 Task: Look for space in Lissone, Italy from 2nd August, 2023 to 12th August, 2023 for 2 adults in price range Rs.5000 to Rs.10000. Place can be private room with 1  bedroom having 1 bed and 1 bathroom. Property type can be house, flat, guest house, hotel. Booking option can be shelf check-in. Required host language is English.
Action: Mouse moved to (567, 156)
Screenshot: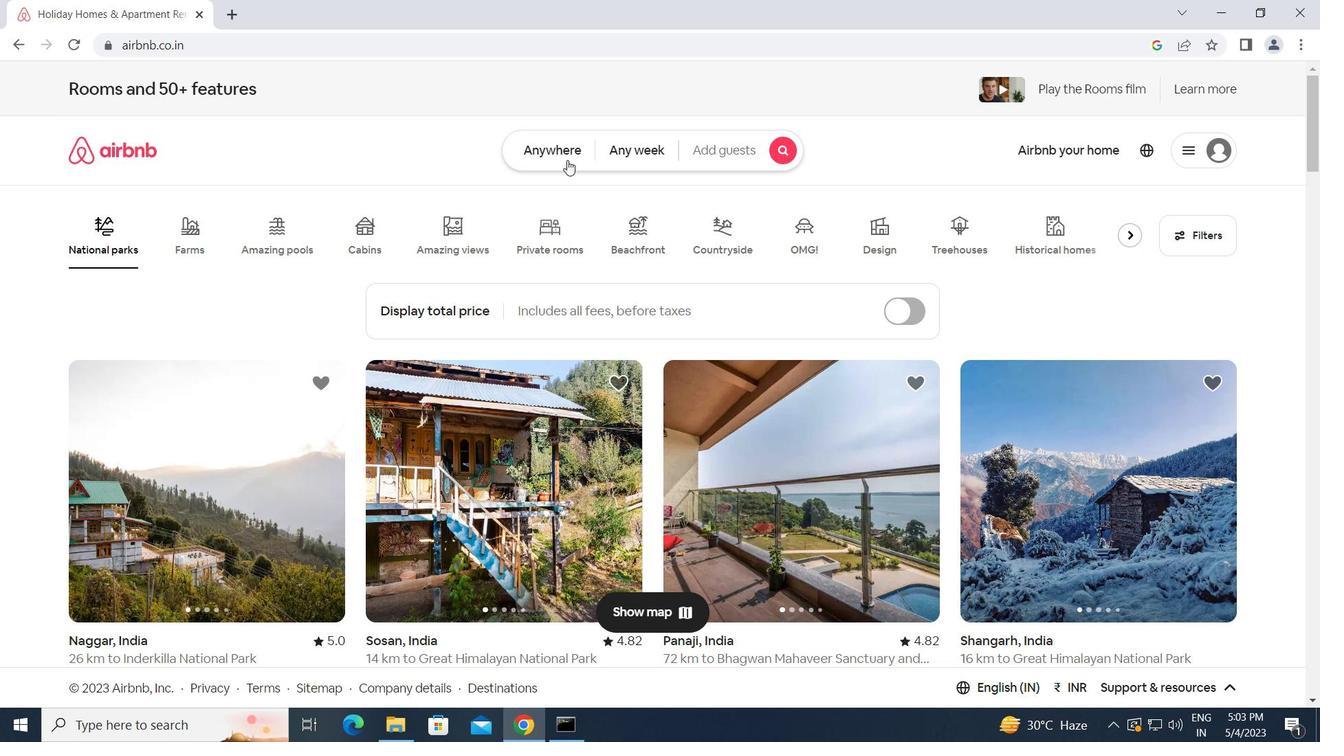 
Action: Mouse pressed left at (567, 156)
Screenshot: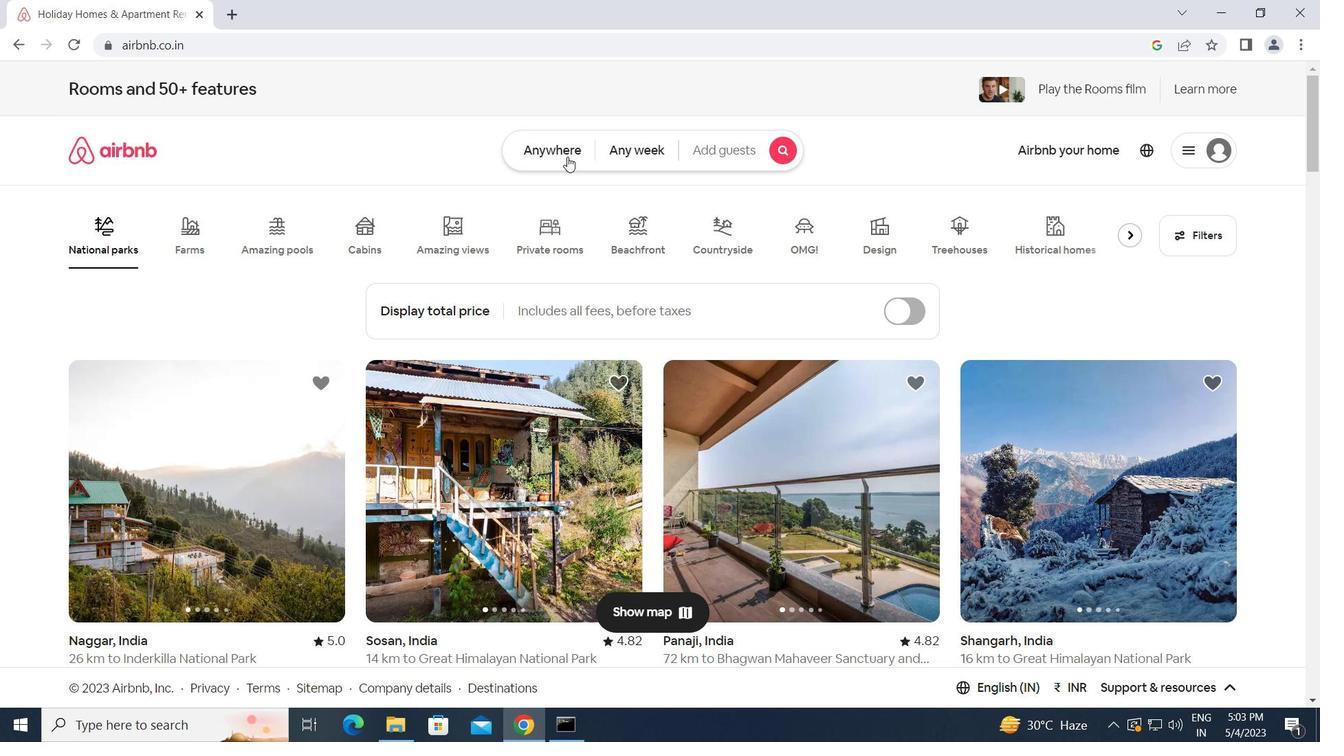 
Action: Mouse moved to (444, 207)
Screenshot: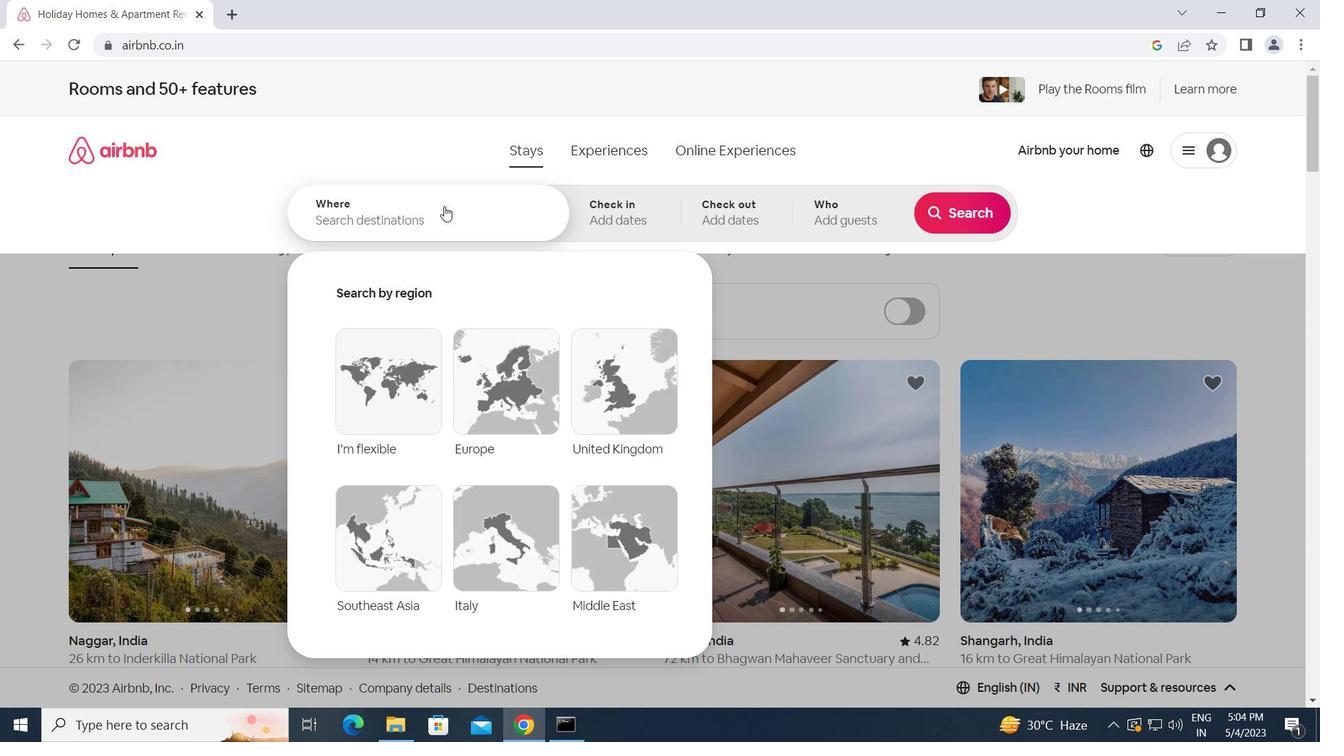 
Action: Mouse pressed left at (444, 207)
Screenshot: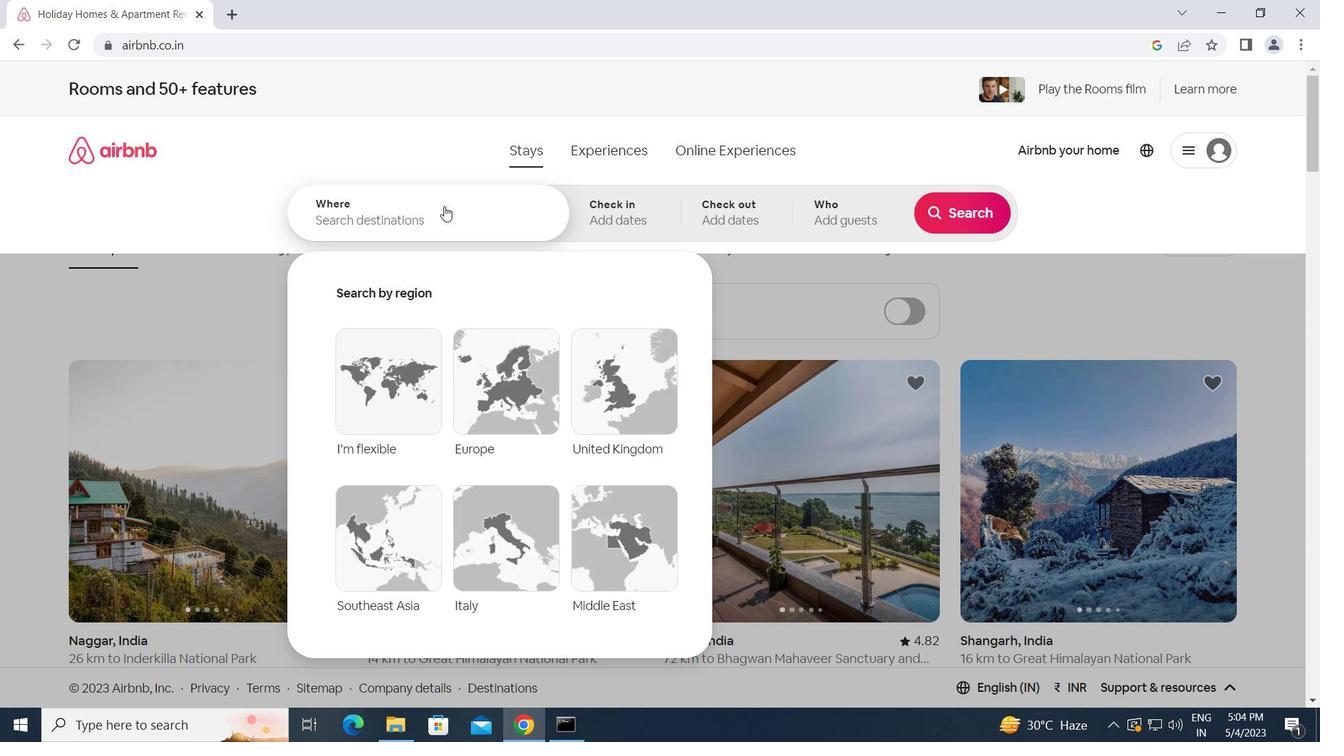 
Action: Key pressed l<Key.caps_lock>issone,<Key.space><Key.caps_lock>i<Key.caps_lock>taly<Key.enter>
Screenshot: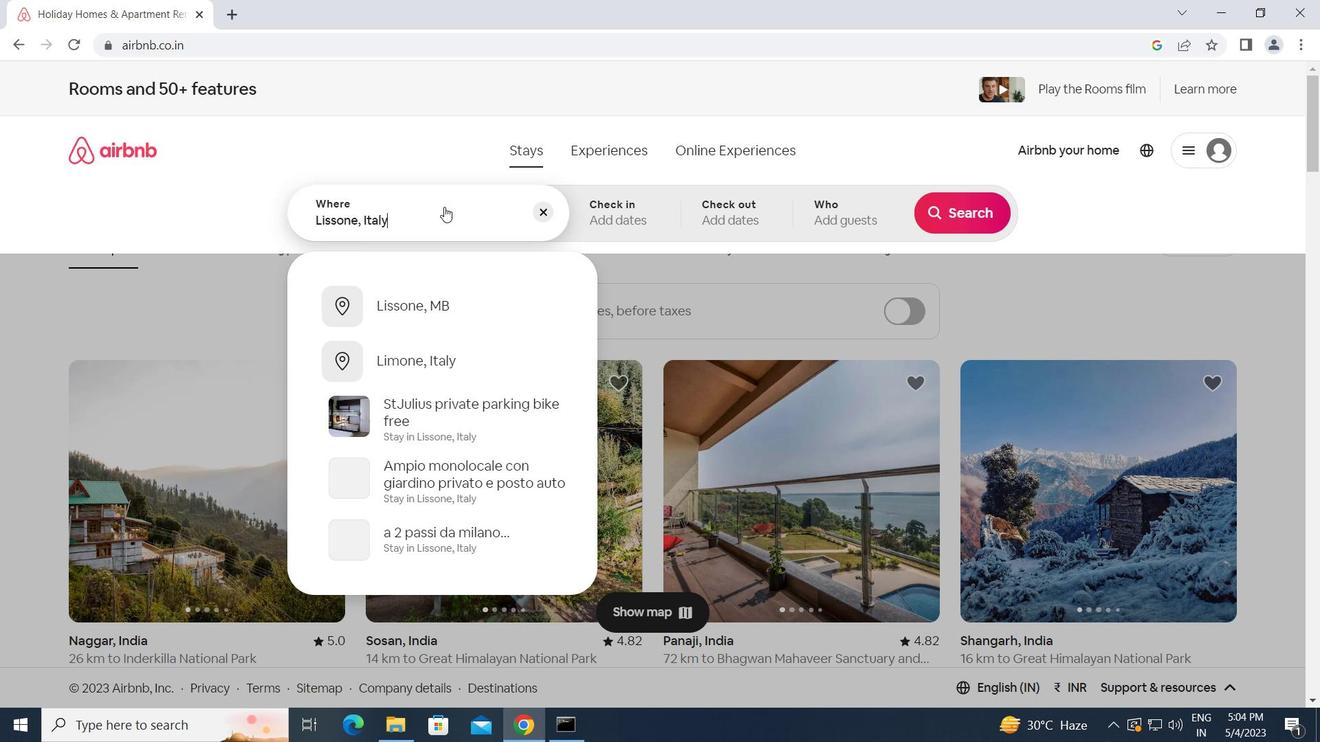 
Action: Mouse moved to (968, 350)
Screenshot: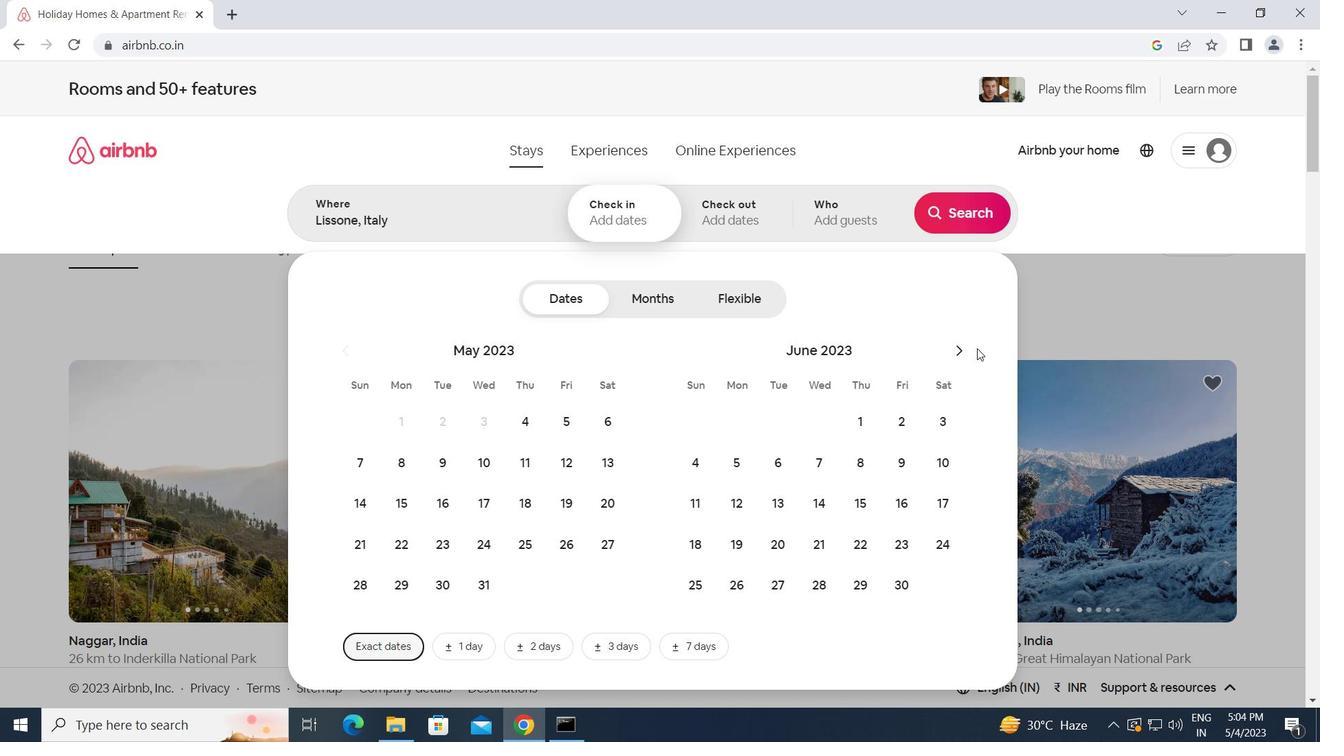 
Action: Mouse pressed left at (968, 350)
Screenshot: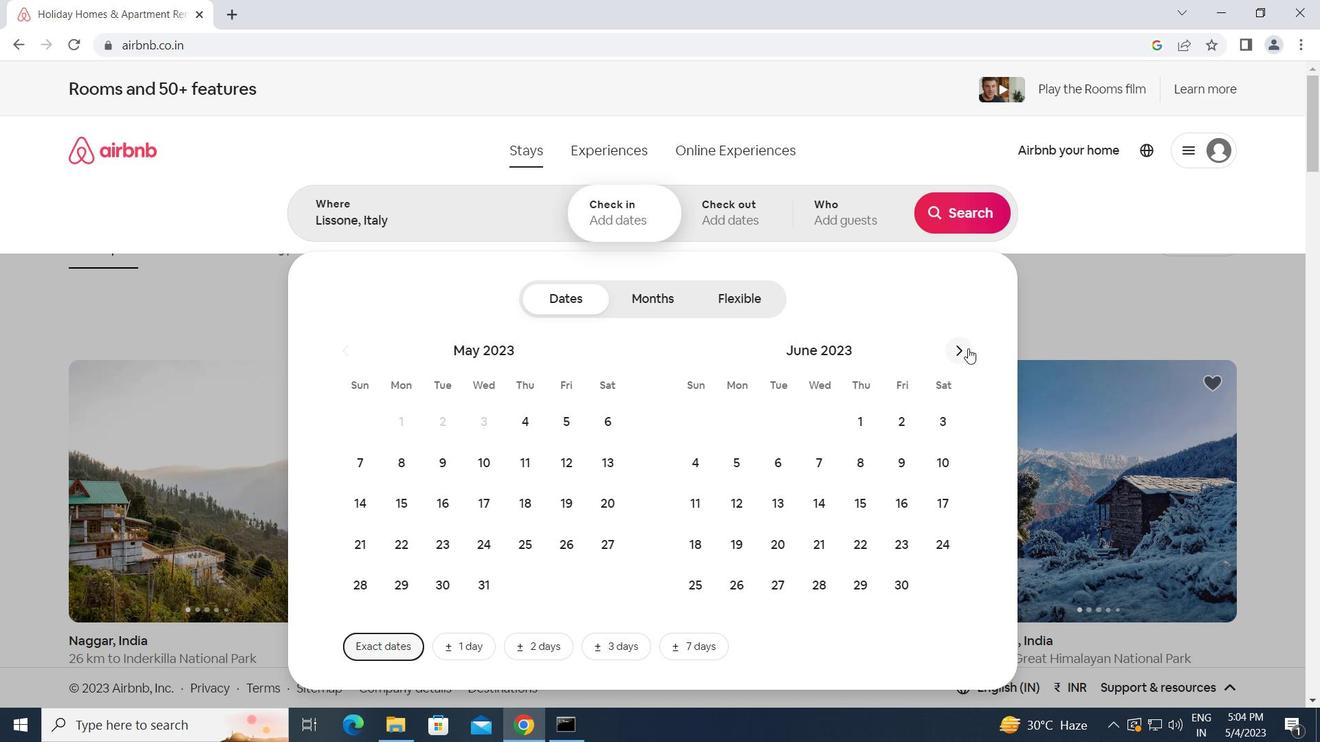 
Action: Mouse pressed left at (968, 350)
Screenshot: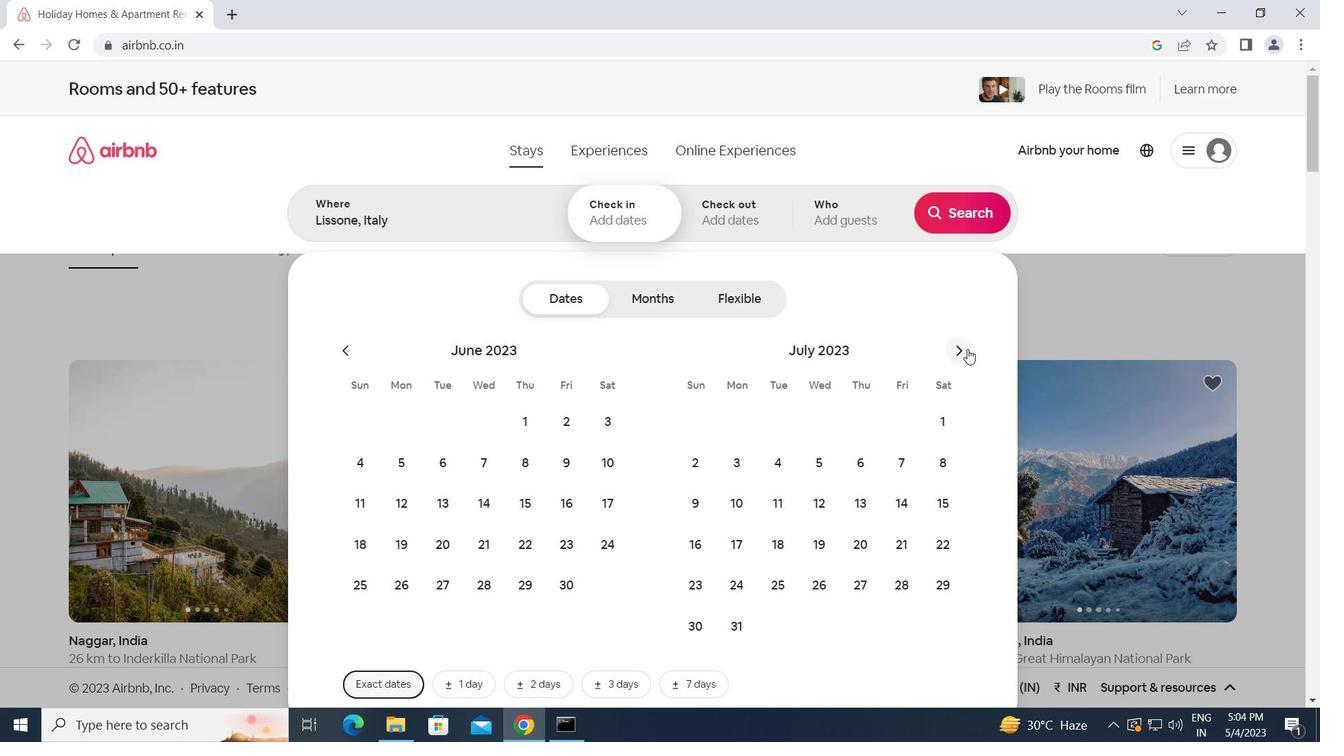 
Action: Mouse moved to (819, 420)
Screenshot: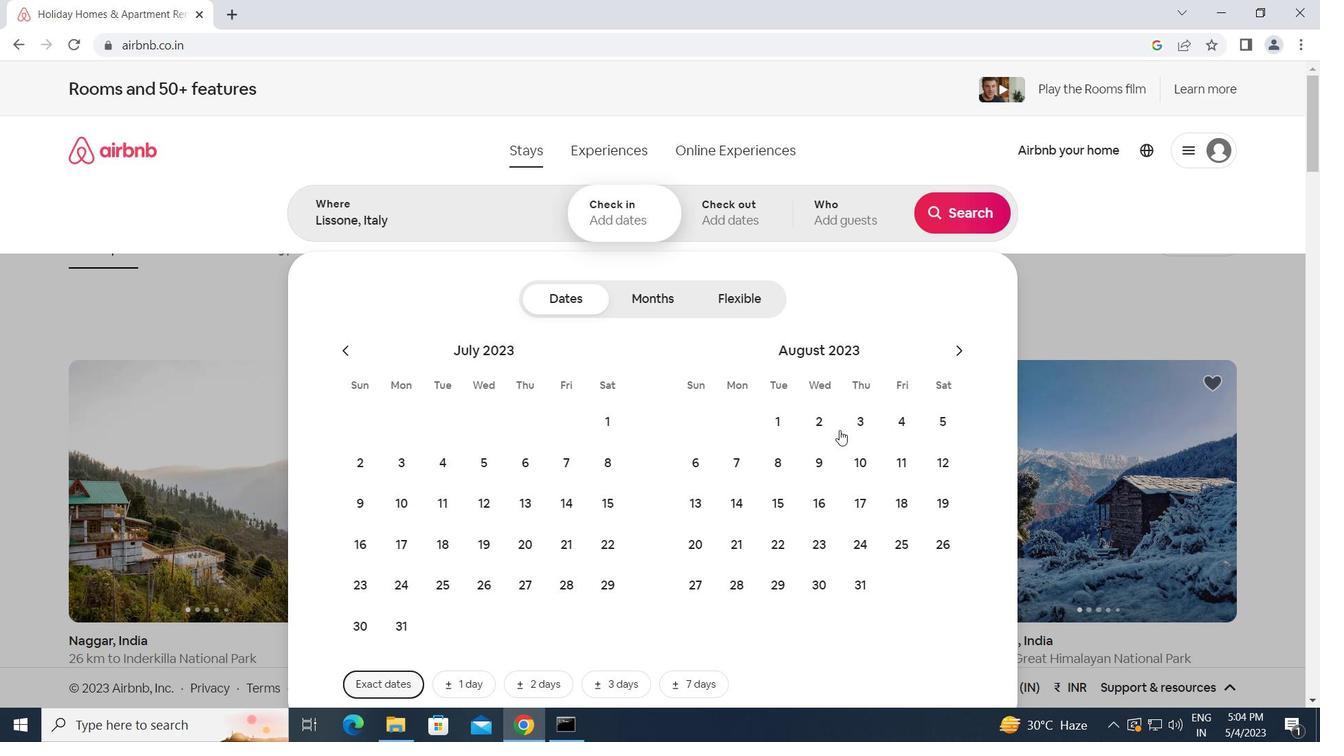 
Action: Mouse pressed left at (819, 420)
Screenshot: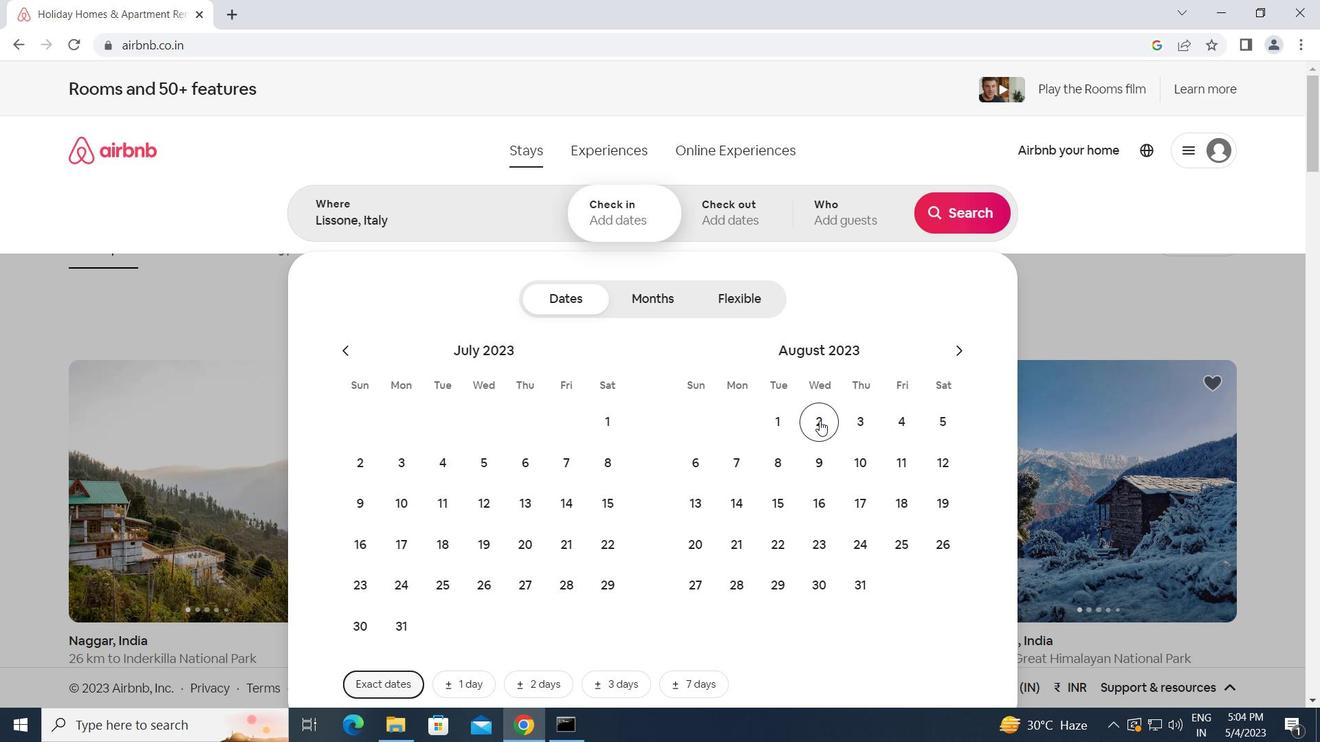 
Action: Mouse moved to (950, 464)
Screenshot: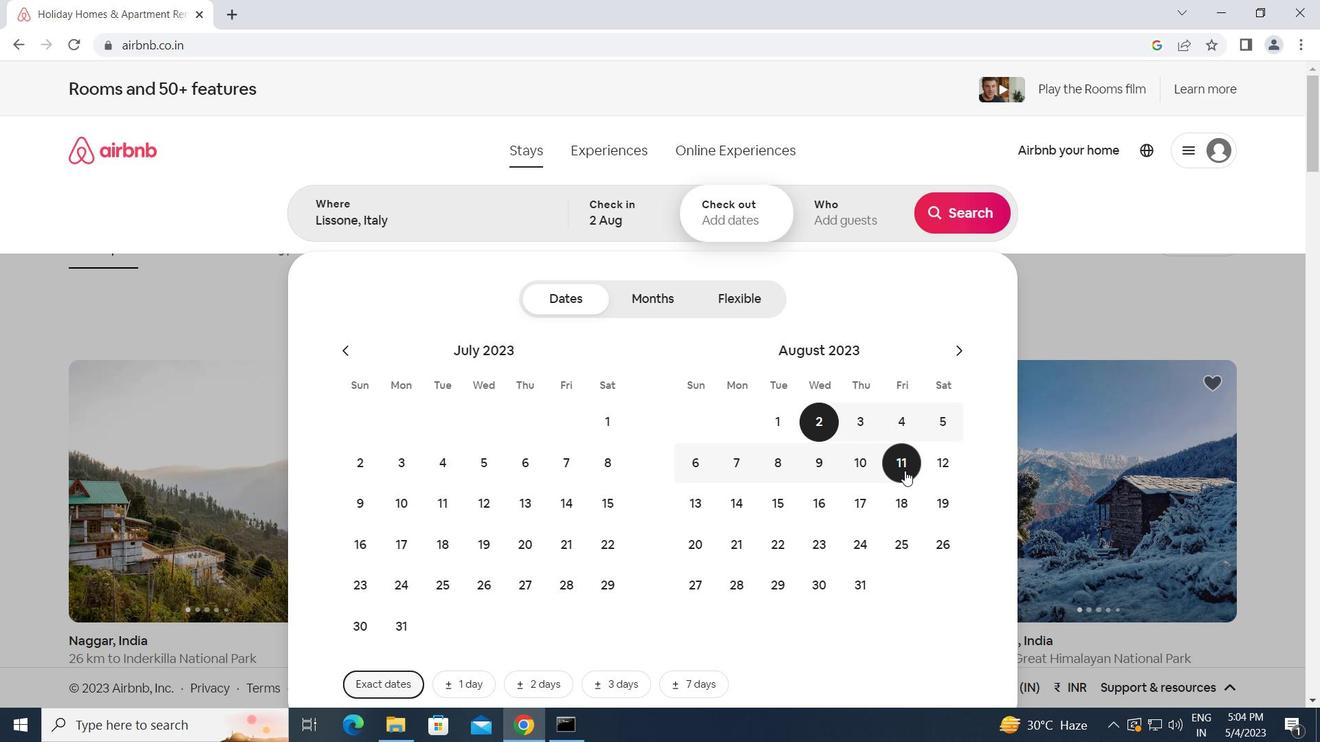 
Action: Mouse pressed left at (950, 464)
Screenshot: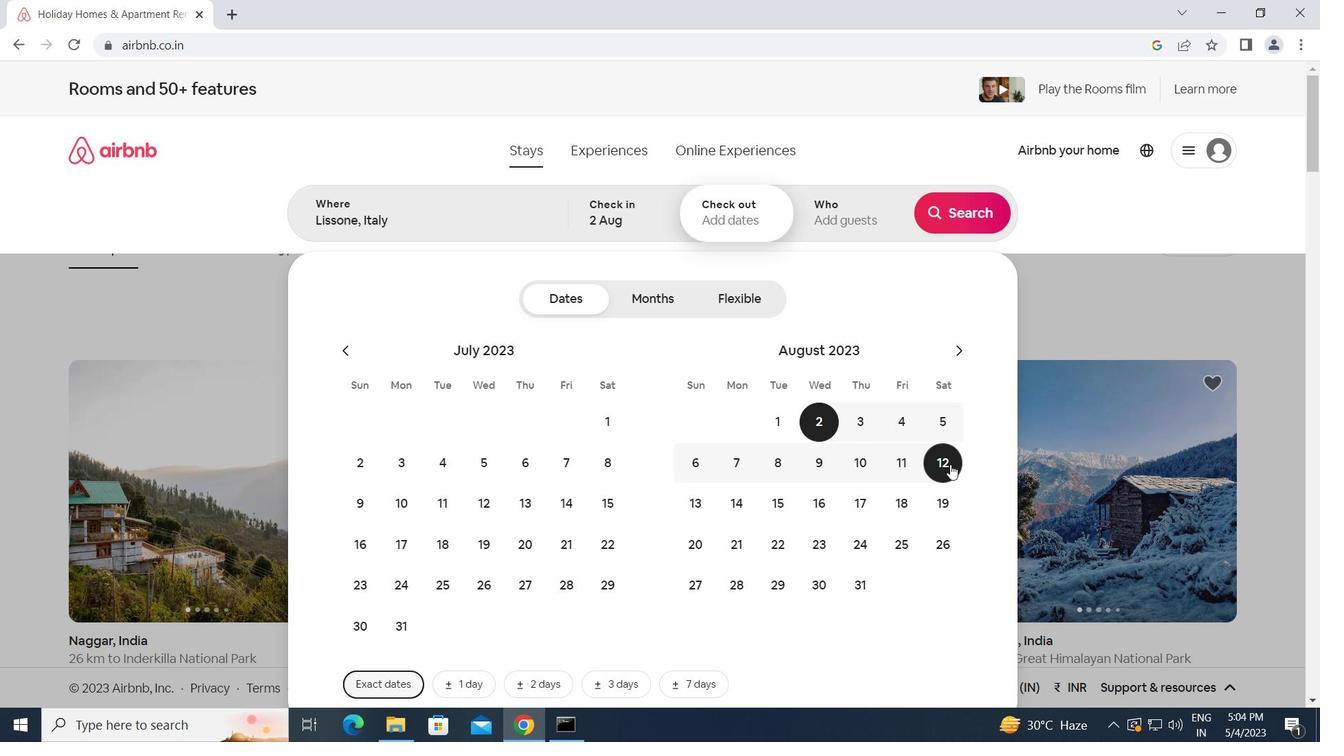 
Action: Mouse moved to (859, 215)
Screenshot: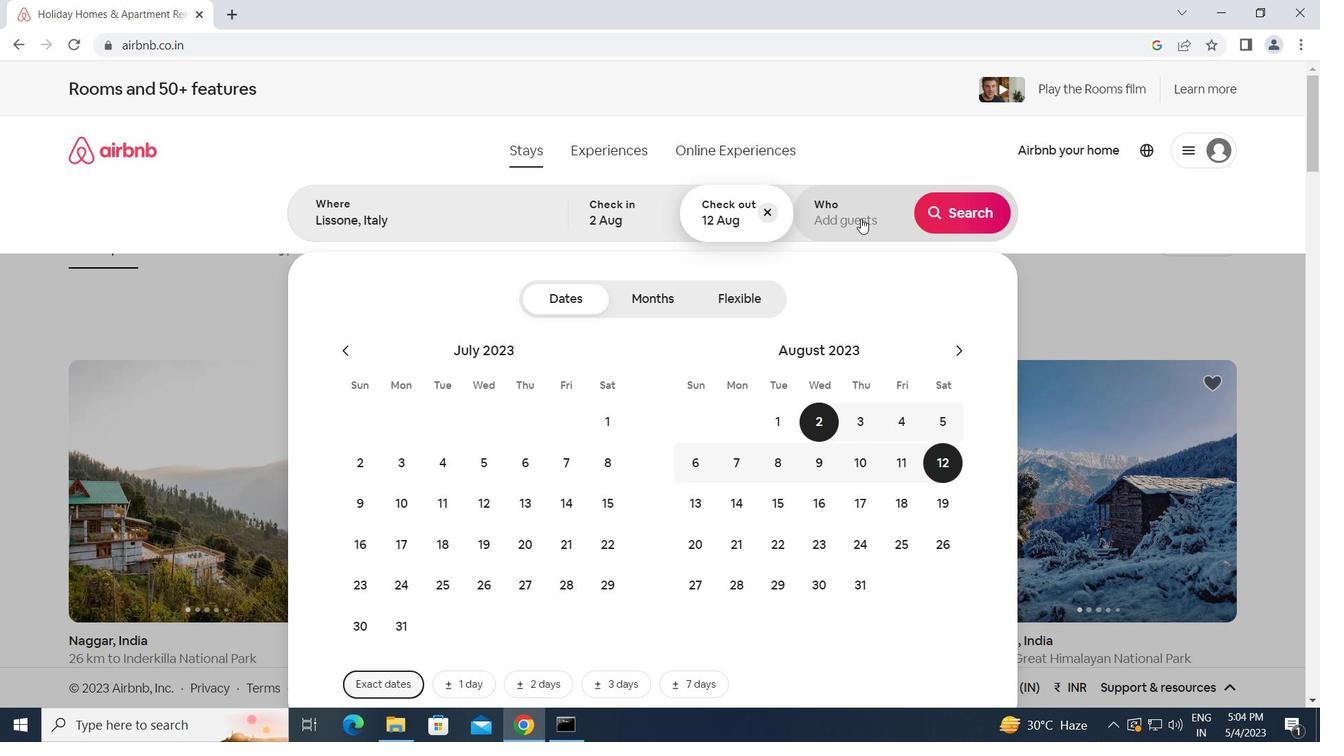 
Action: Mouse pressed left at (859, 215)
Screenshot: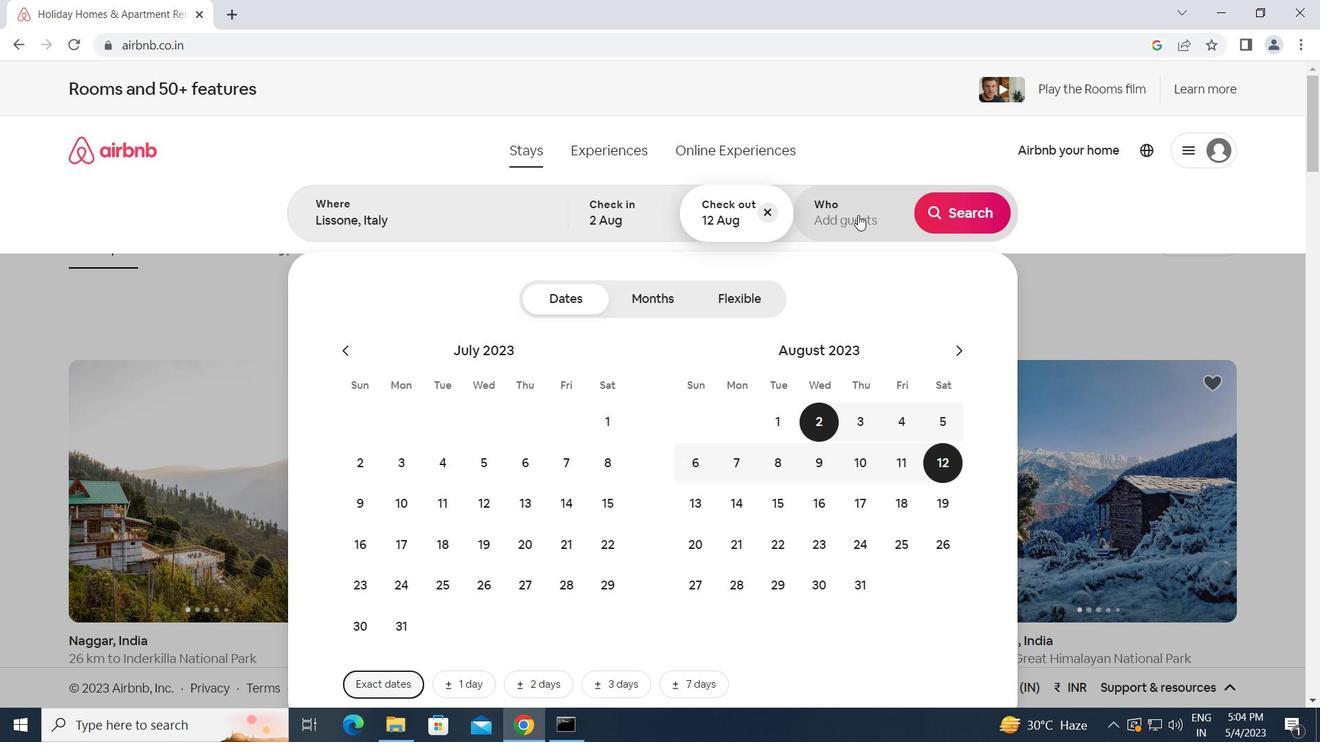 
Action: Mouse moved to (959, 312)
Screenshot: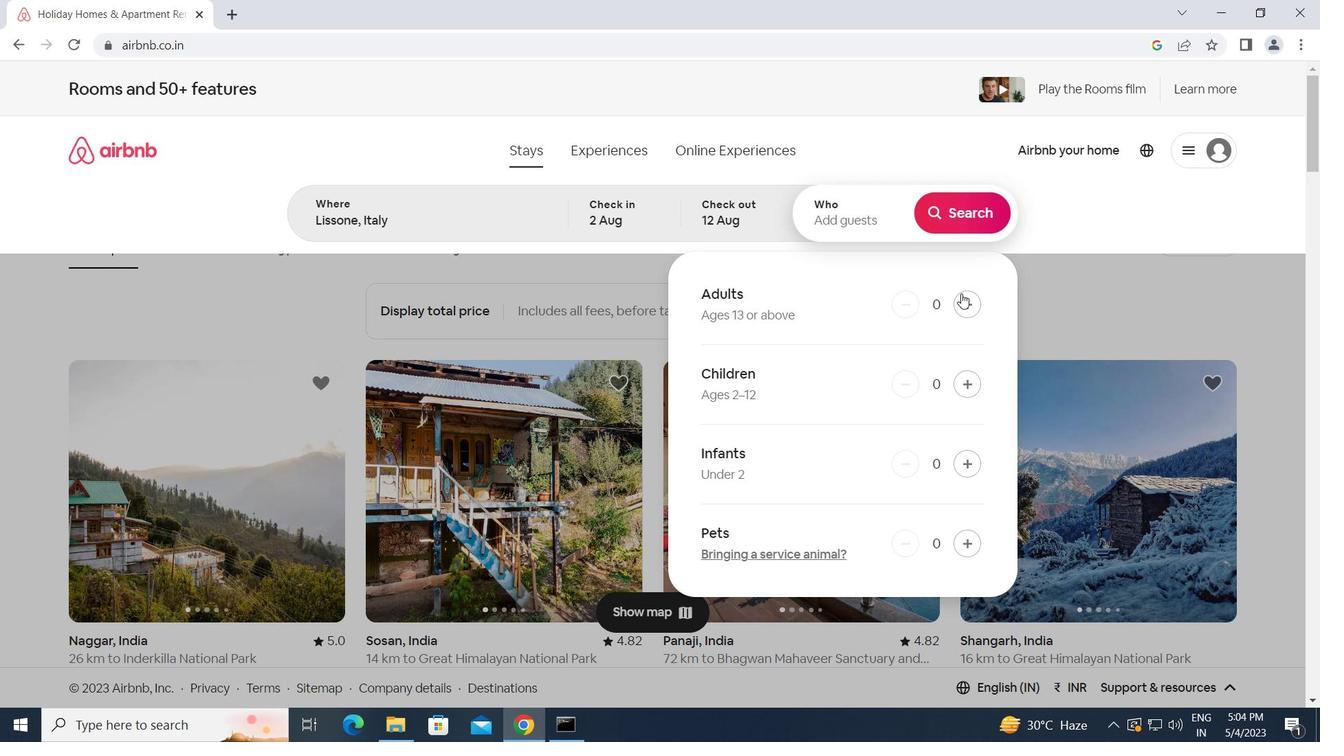 
Action: Mouse pressed left at (959, 312)
Screenshot: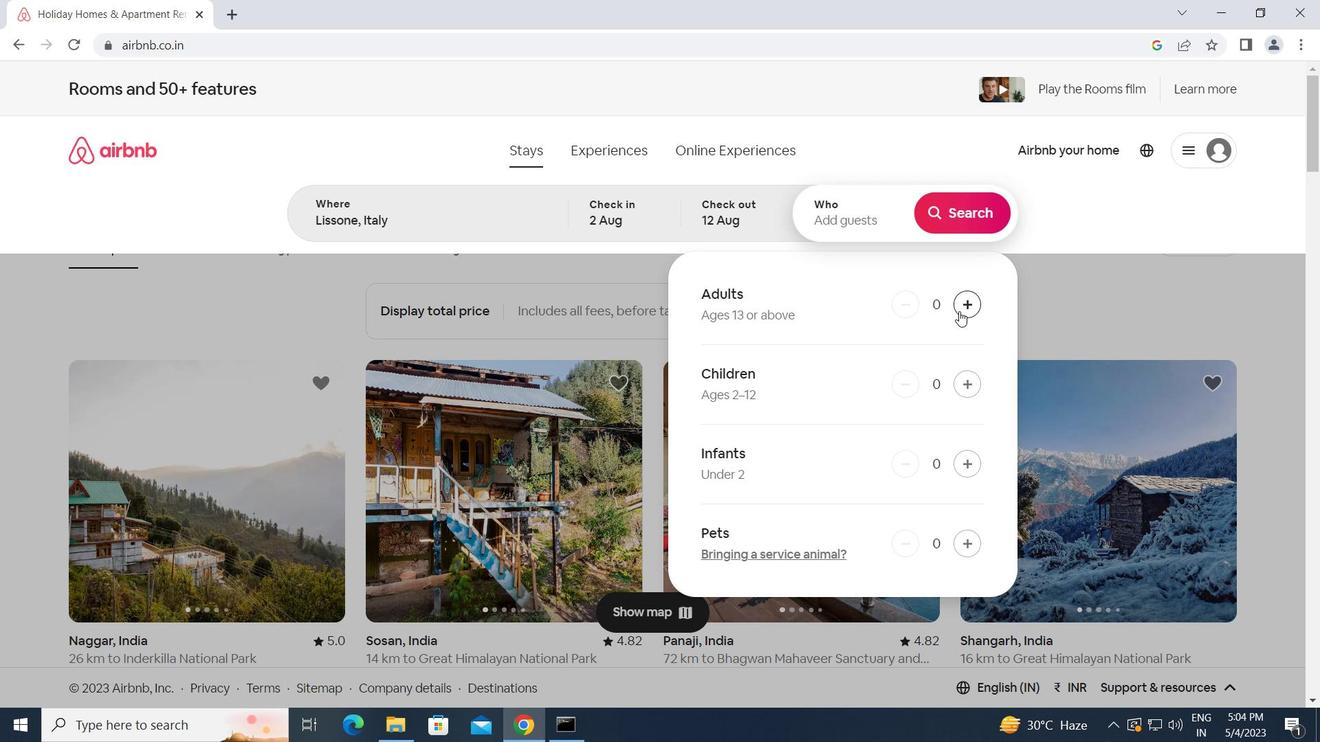
Action: Mouse pressed left at (959, 312)
Screenshot: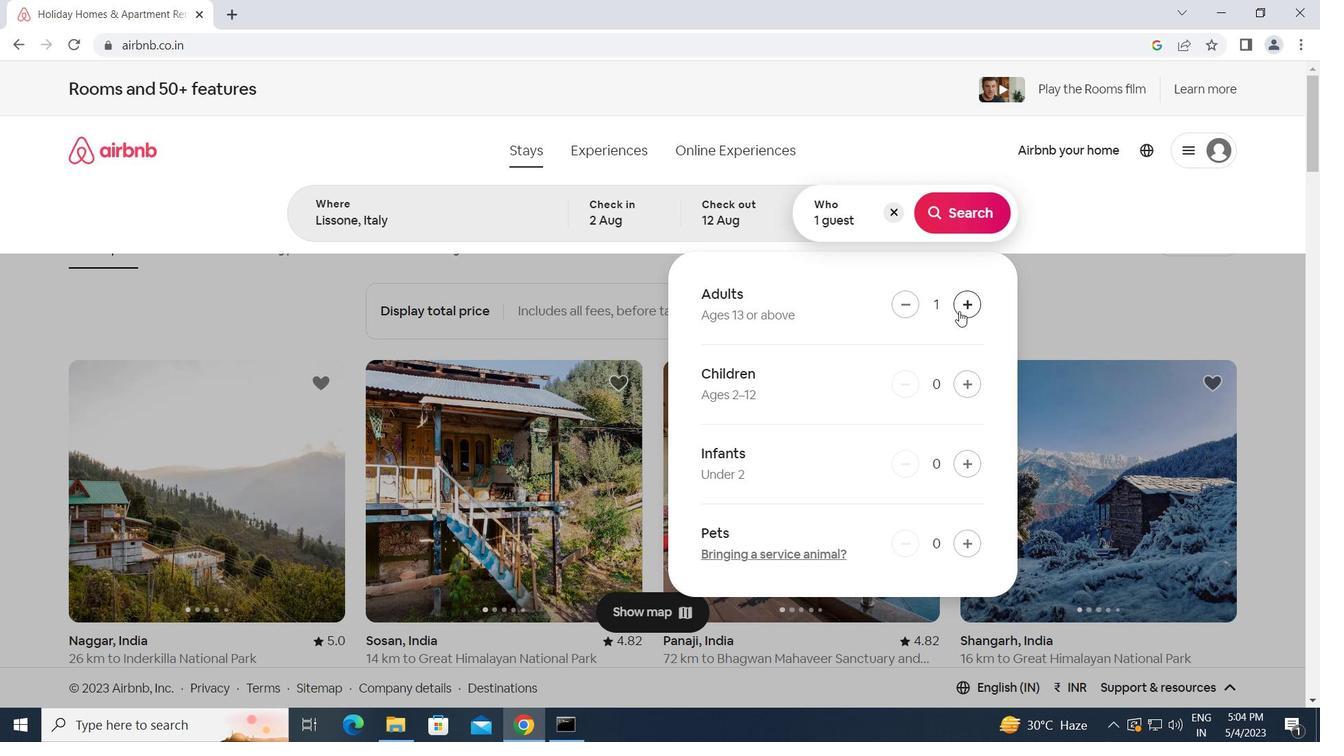 
Action: Mouse moved to (964, 211)
Screenshot: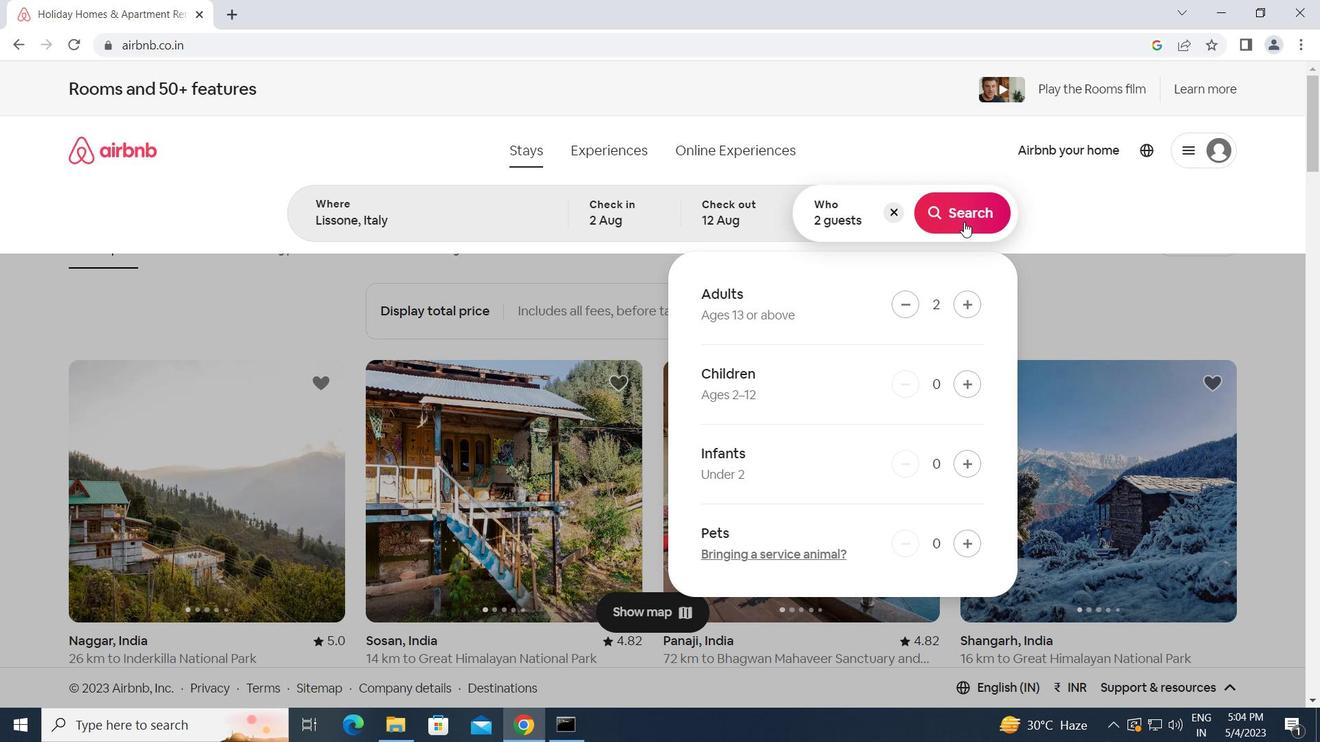 
Action: Mouse pressed left at (964, 211)
Screenshot: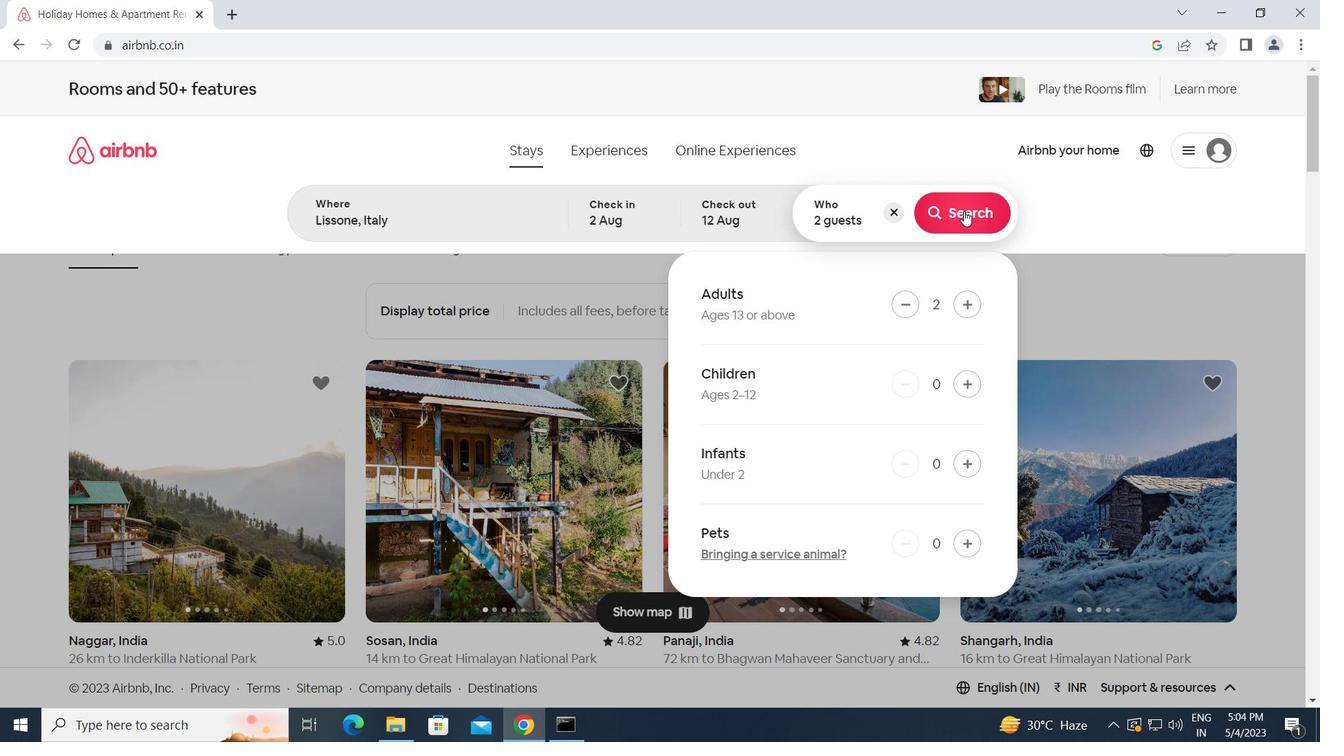 
Action: Mouse moved to (1236, 166)
Screenshot: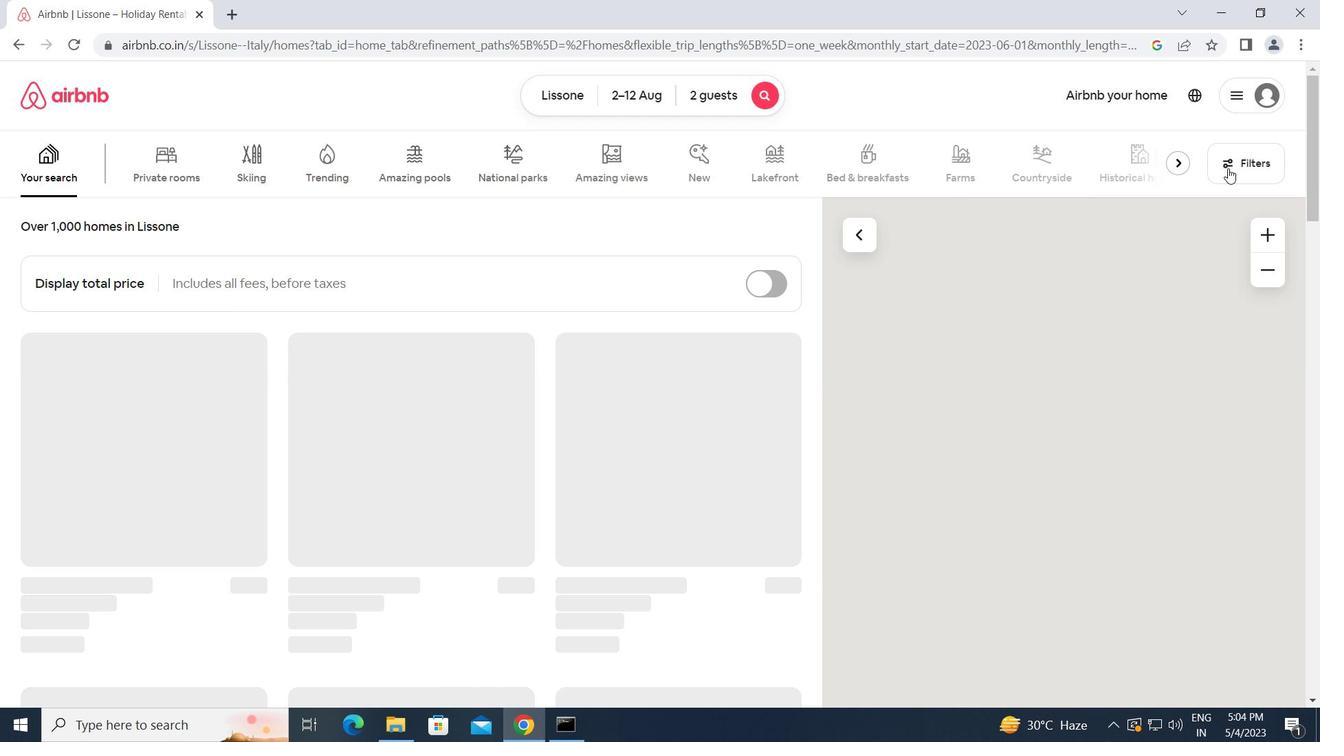 
Action: Mouse pressed left at (1236, 166)
Screenshot: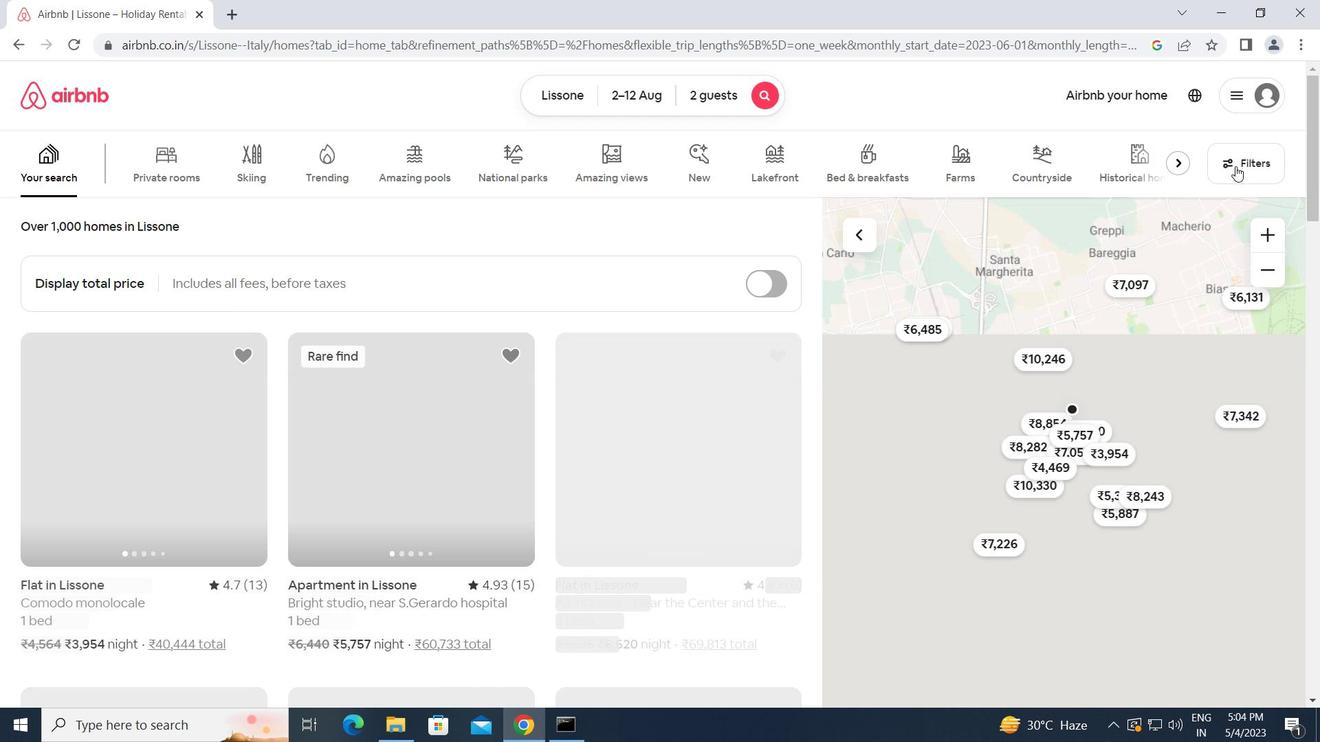 
Action: Mouse moved to (431, 382)
Screenshot: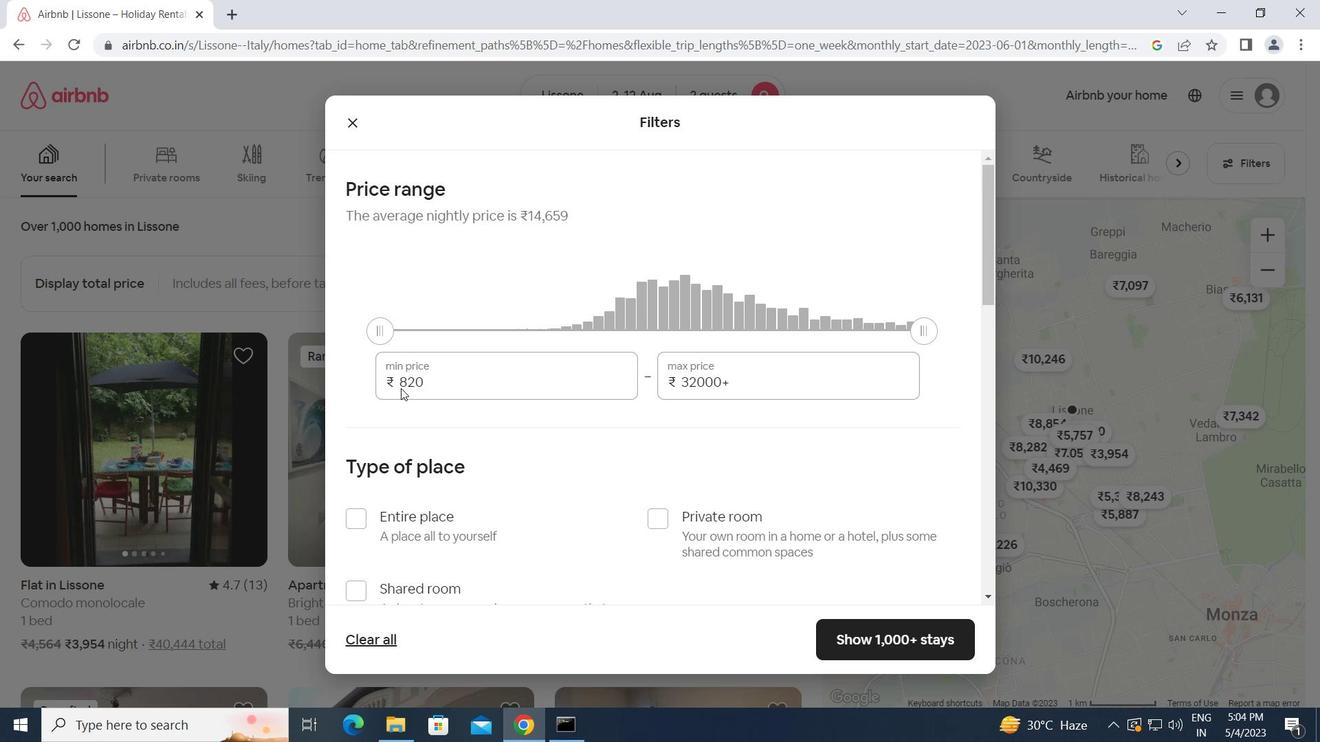 
Action: Mouse pressed left at (431, 382)
Screenshot: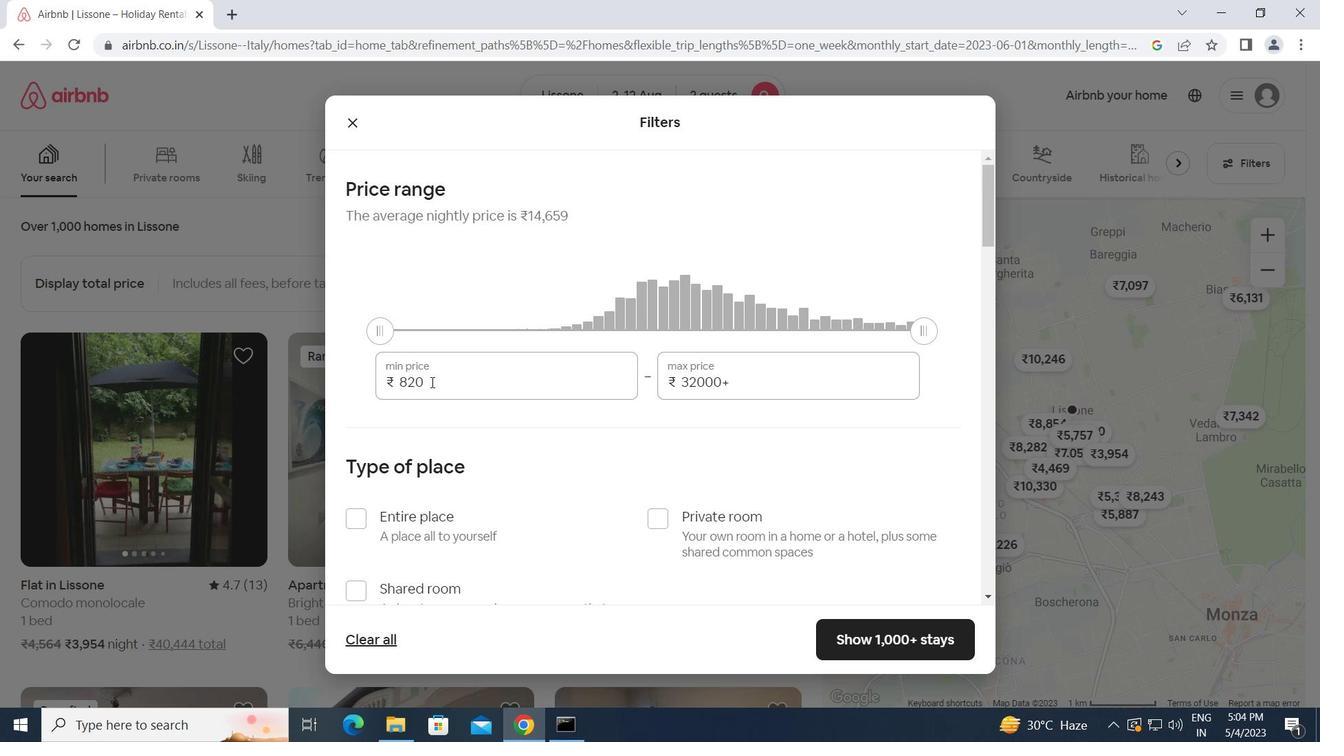 
Action: Mouse moved to (389, 378)
Screenshot: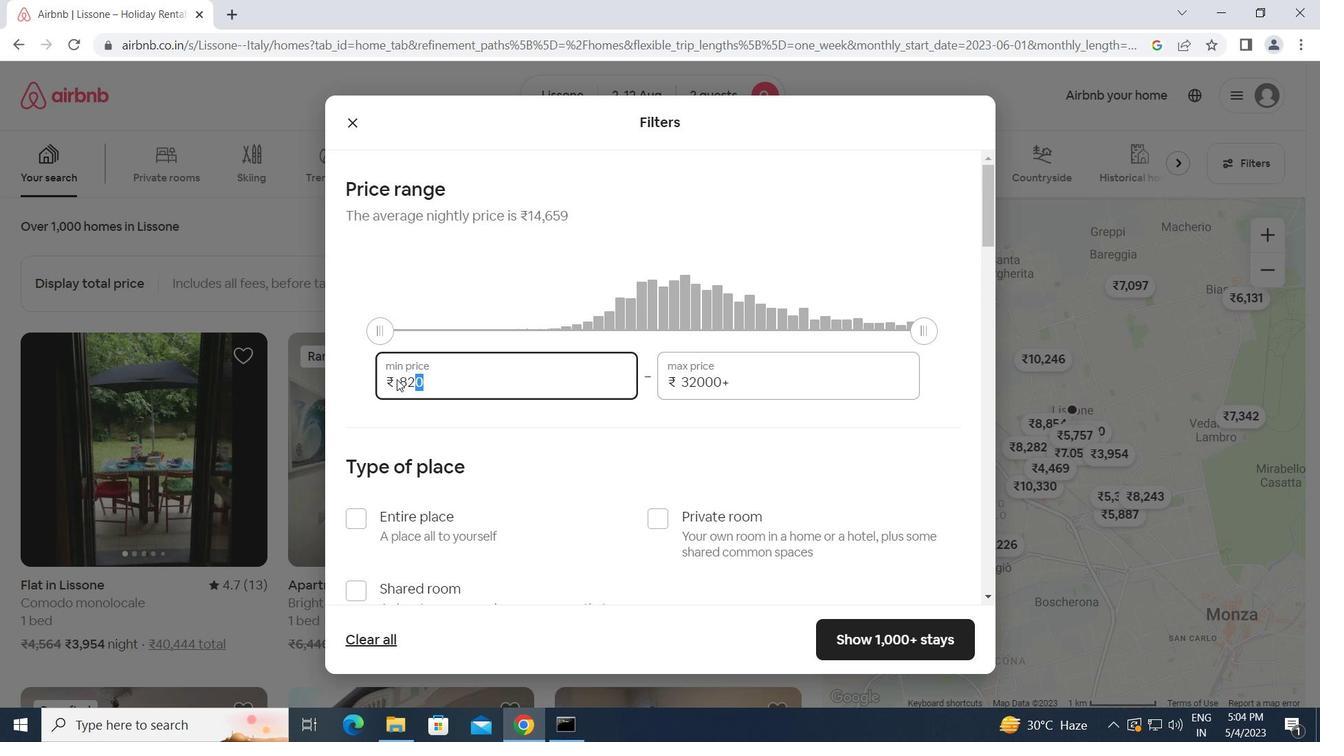 
Action: Key pressed 5000<Key.tab>1<Key.backspace><Key.backspace><Key.backspace><Key.backspace><Key.backspace><Key.backspace><Key.backspace><Key.backspace><Key.backspace><Key.backspace><Key.backspace><Key.backspace><Key.backspace><Key.backspace><Key.backspace><Key.backspace>10000
Screenshot: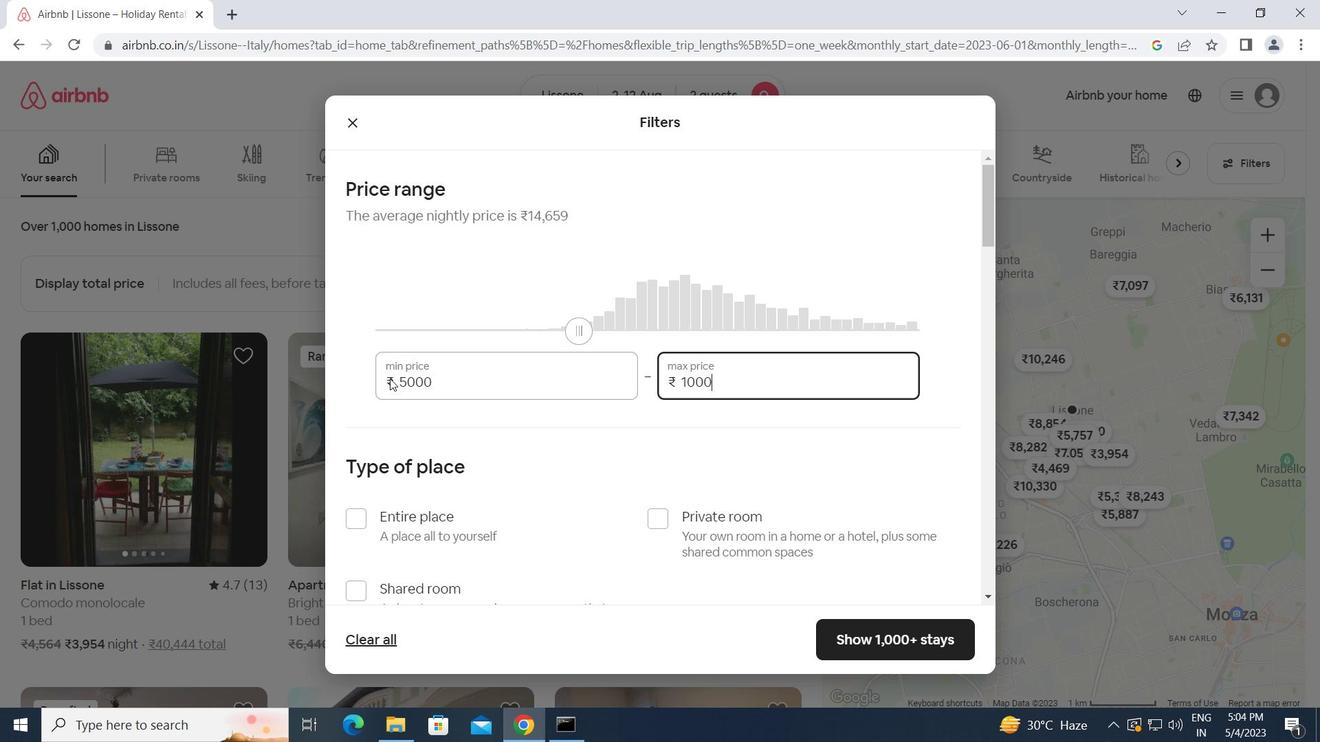 
Action: Mouse moved to (553, 530)
Screenshot: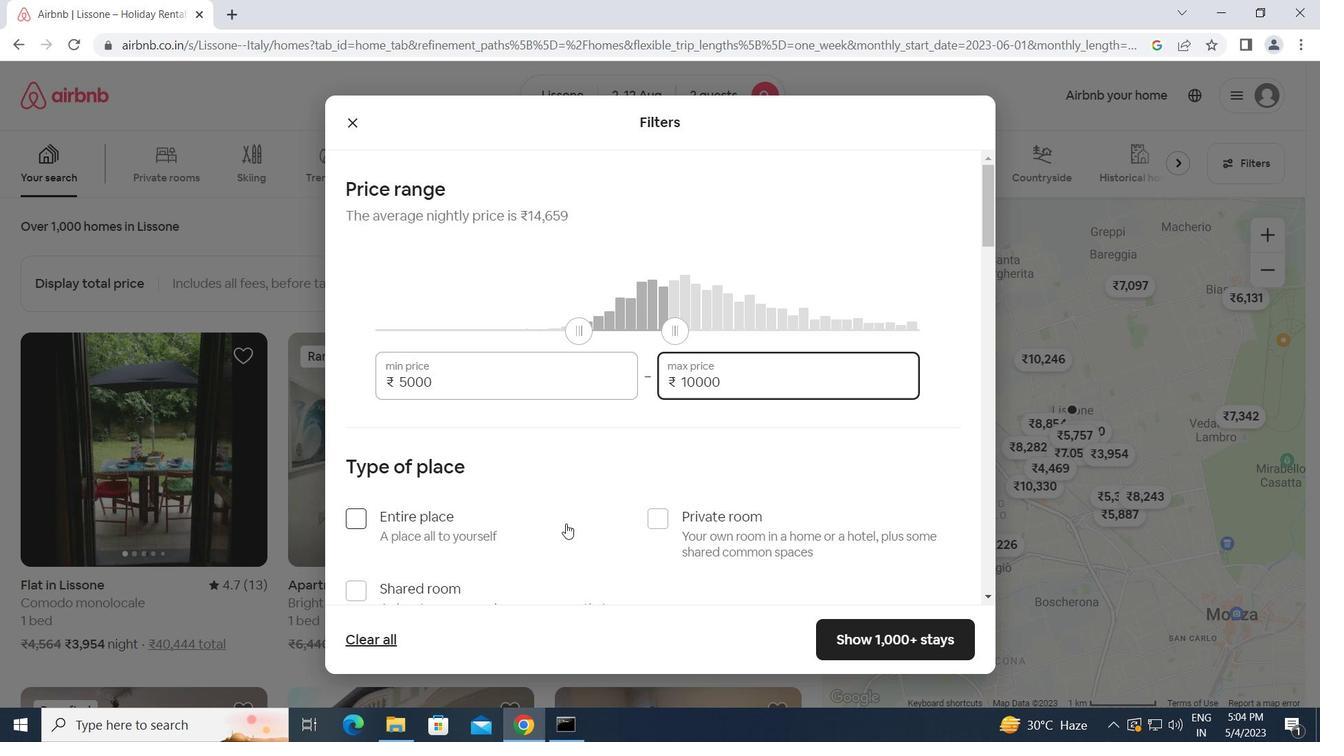 
Action: Mouse scrolled (553, 529) with delta (0, 0)
Screenshot: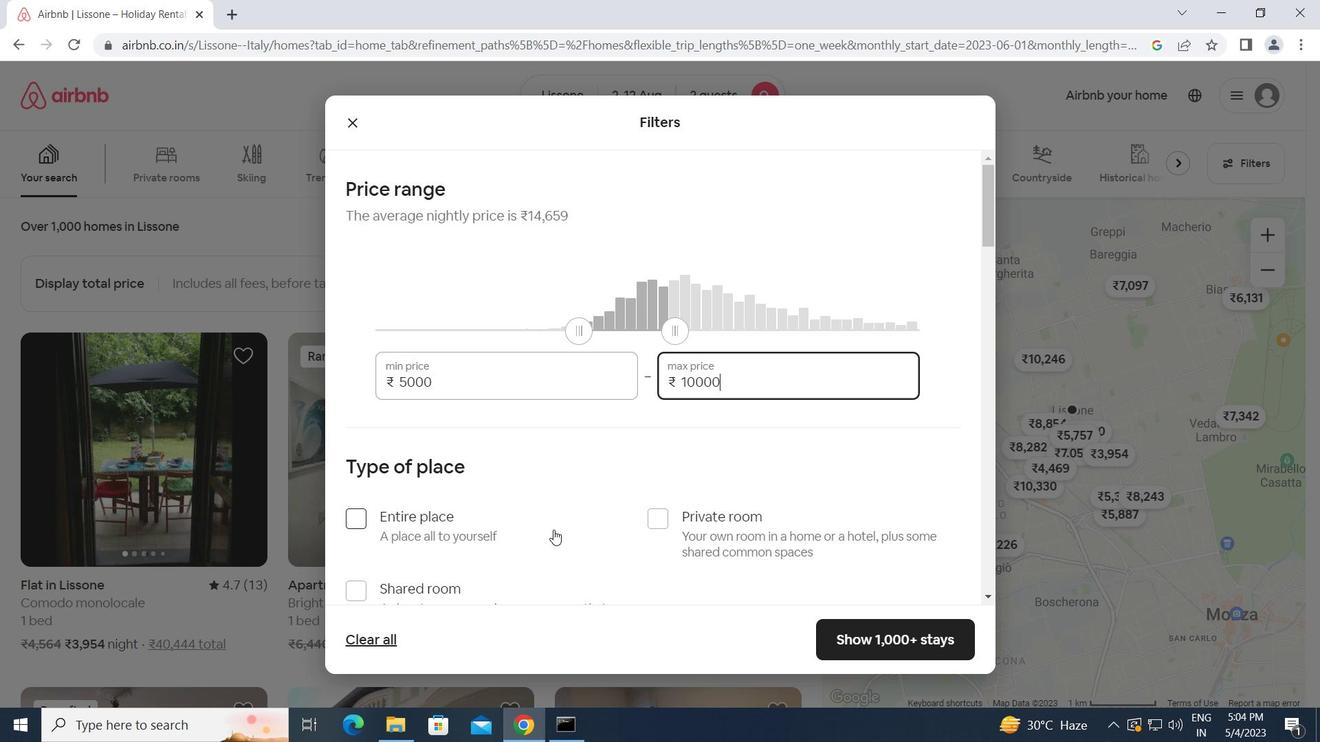 
Action: Mouse moved to (656, 429)
Screenshot: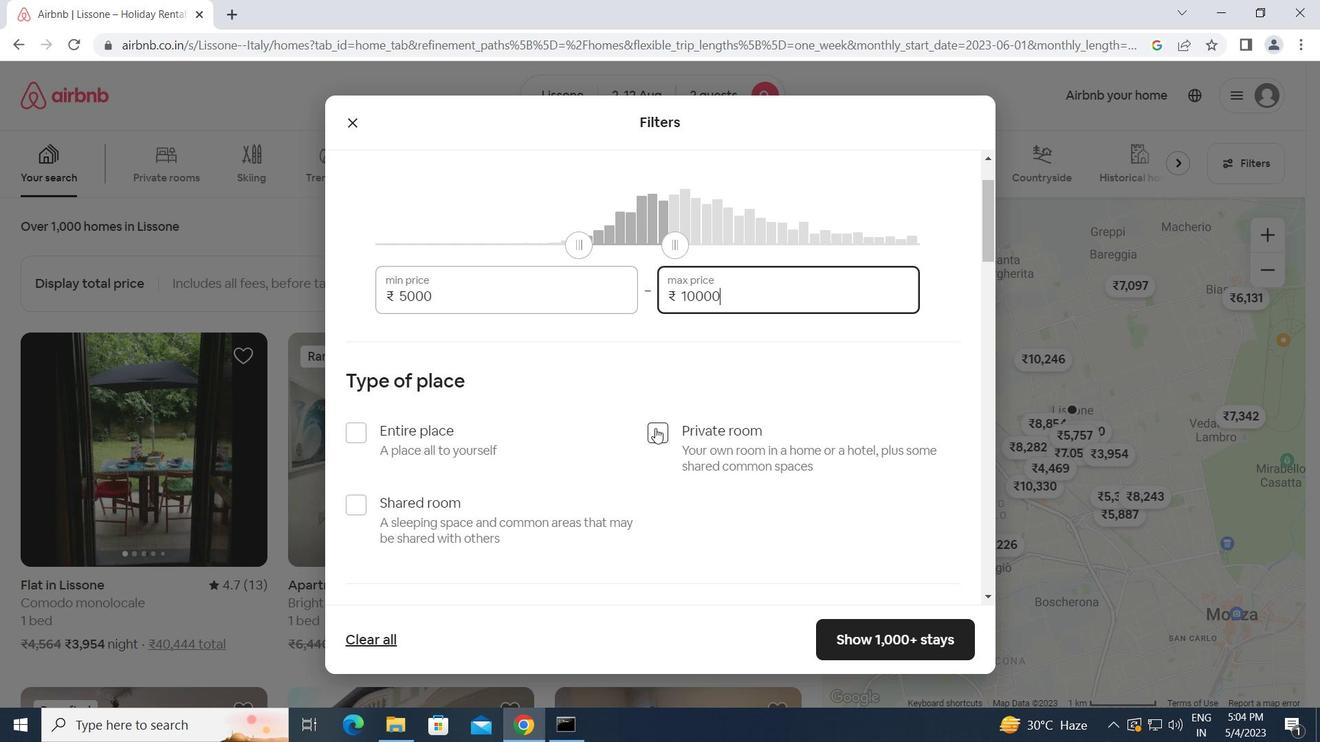 
Action: Mouse pressed left at (656, 429)
Screenshot: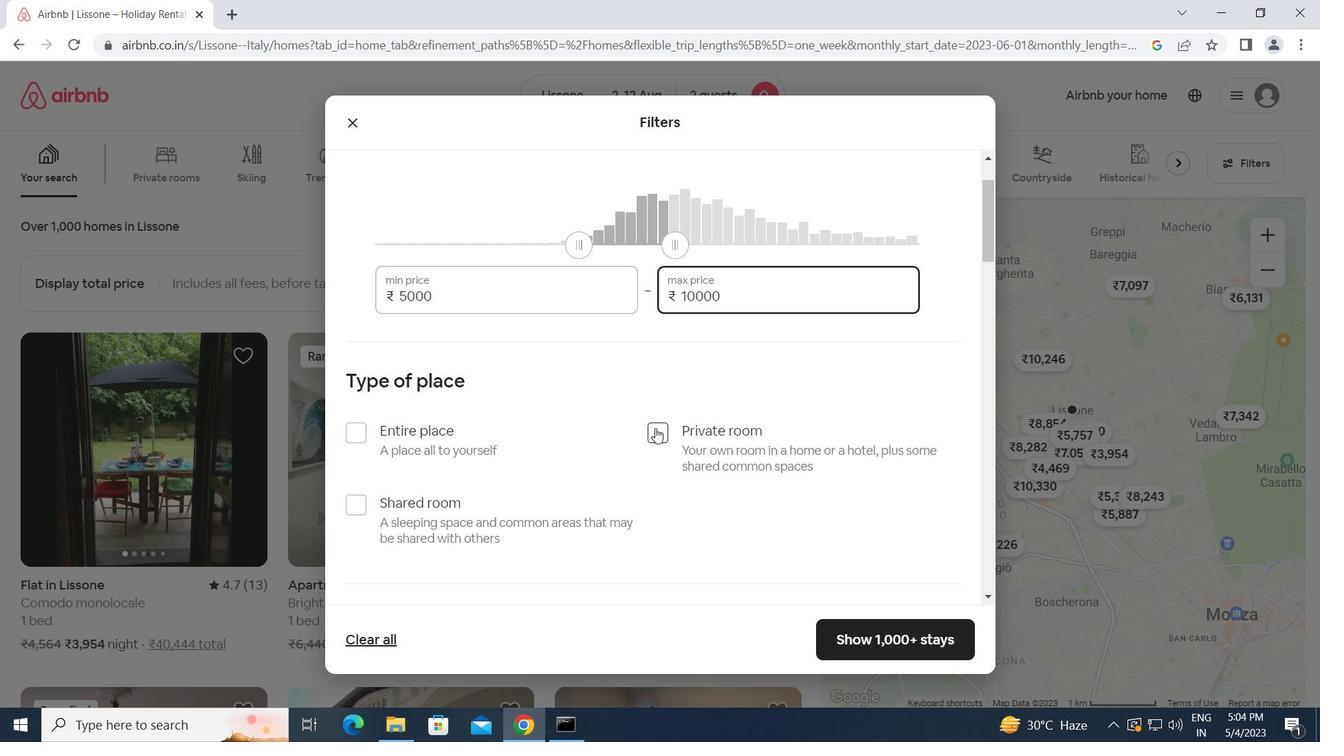 
Action: Mouse moved to (609, 470)
Screenshot: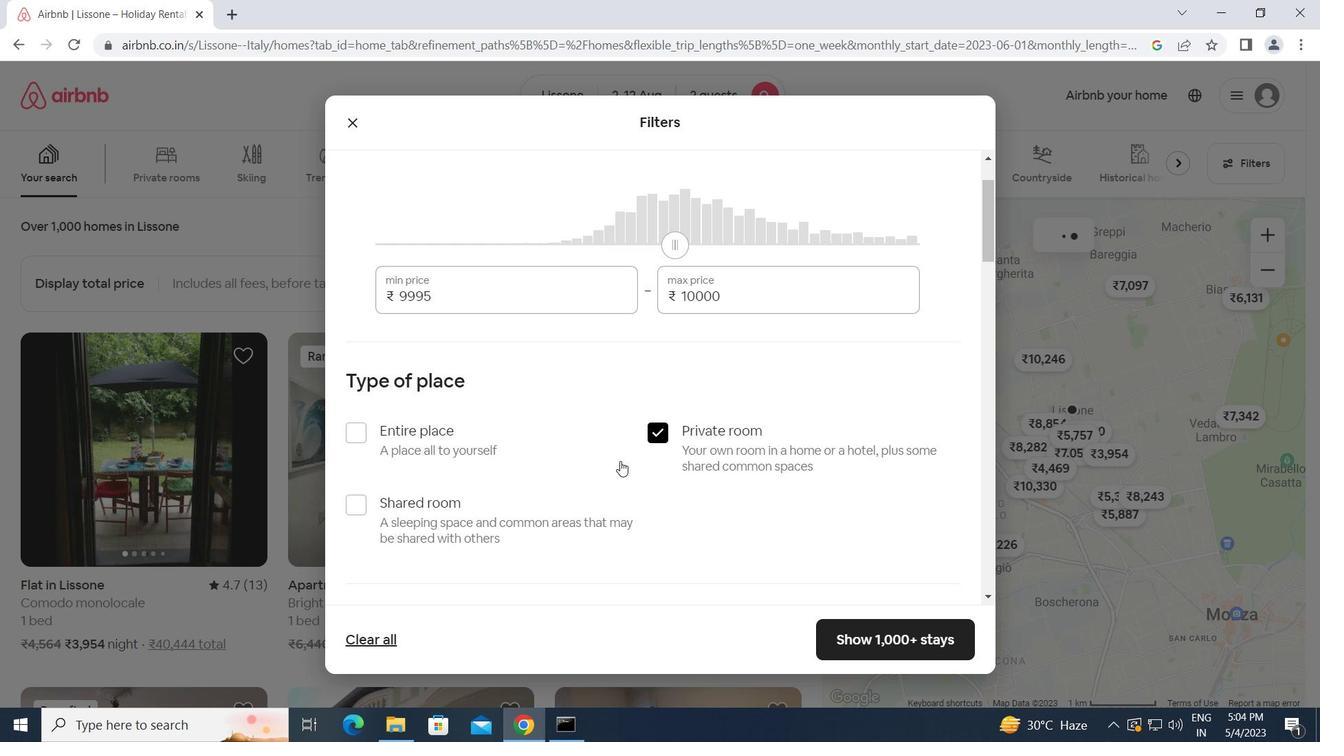
Action: Mouse scrolled (609, 469) with delta (0, 0)
Screenshot: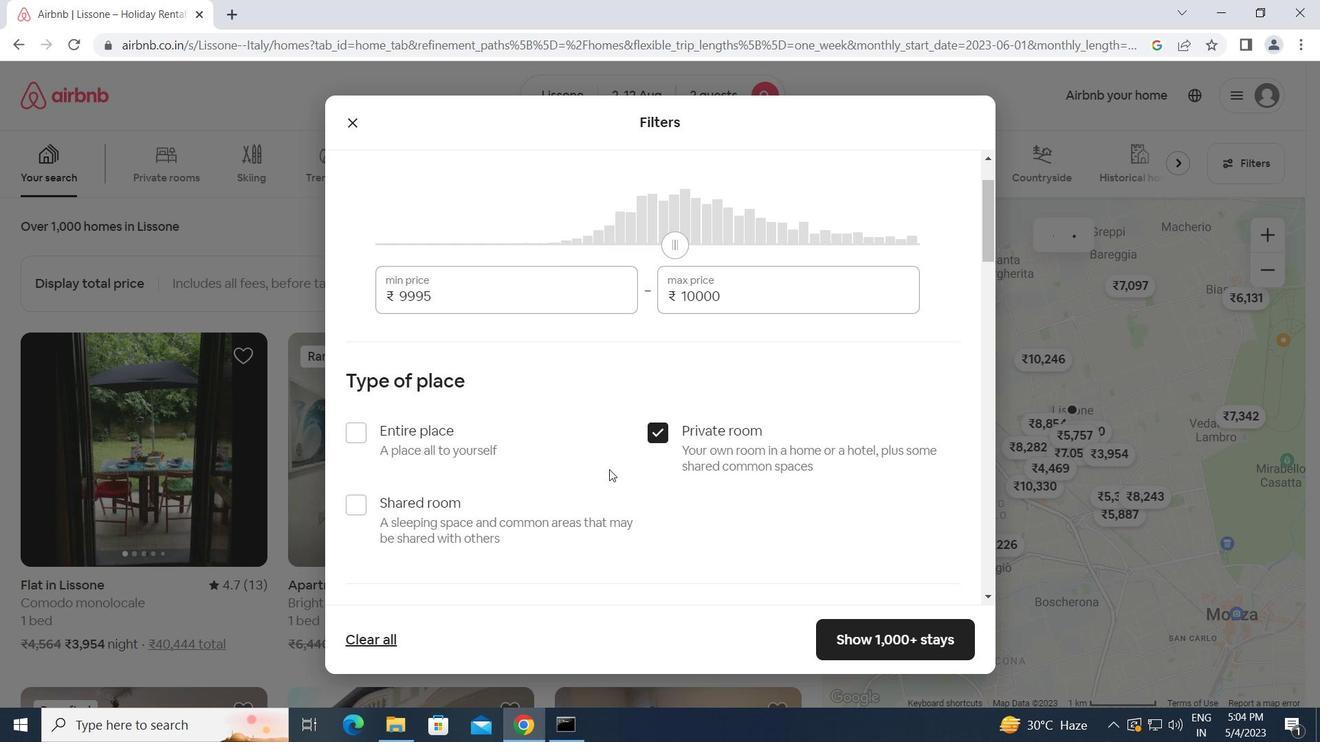 
Action: Mouse scrolled (609, 469) with delta (0, 0)
Screenshot: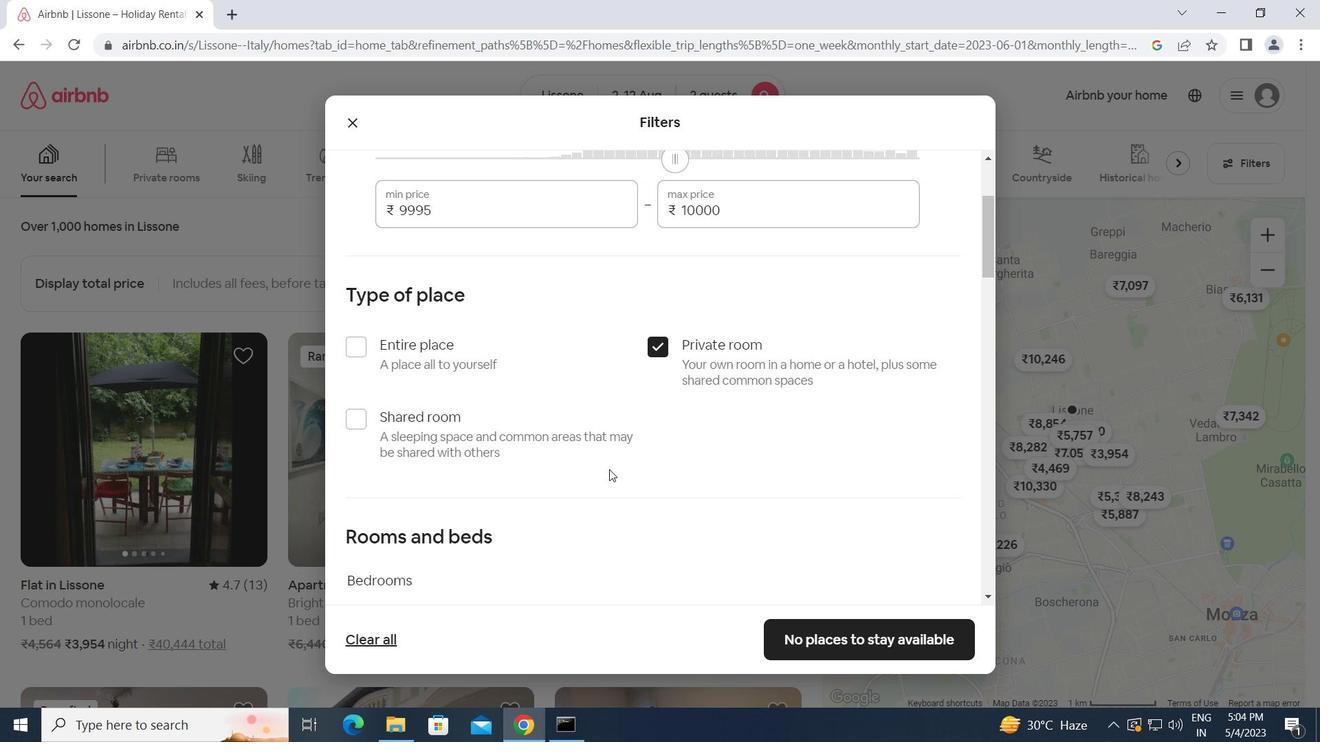 
Action: Mouse scrolled (609, 469) with delta (0, 0)
Screenshot: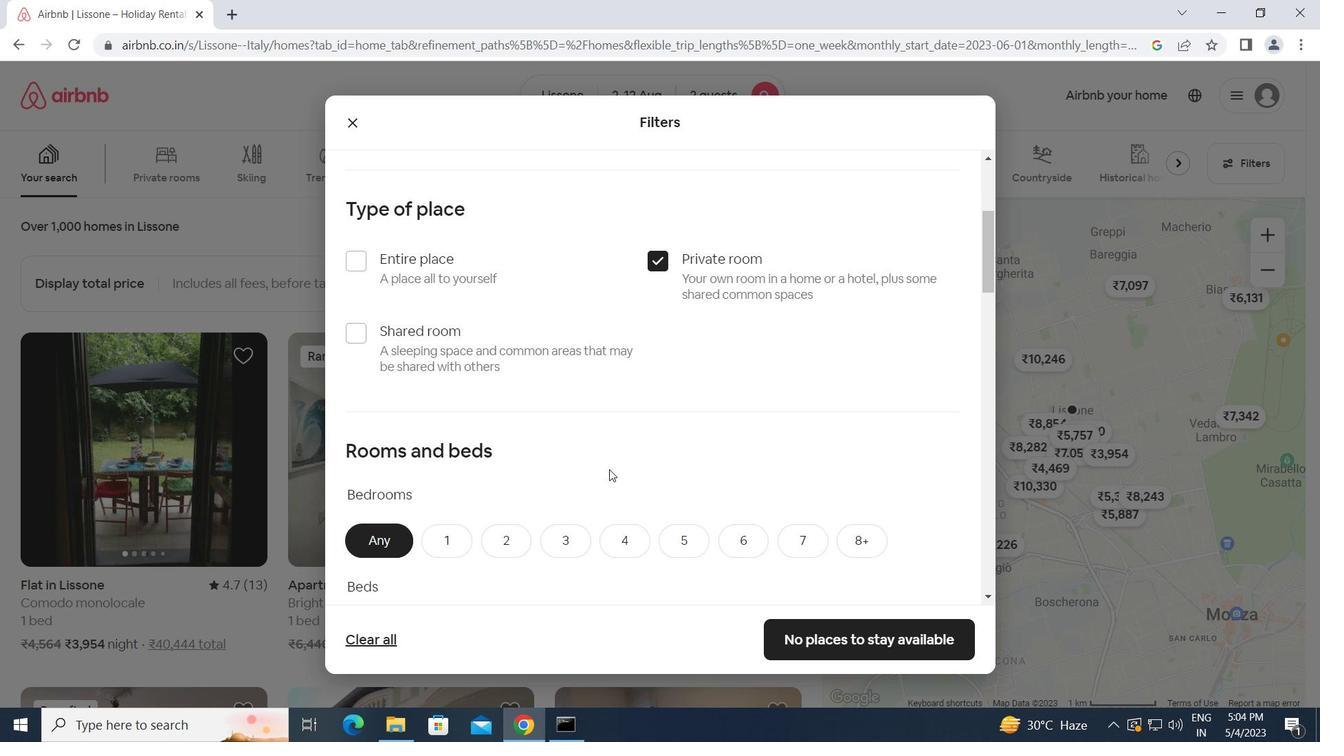 
Action: Mouse moved to (442, 457)
Screenshot: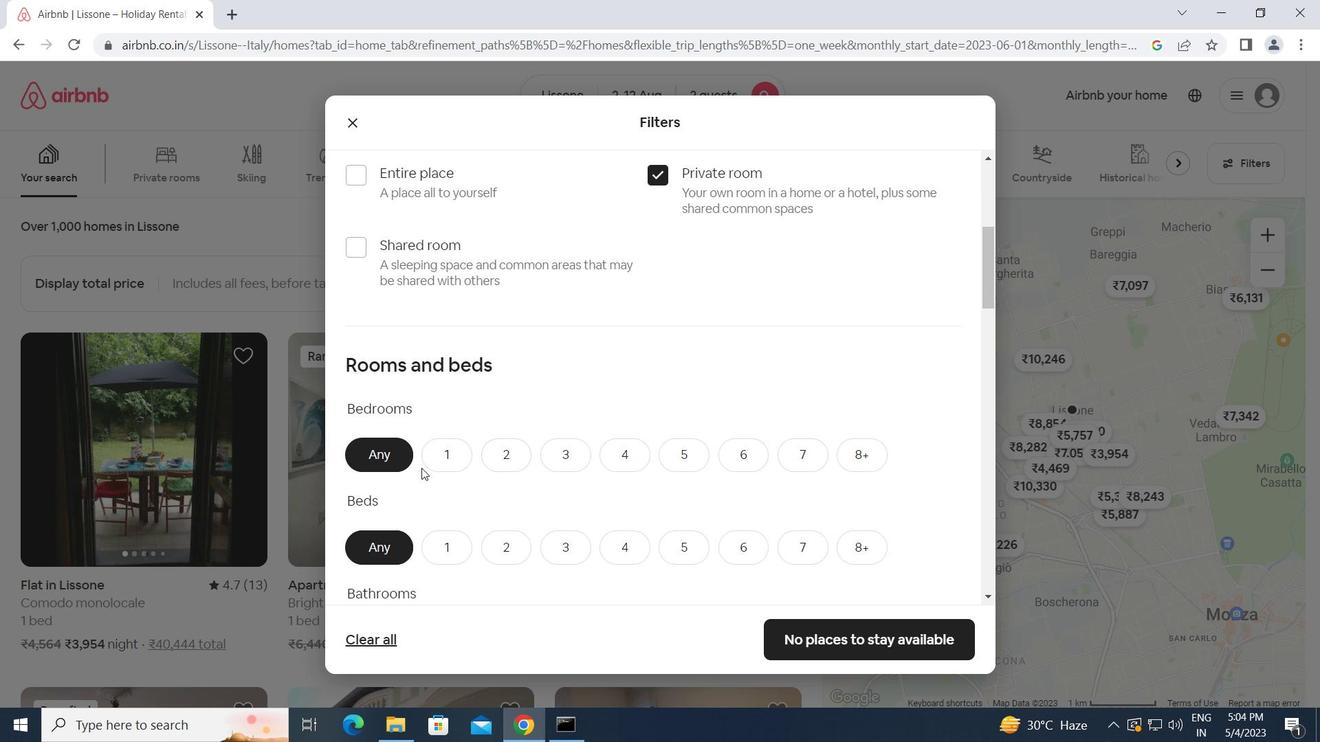
Action: Mouse pressed left at (442, 457)
Screenshot: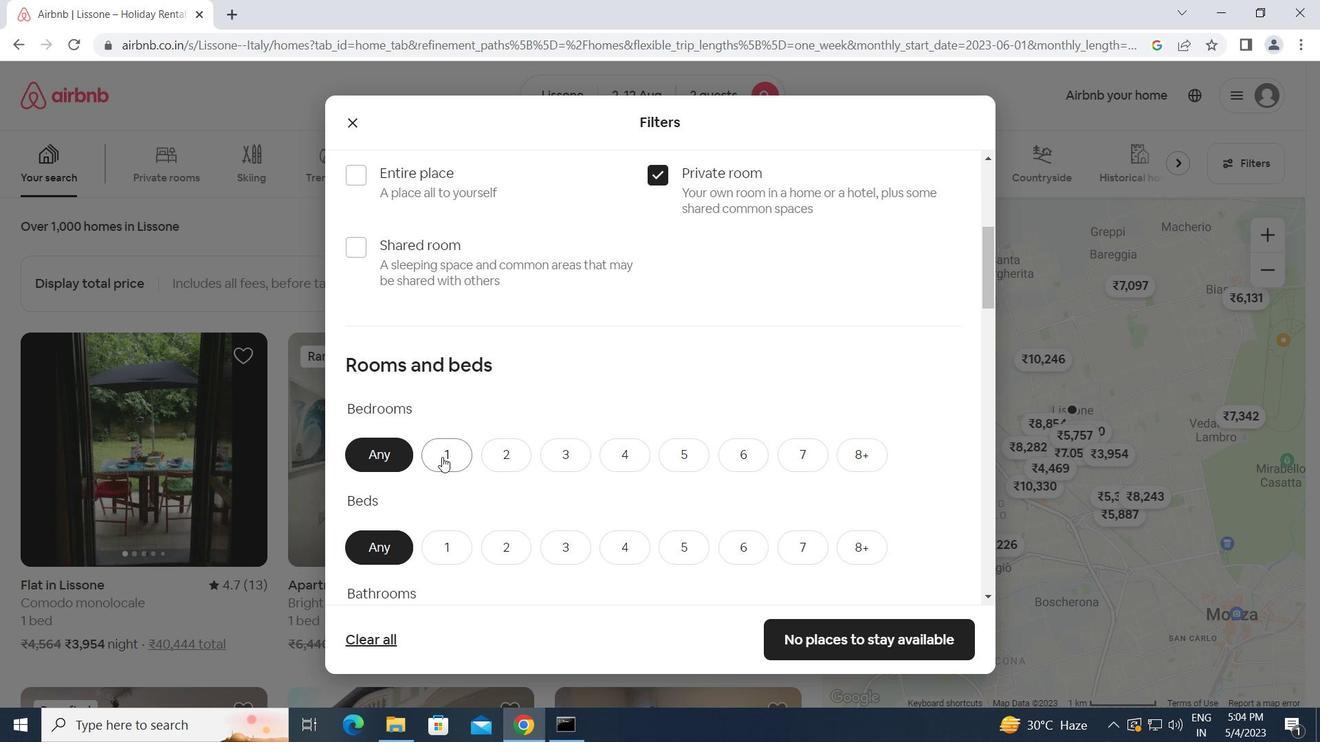 
Action: Mouse moved to (448, 546)
Screenshot: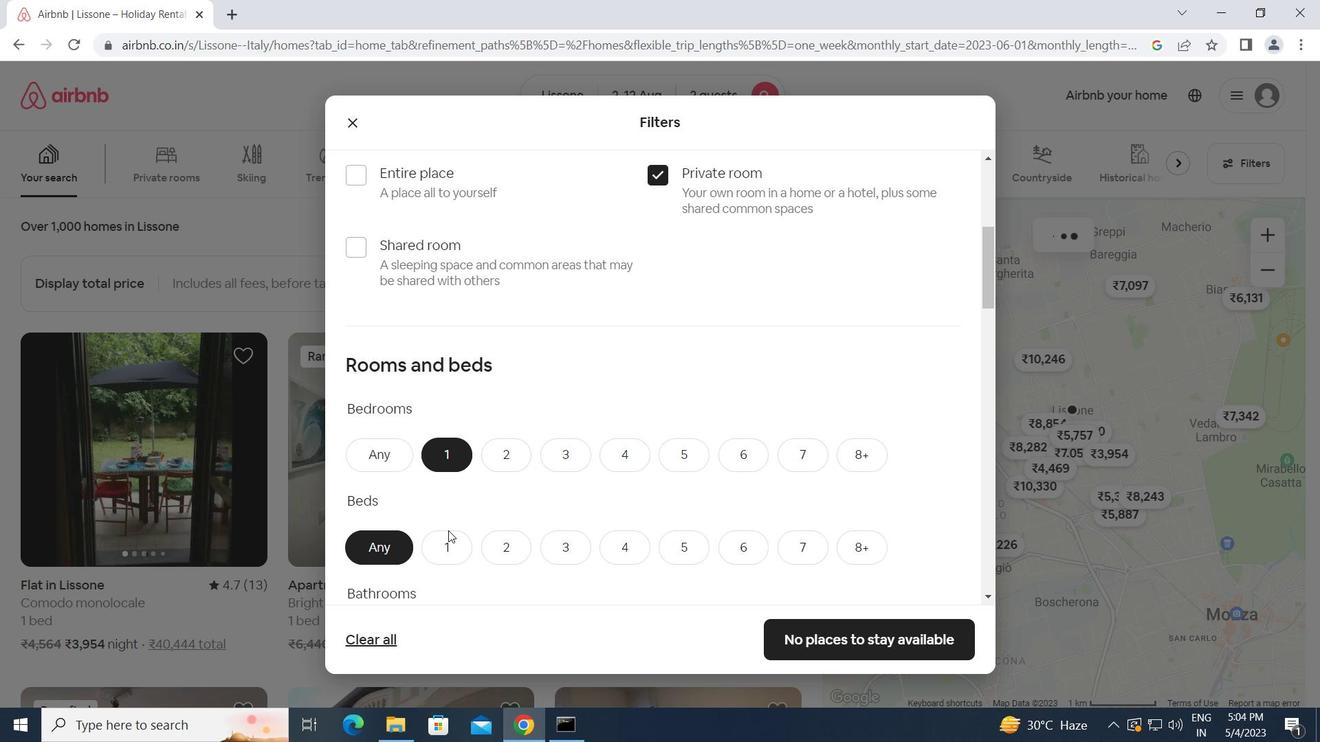 
Action: Mouse pressed left at (448, 546)
Screenshot: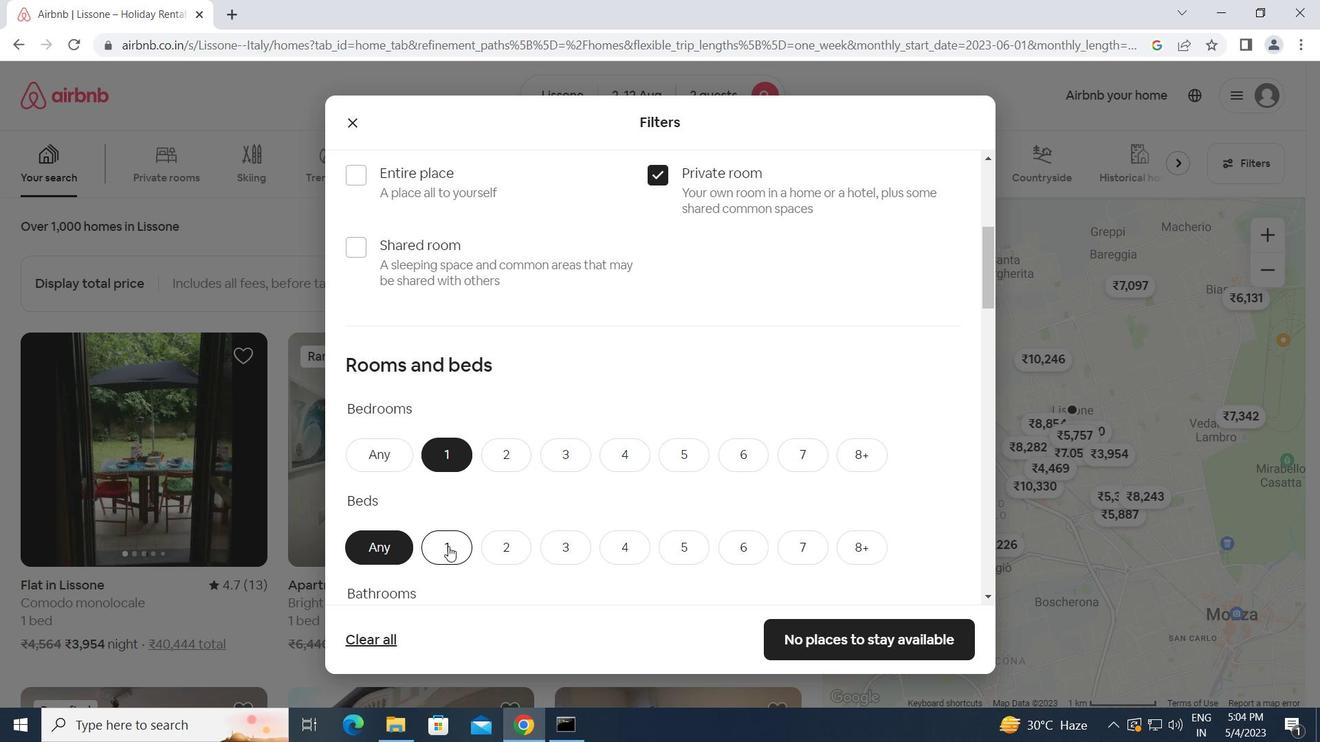 
Action: Mouse scrolled (448, 546) with delta (0, 0)
Screenshot: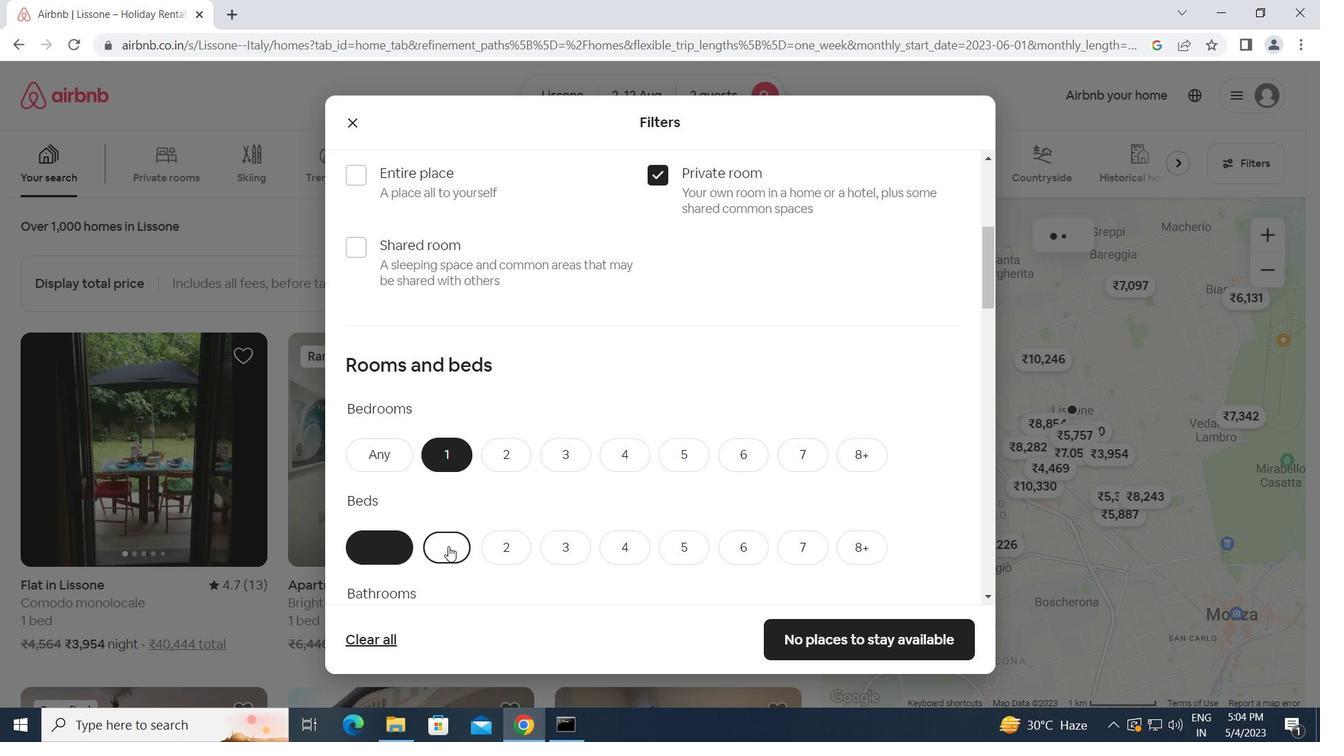 
Action: Mouse scrolled (448, 546) with delta (0, 0)
Screenshot: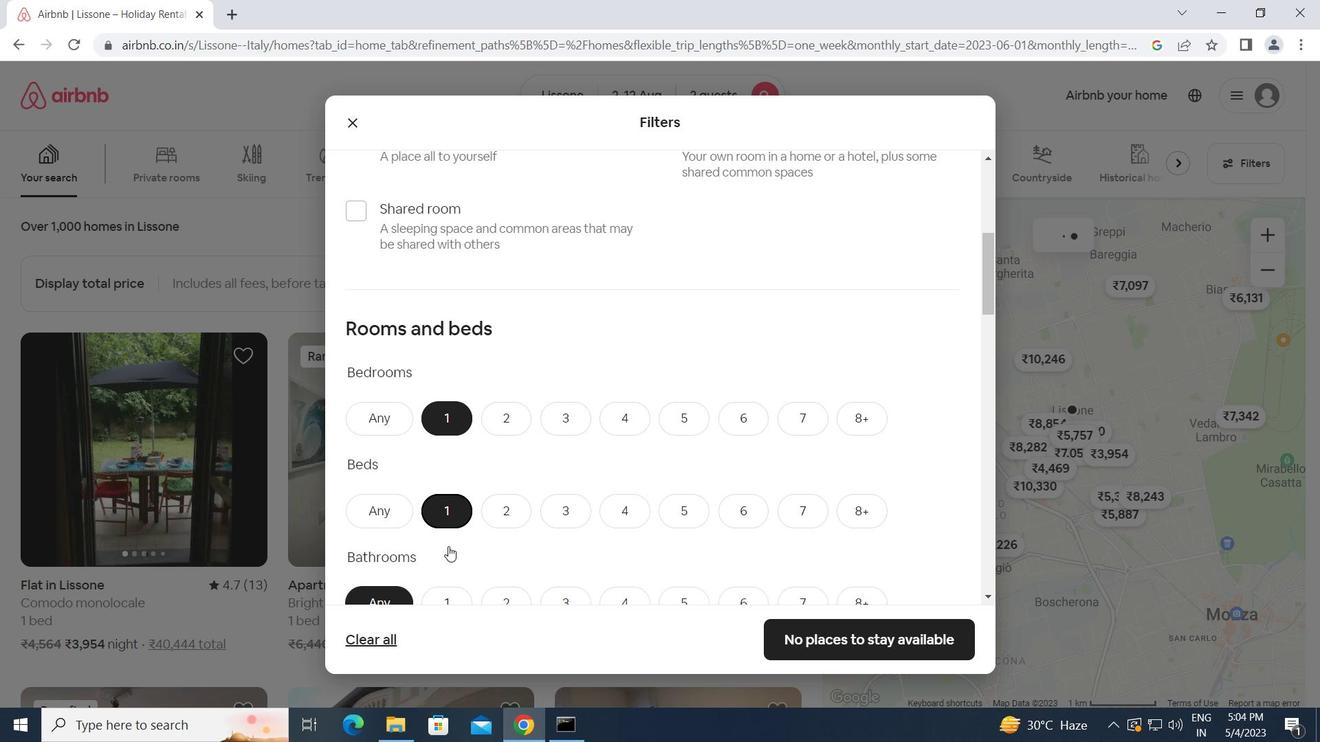 
Action: Mouse moved to (440, 474)
Screenshot: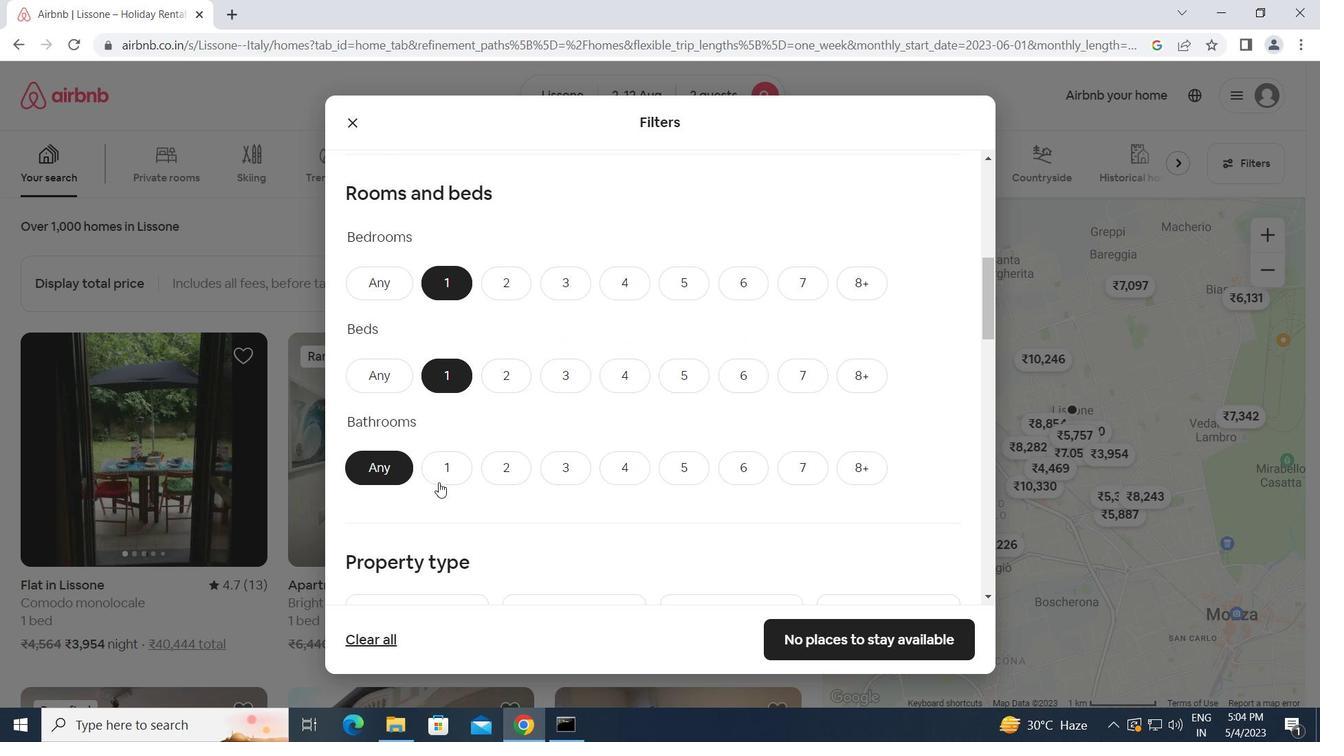 
Action: Mouse pressed left at (440, 474)
Screenshot: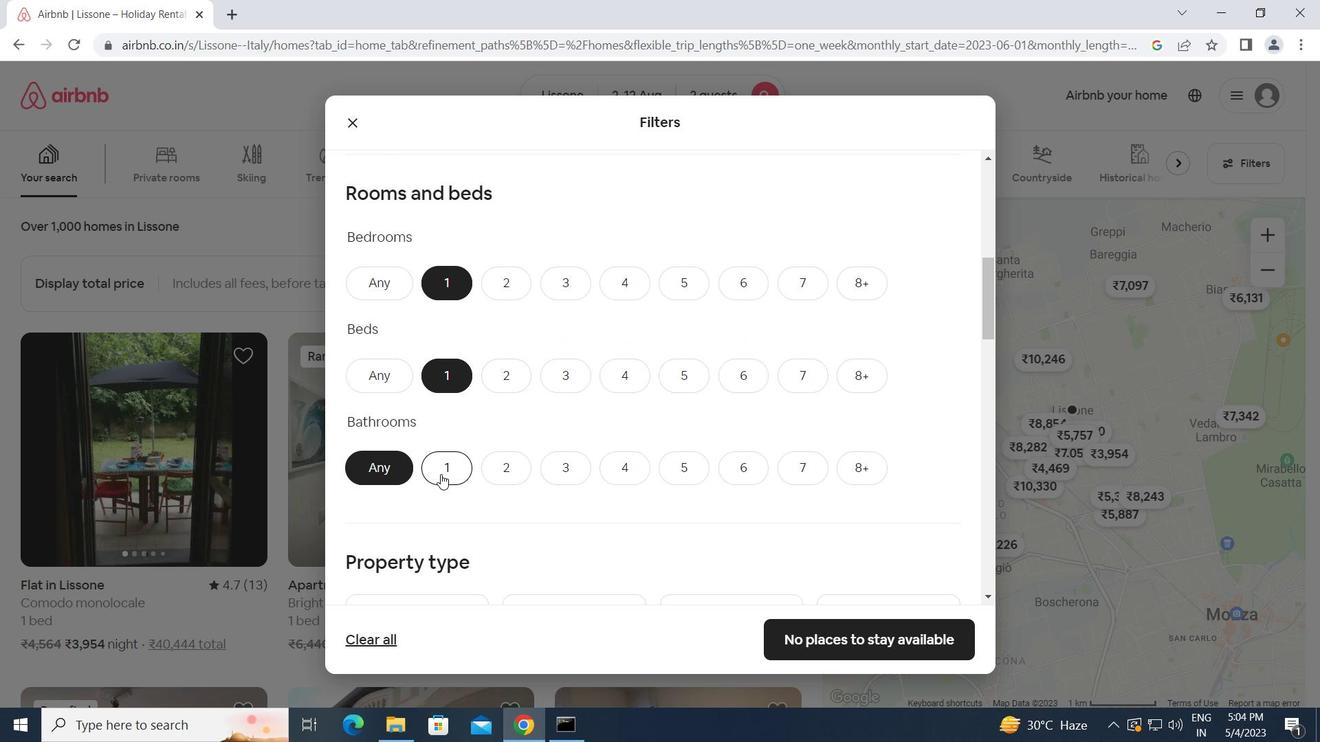 
Action: Mouse moved to (499, 498)
Screenshot: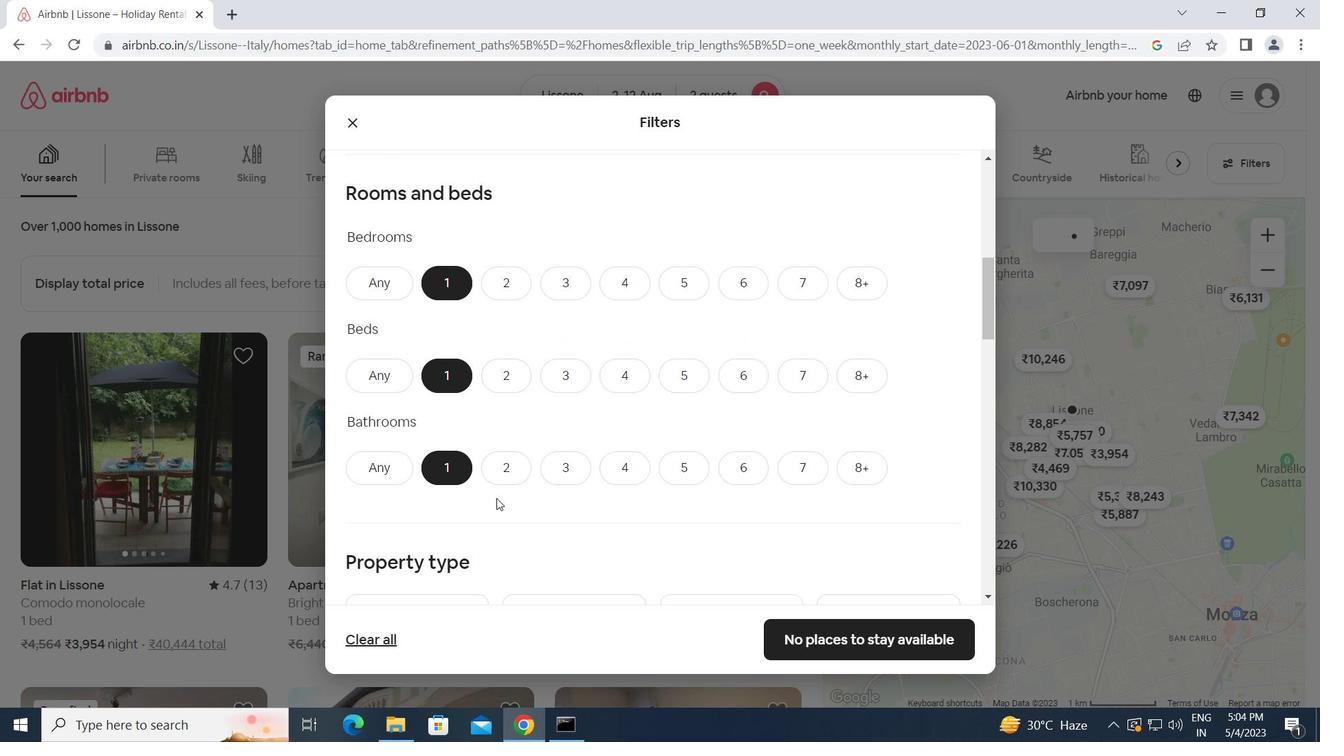 
Action: Mouse scrolled (499, 497) with delta (0, 0)
Screenshot: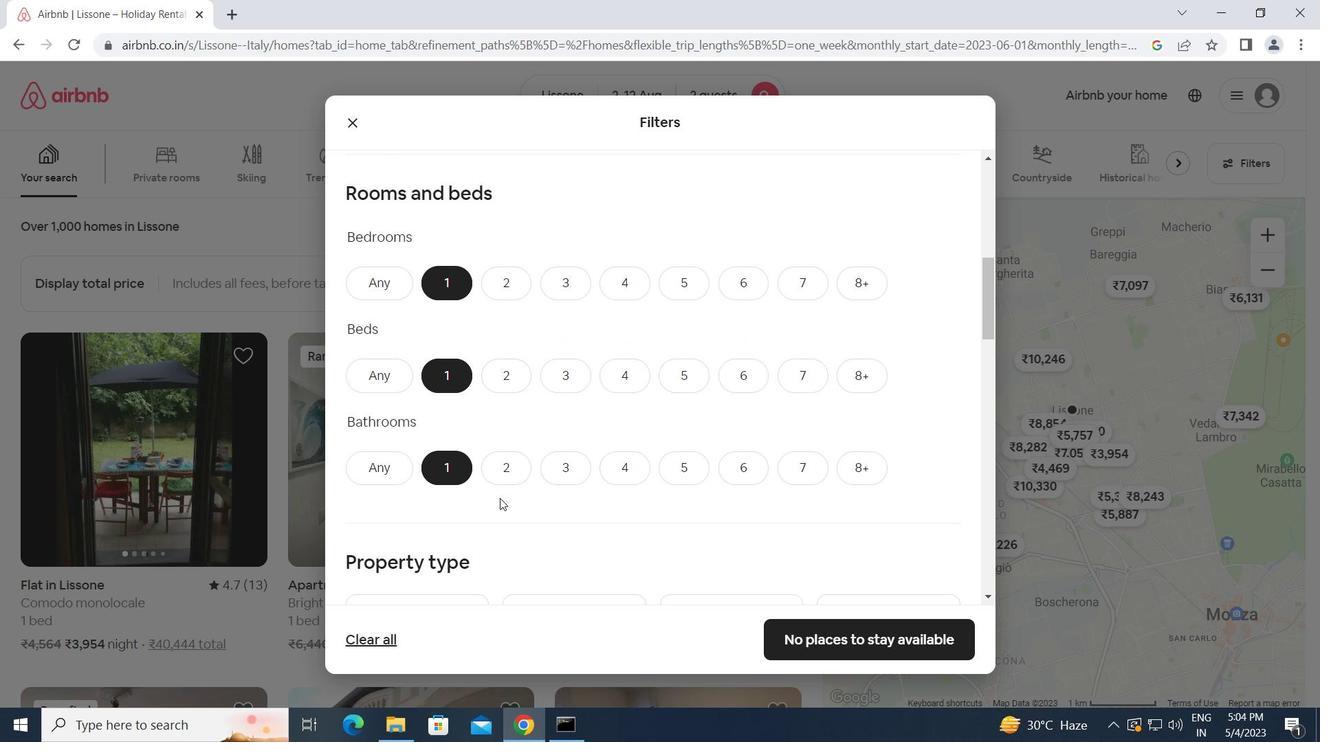 
Action: Mouse scrolled (499, 497) with delta (0, 0)
Screenshot: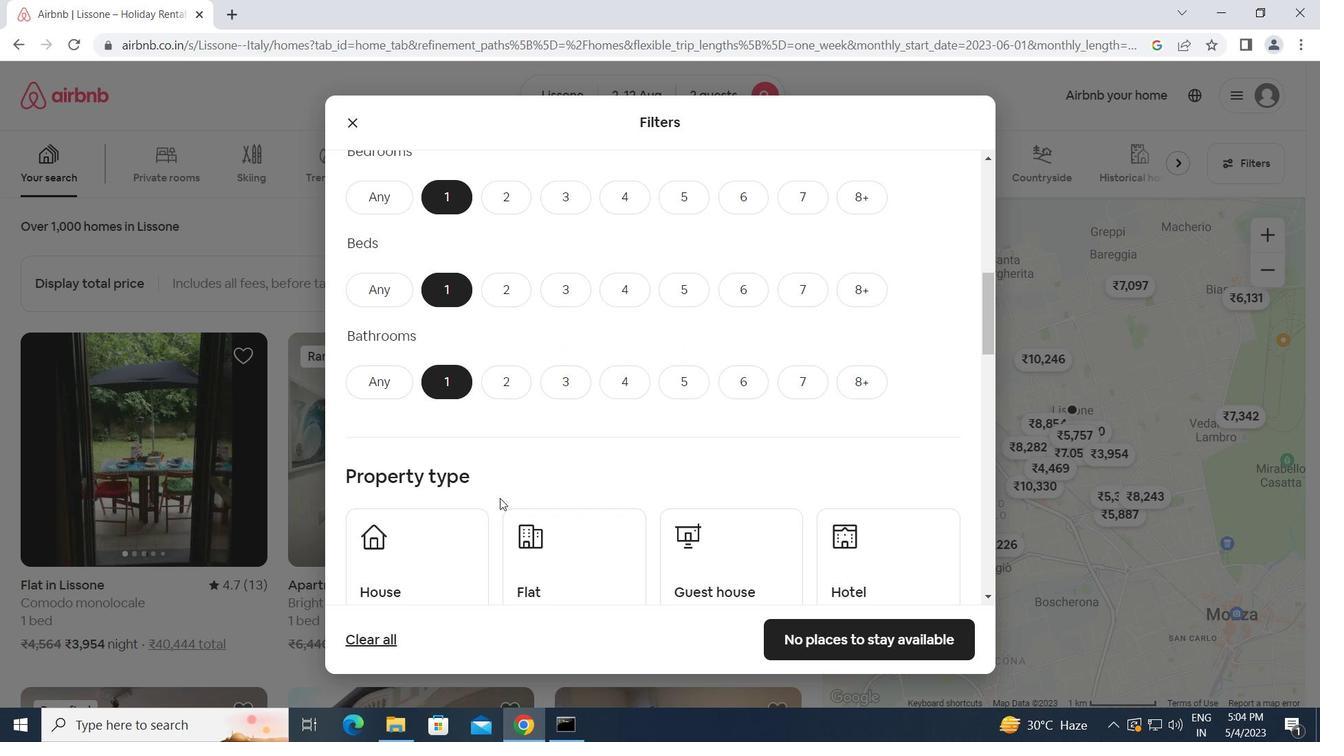 
Action: Mouse moved to (389, 493)
Screenshot: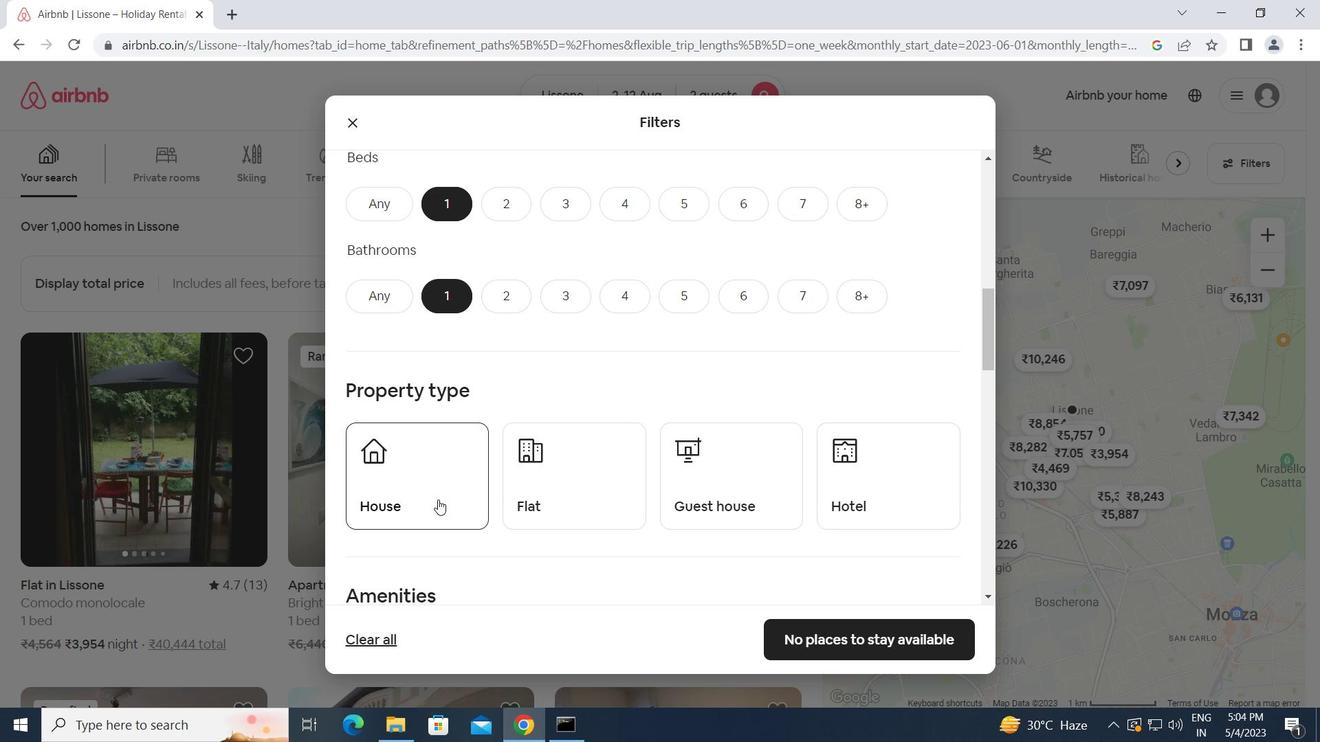 
Action: Mouse pressed left at (389, 493)
Screenshot: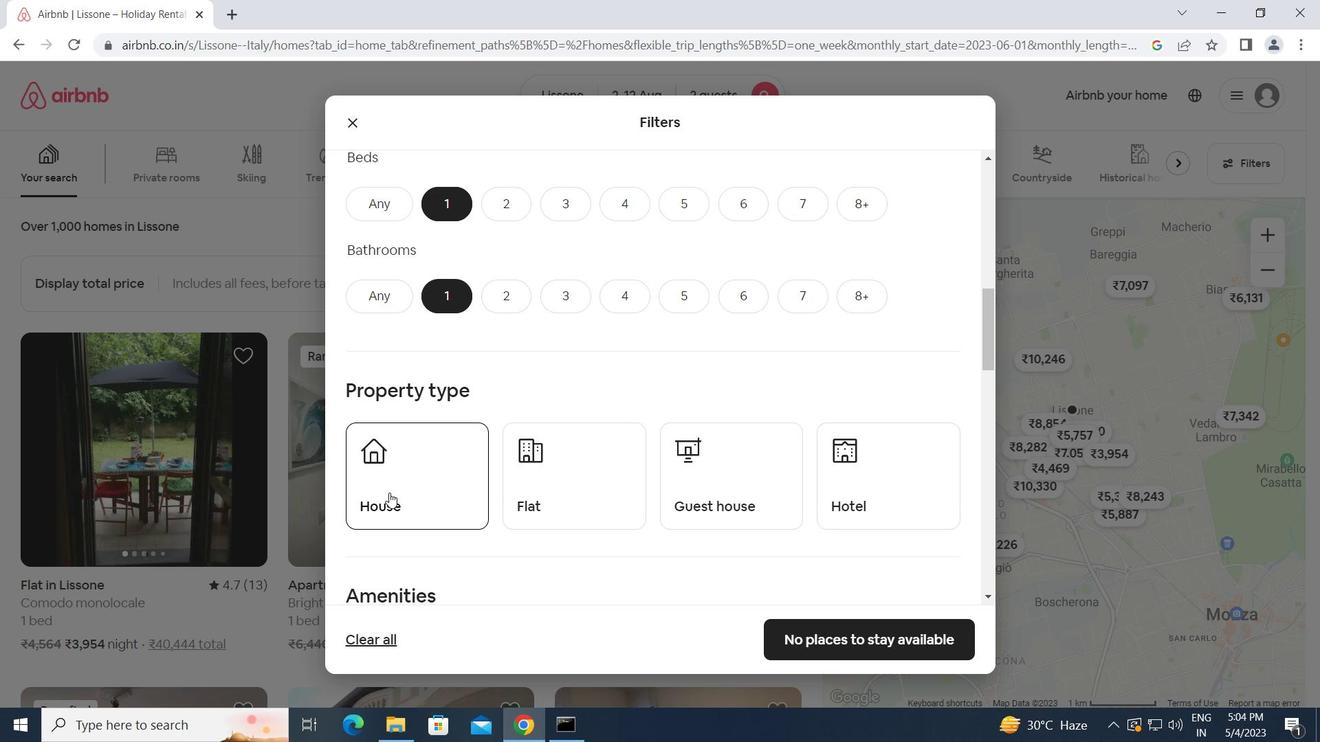 
Action: Mouse moved to (541, 491)
Screenshot: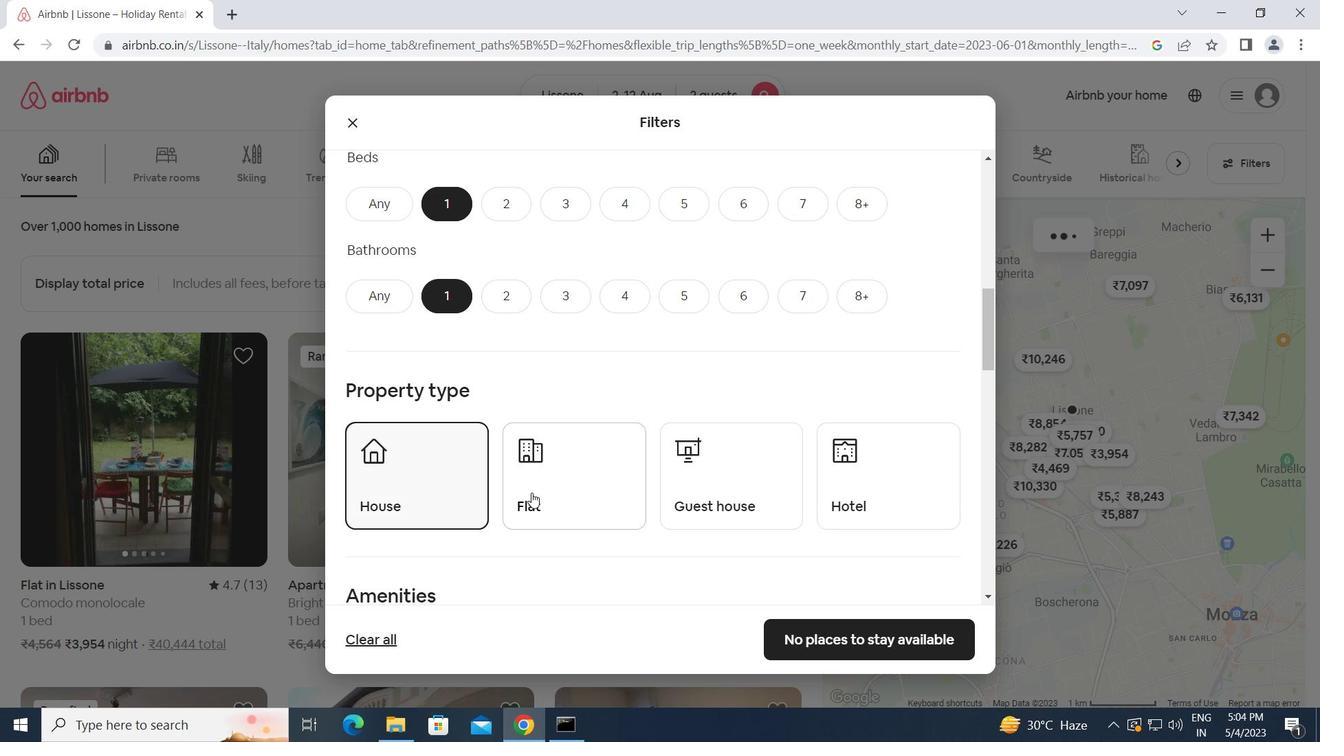 
Action: Mouse pressed left at (541, 491)
Screenshot: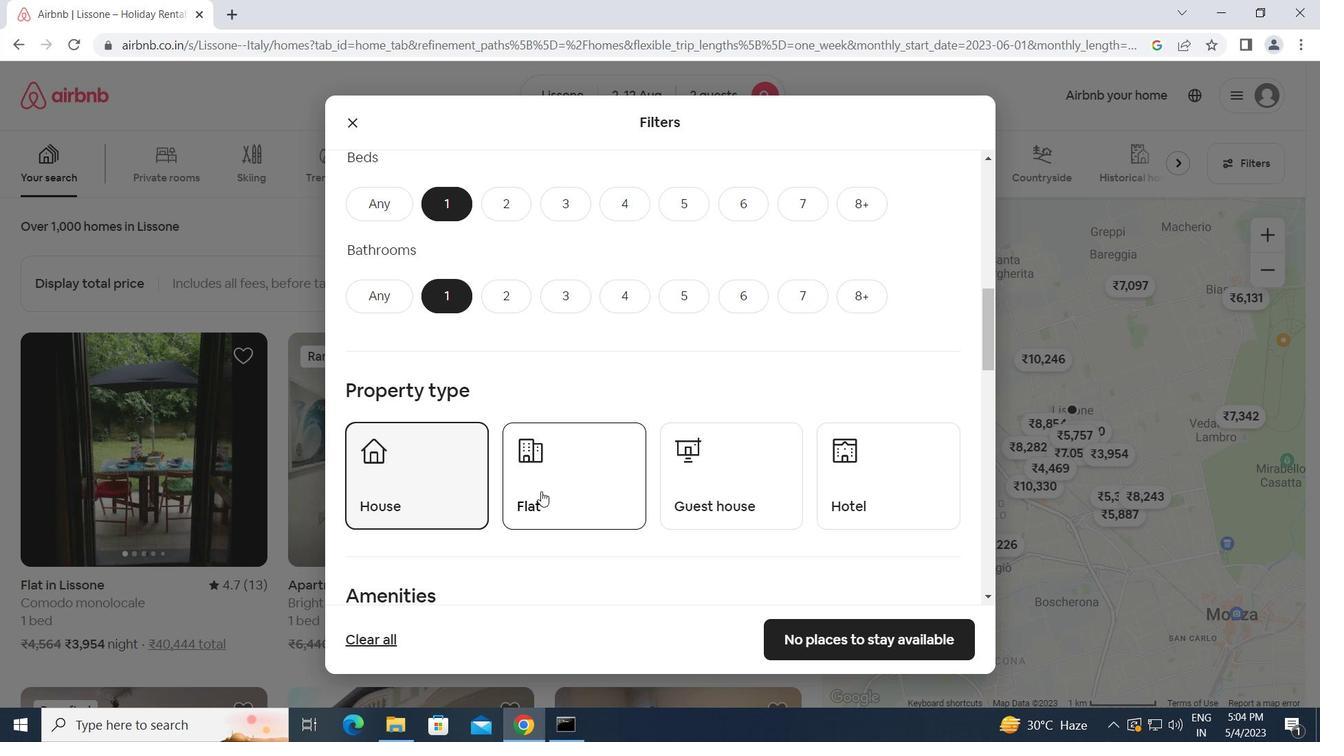 
Action: Mouse moved to (692, 491)
Screenshot: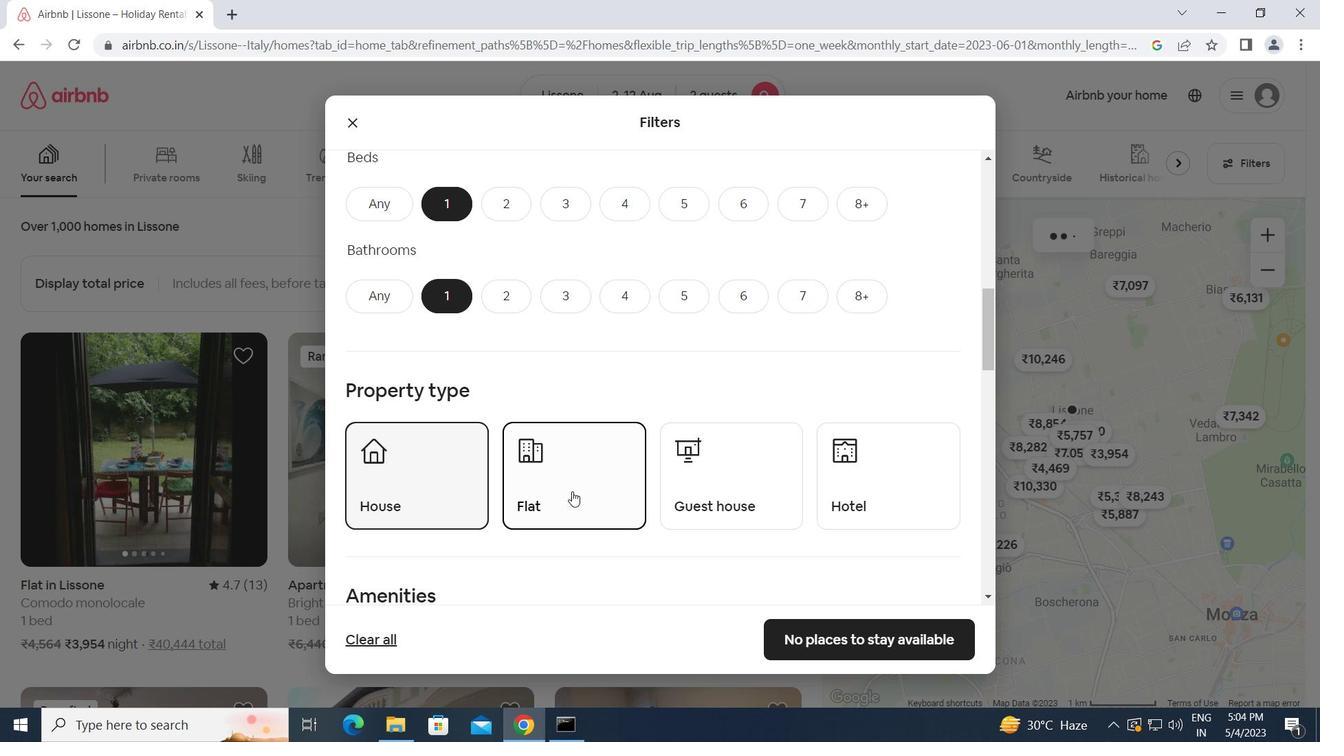 
Action: Mouse pressed left at (692, 491)
Screenshot: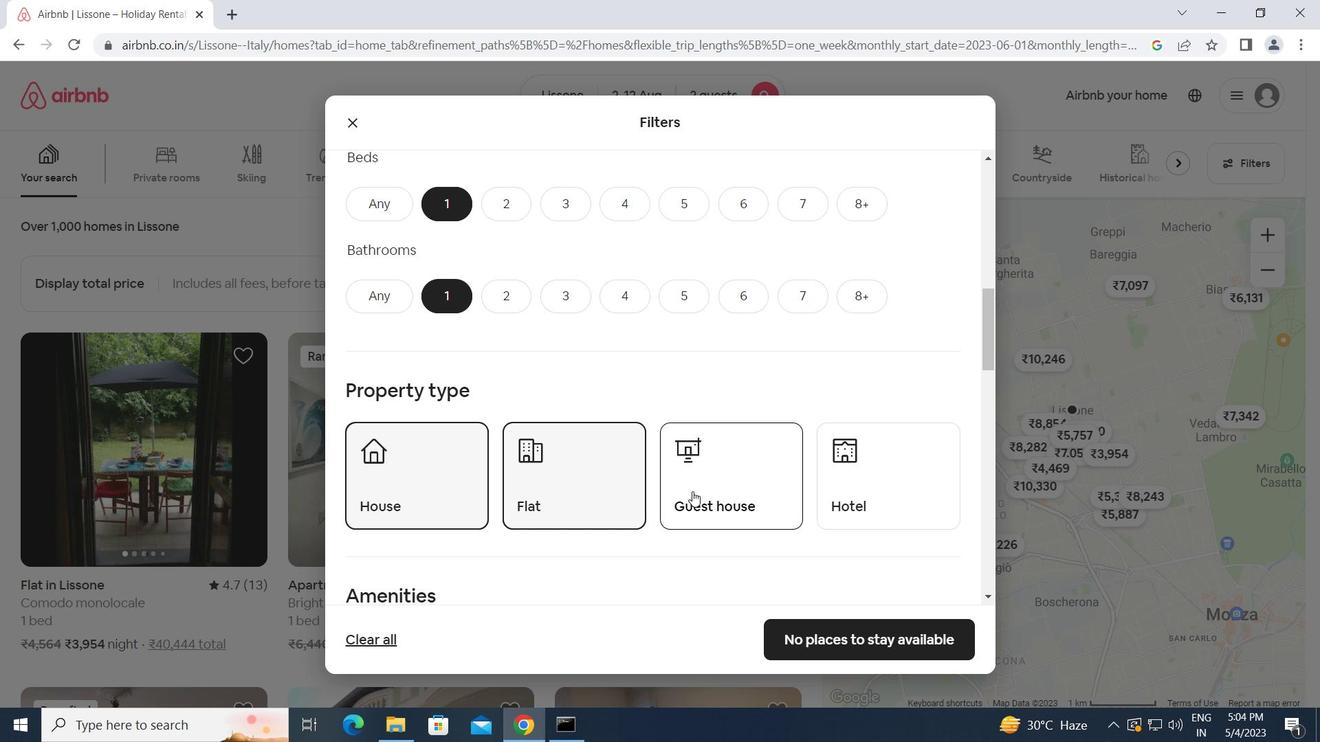 
Action: Mouse moved to (861, 492)
Screenshot: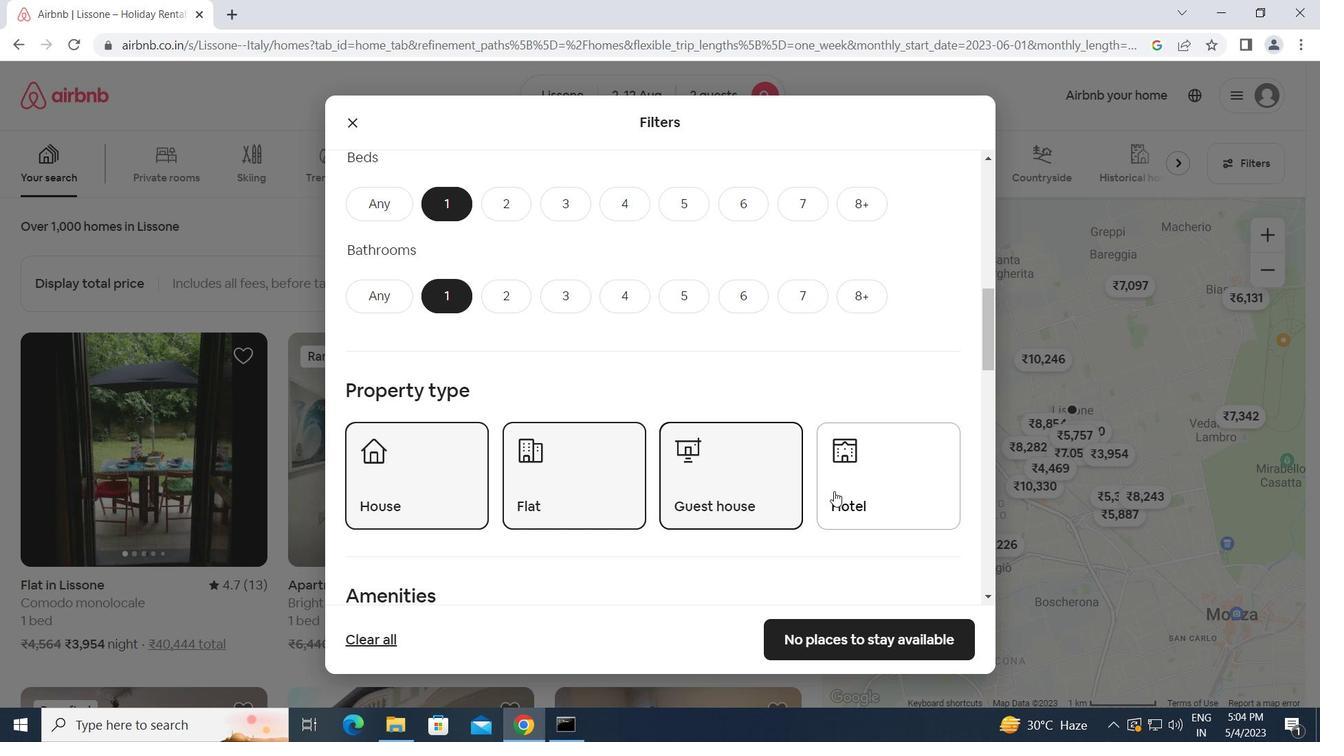 
Action: Mouse pressed left at (861, 492)
Screenshot: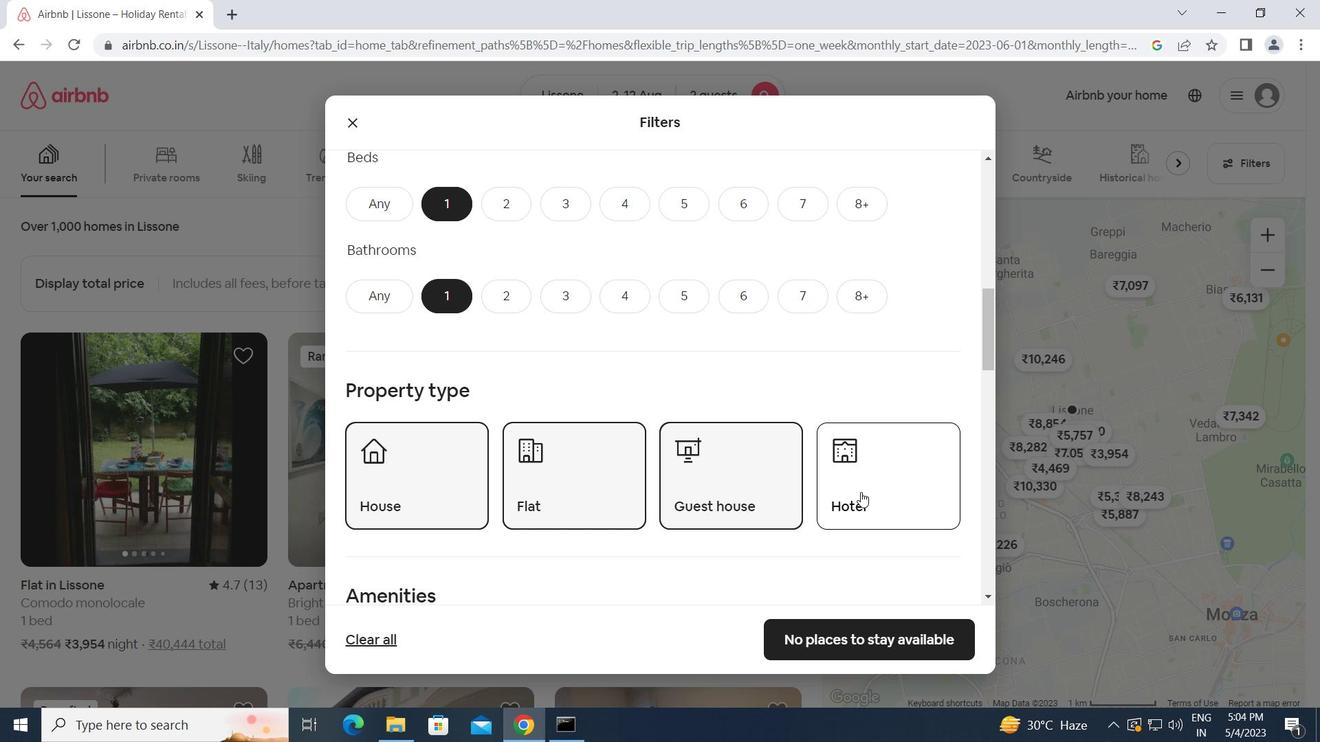 
Action: Mouse scrolled (861, 491) with delta (0, 0)
Screenshot: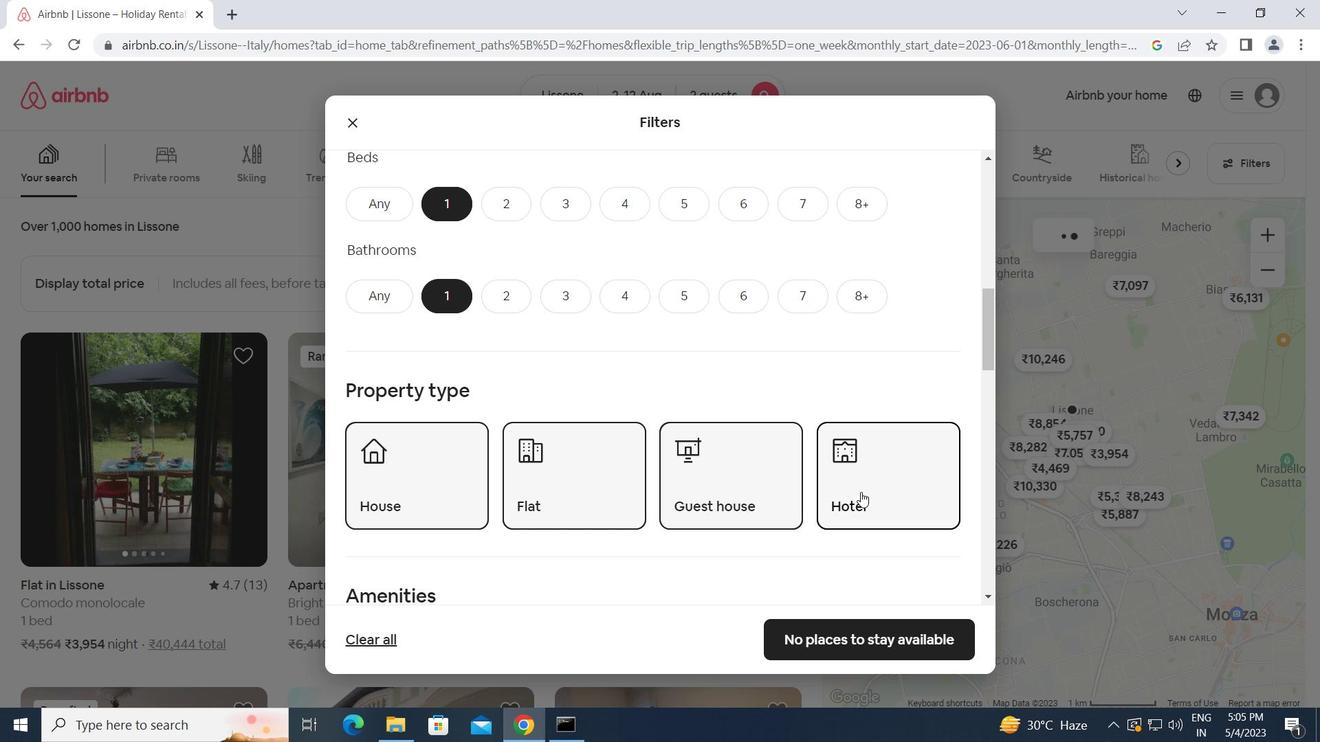 
Action: Mouse moved to (861, 492)
Screenshot: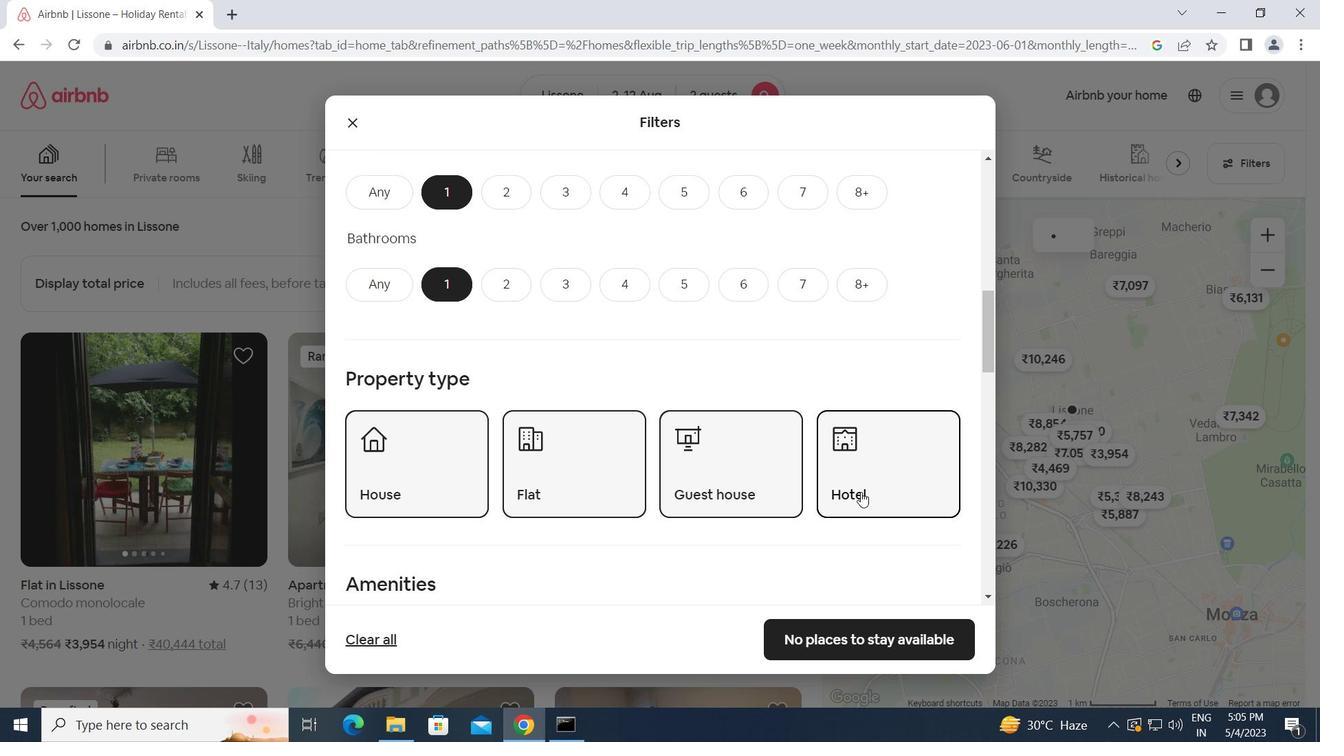 
Action: Mouse scrolled (861, 491) with delta (0, 0)
Screenshot: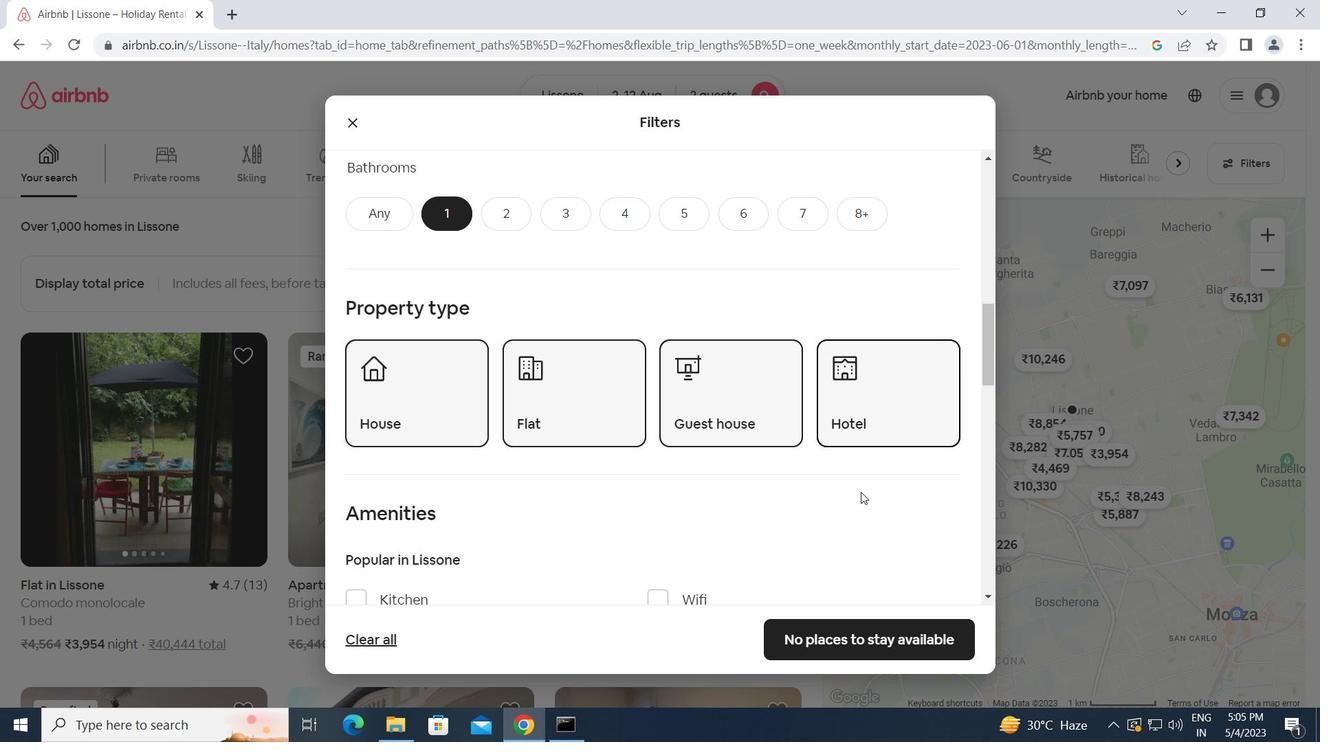 
Action: Mouse scrolled (861, 491) with delta (0, 0)
Screenshot: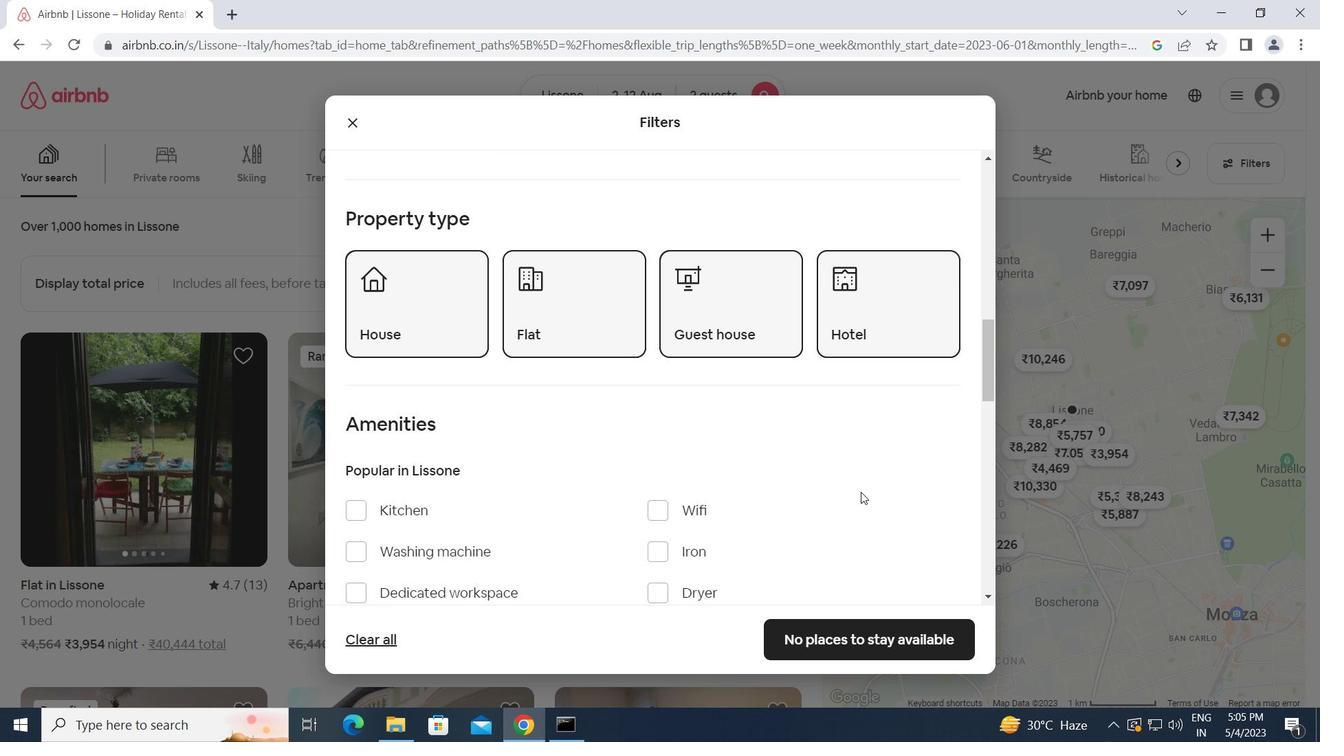 
Action: Mouse moved to (860, 491)
Screenshot: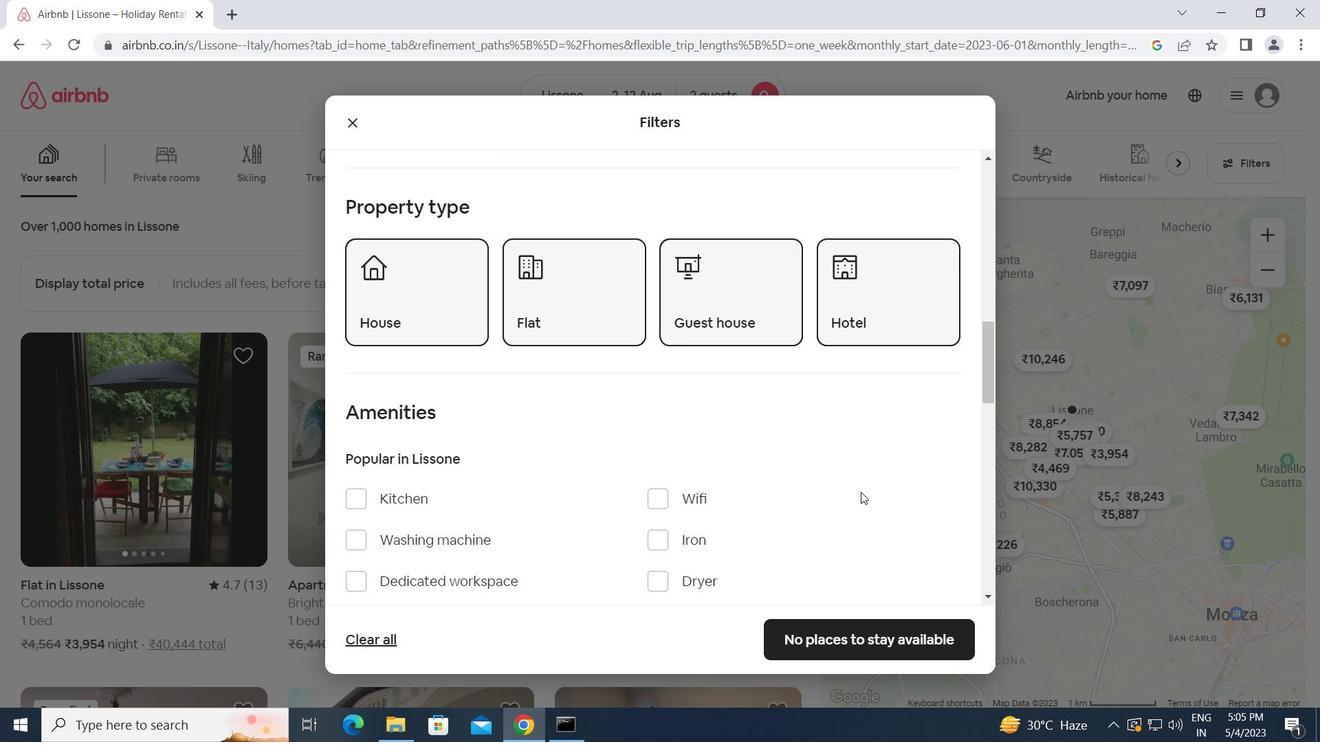 
Action: Mouse scrolled (860, 491) with delta (0, 0)
Screenshot: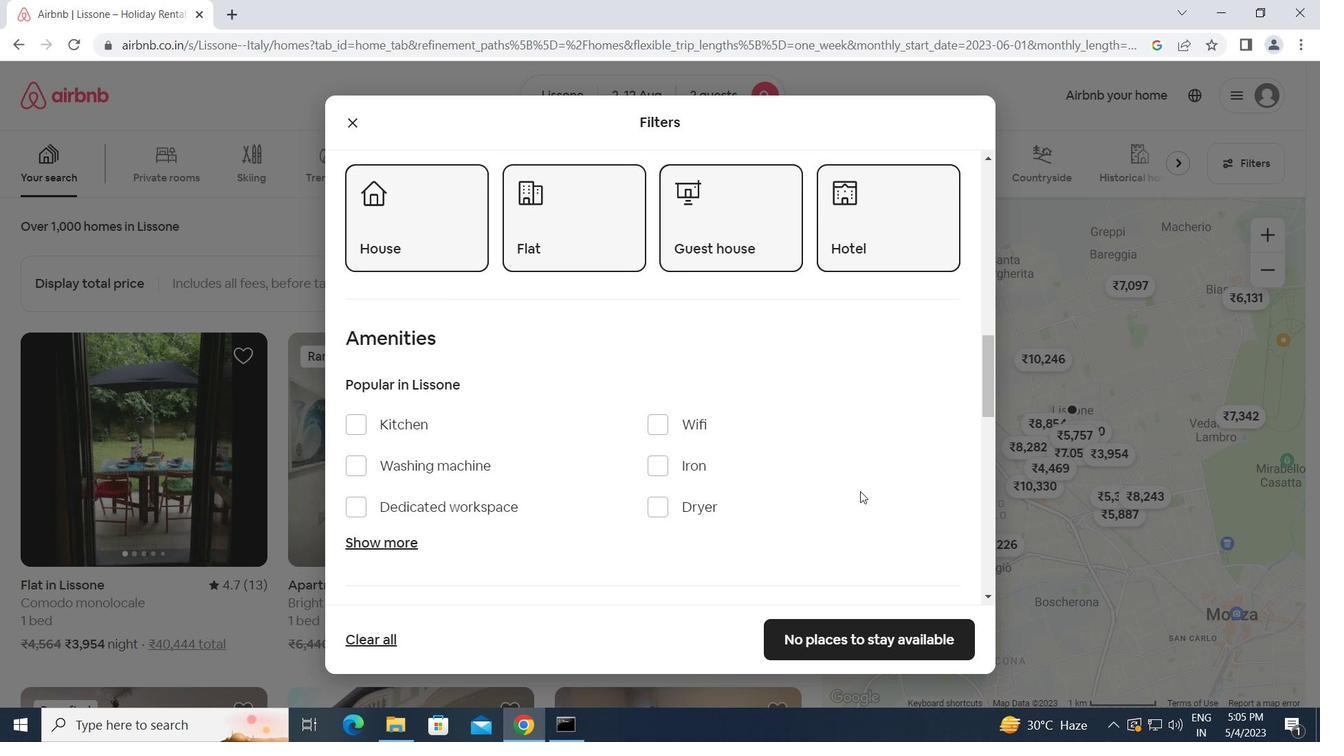 
Action: Mouse scrolled (860, 491) with delta (0, 0)
Screenshot: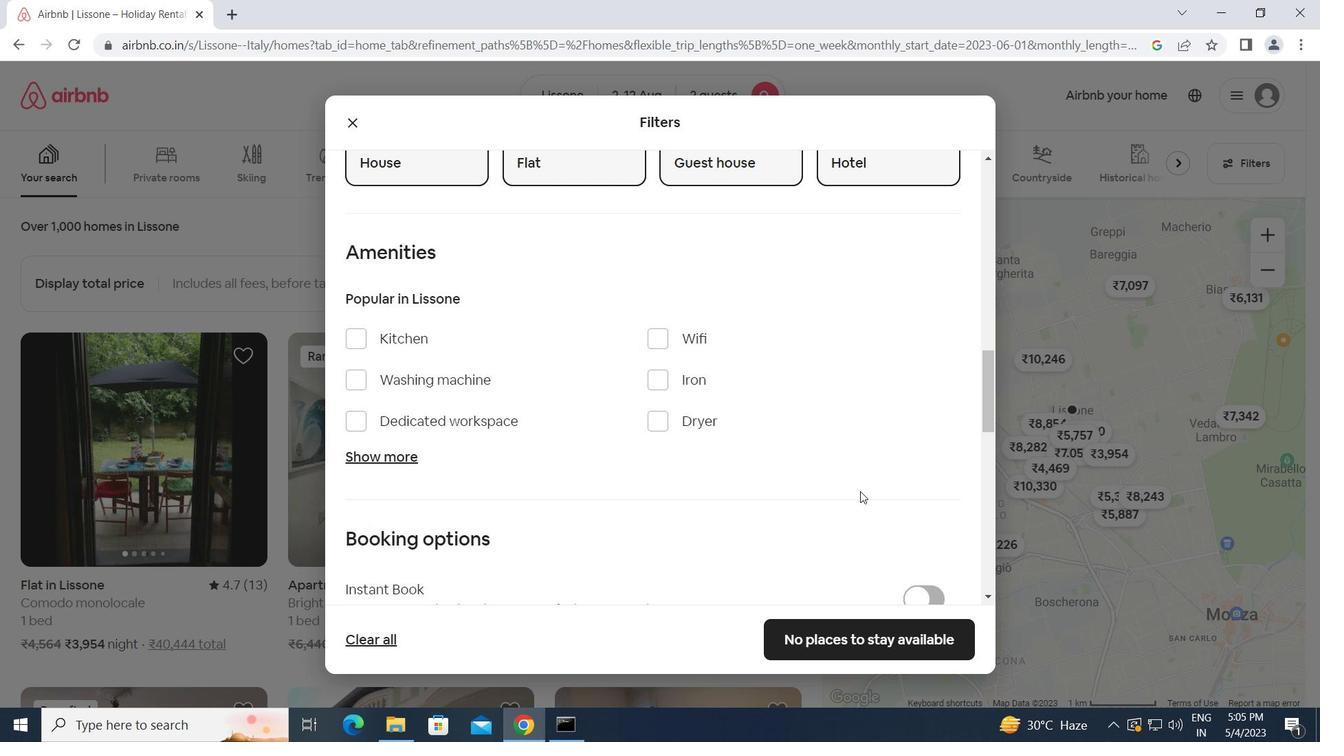 
Action: Mouse scrolled (860, 491) with delta (0, 0)
Screenshot: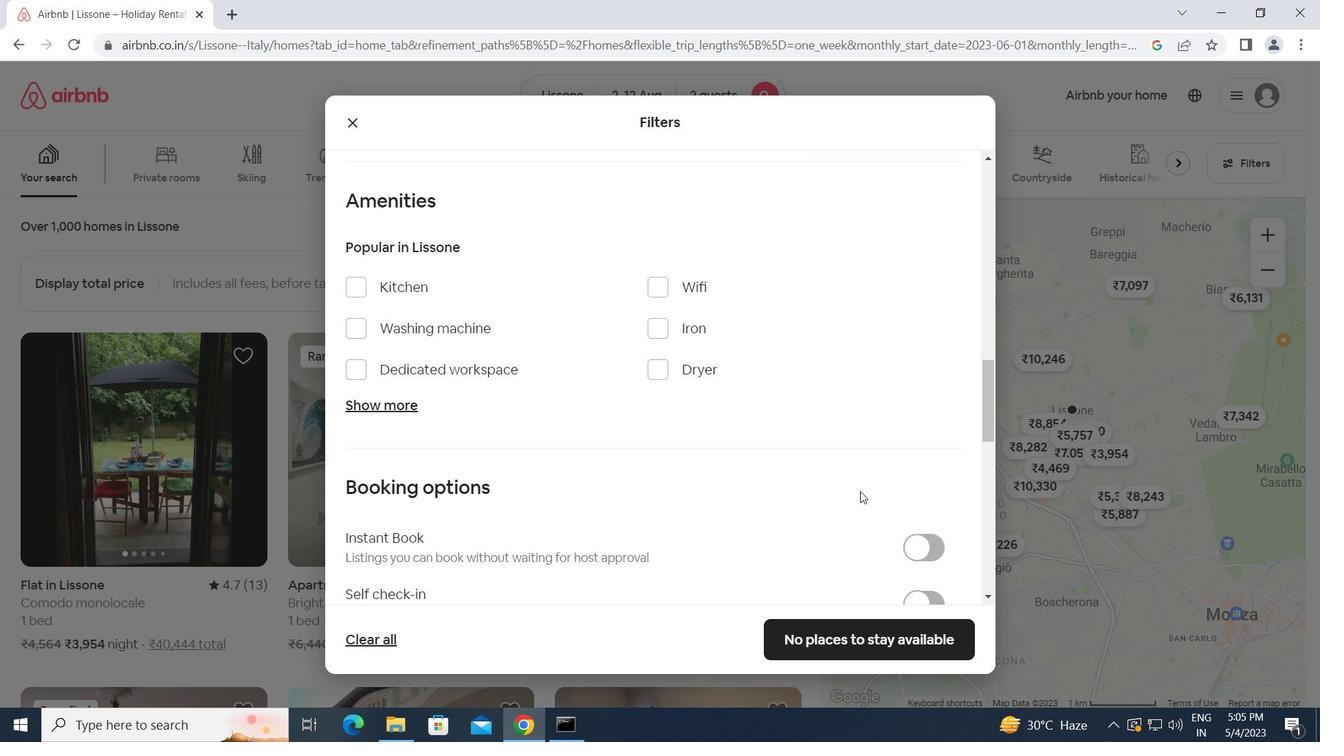 
Action: Mouse moved to (916, 487)
Screenshot: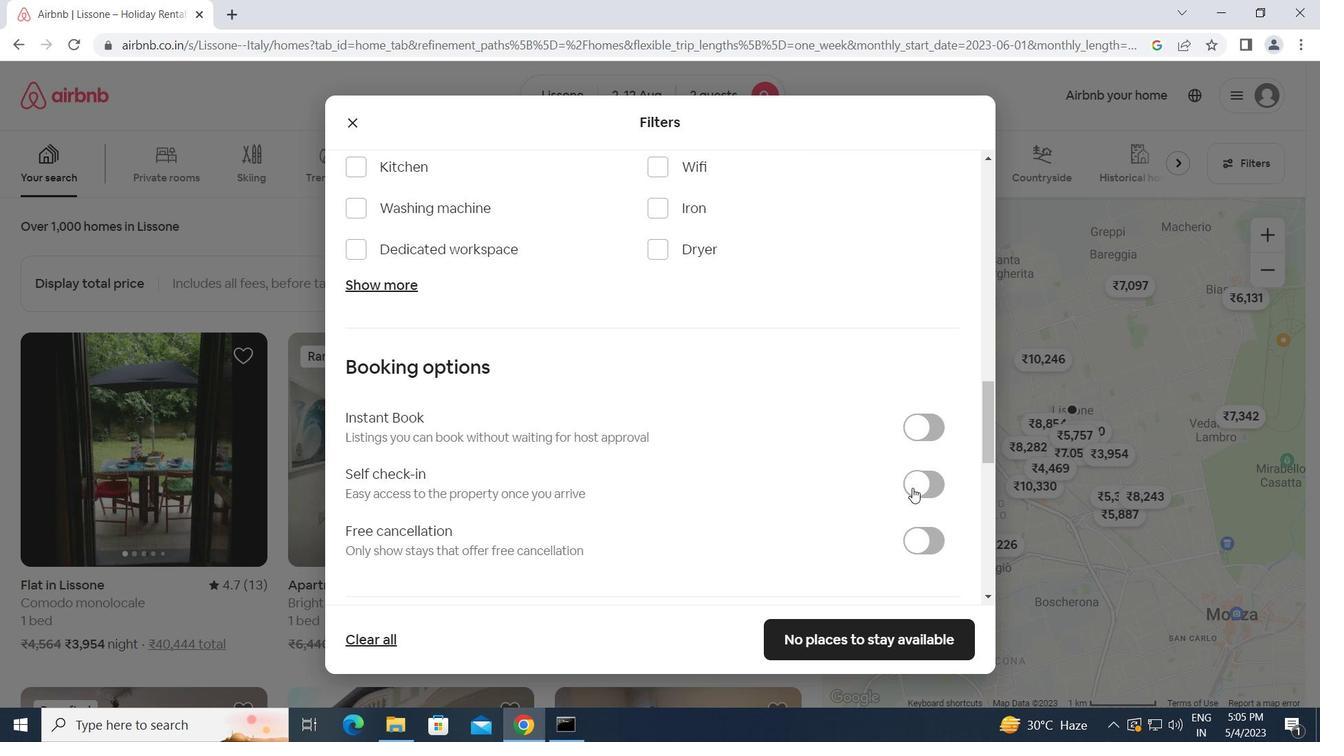 
Action: Mouse pressed left at (916, 487)
Screenshot: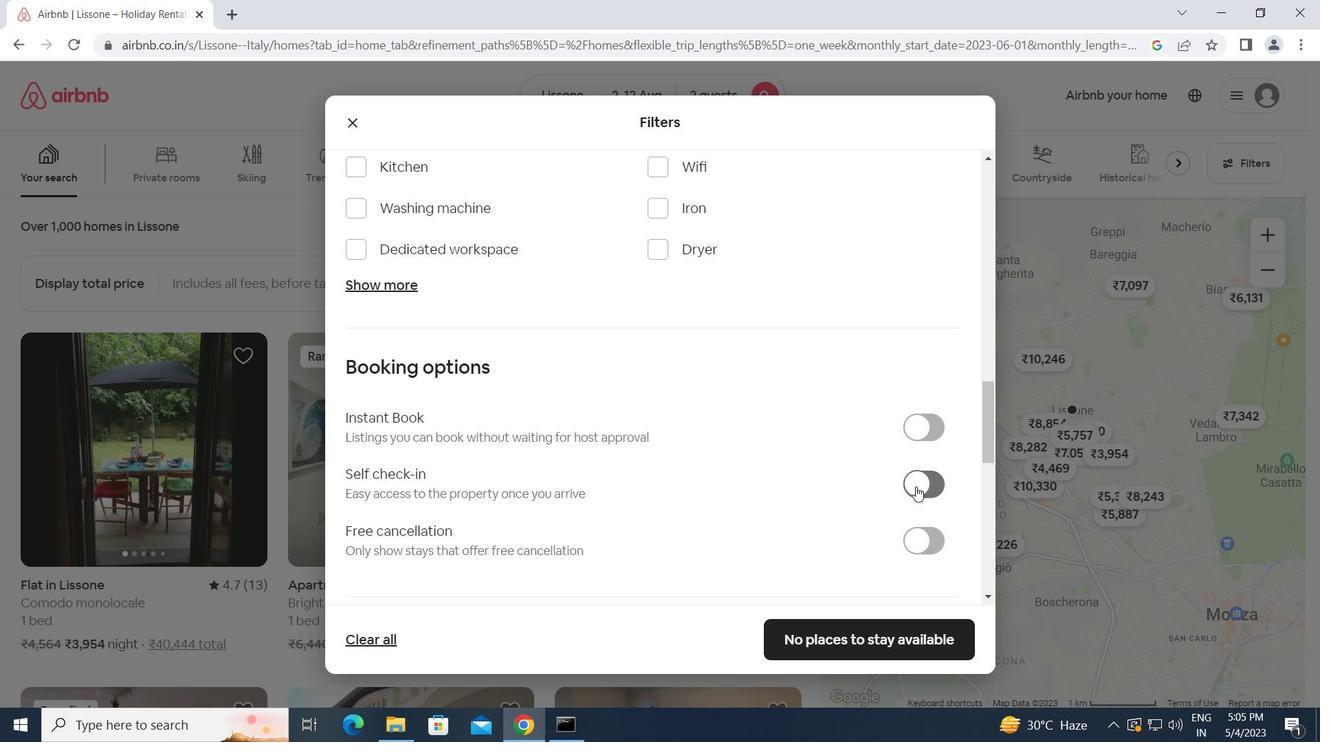 
Action: Mouse moved to (799, 513)
Screenshot: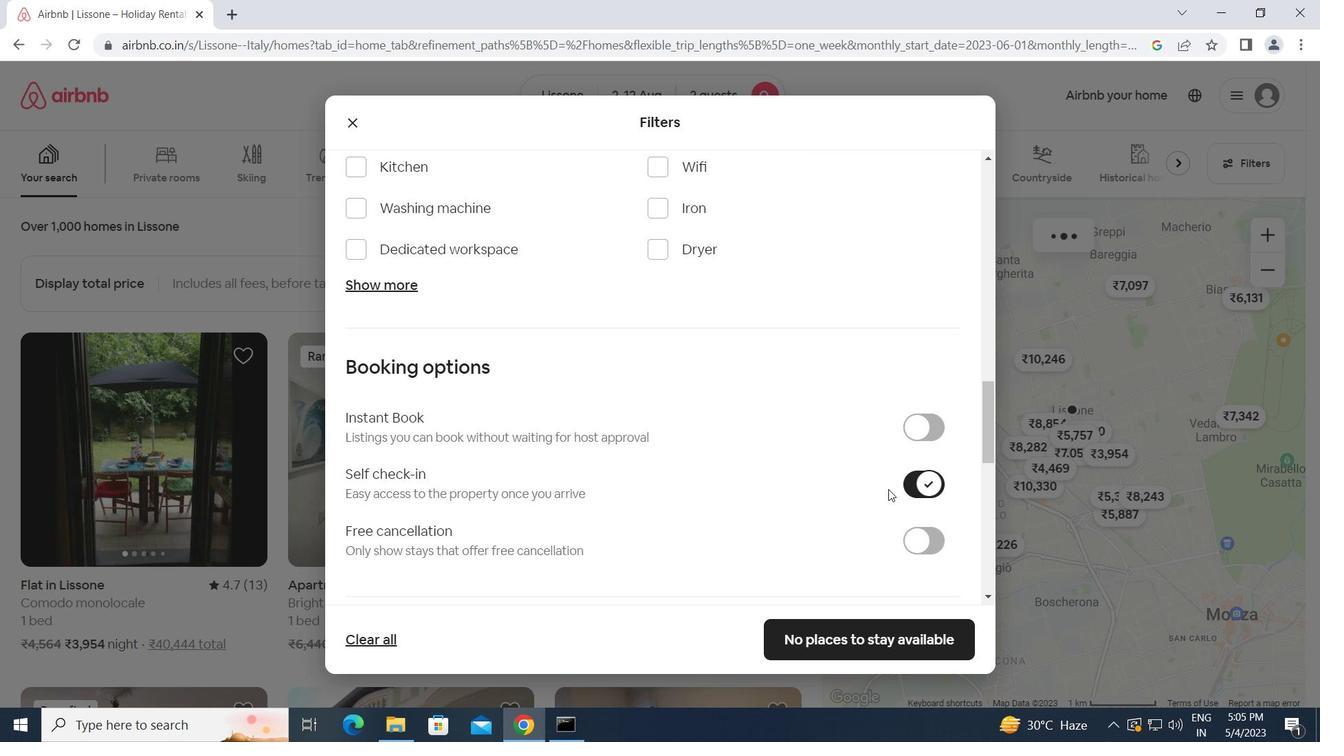 
Action: Mouse scrolled (799, 512) with delta (0, 0)
Screenshot: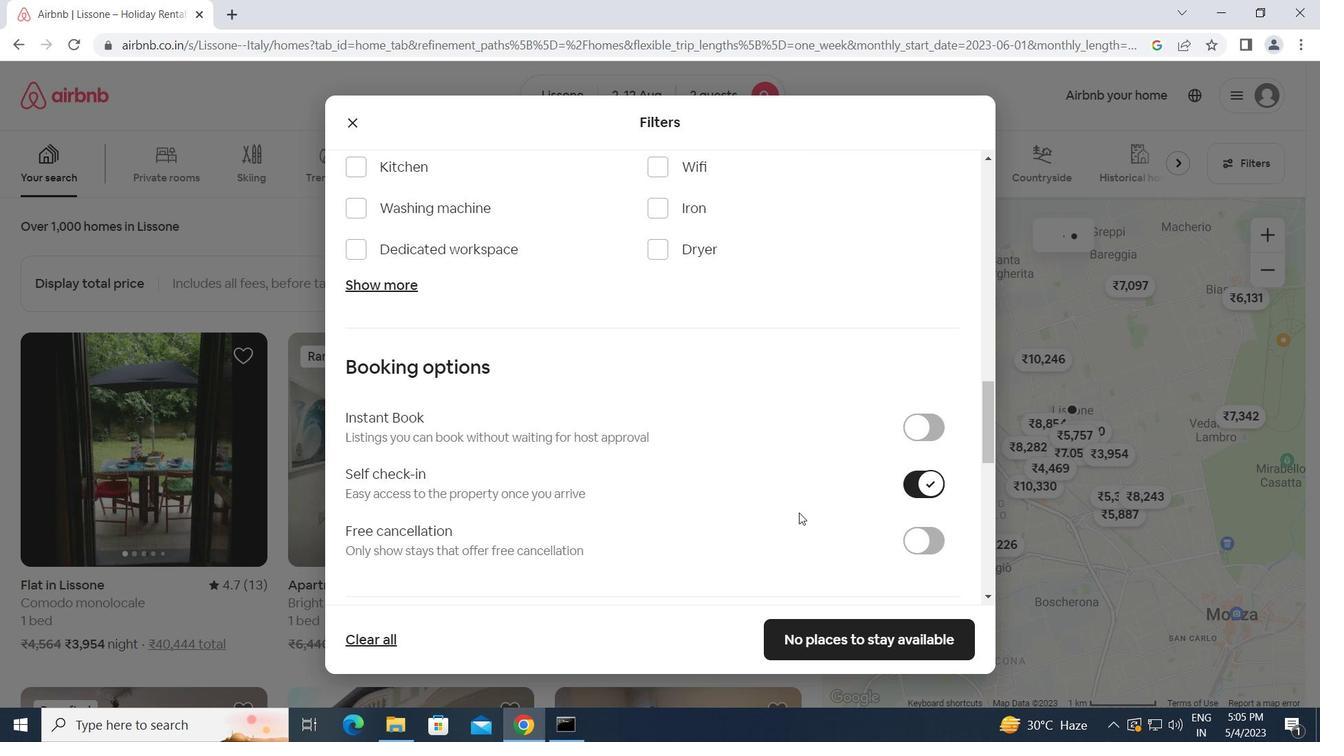 
Action: Mouse scrolled (799, 512) with delta (0, 0)
Screenshot: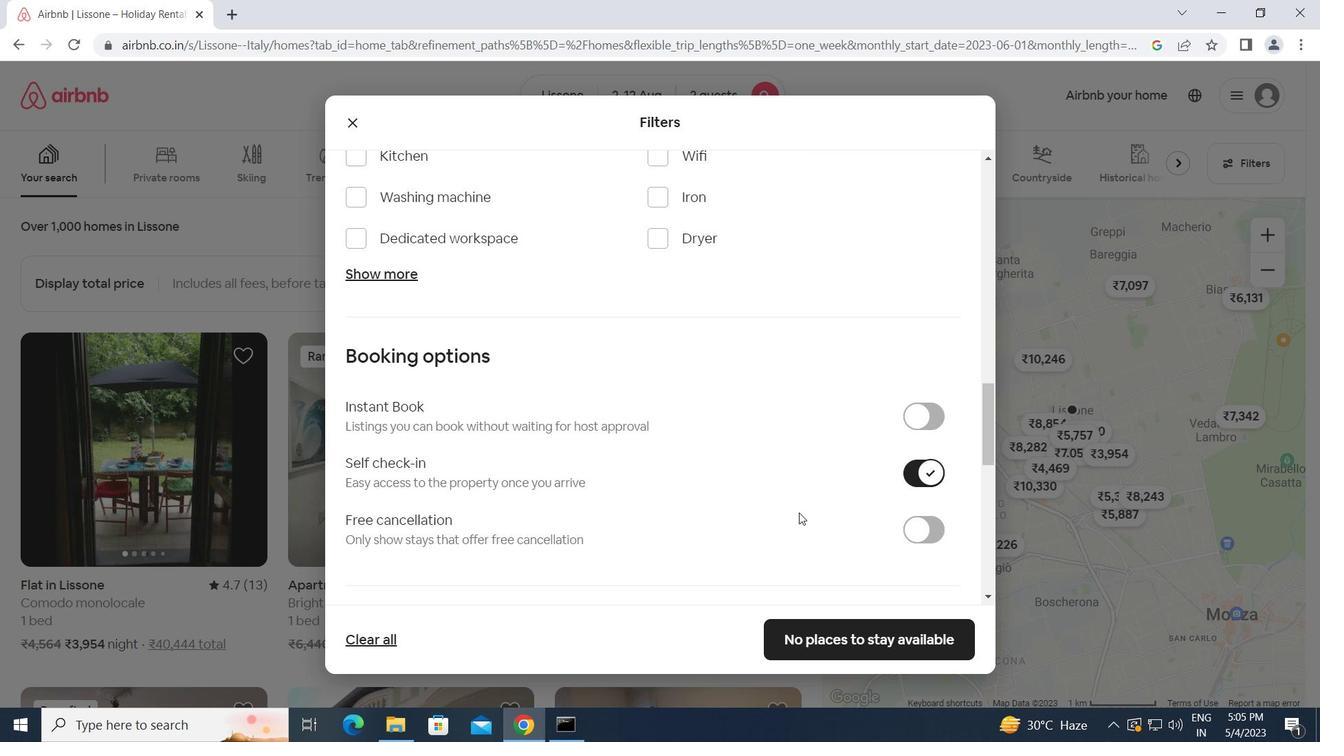 
Action: Mouse scrolled (799, 512) with delta (0, 0)
Screenshot: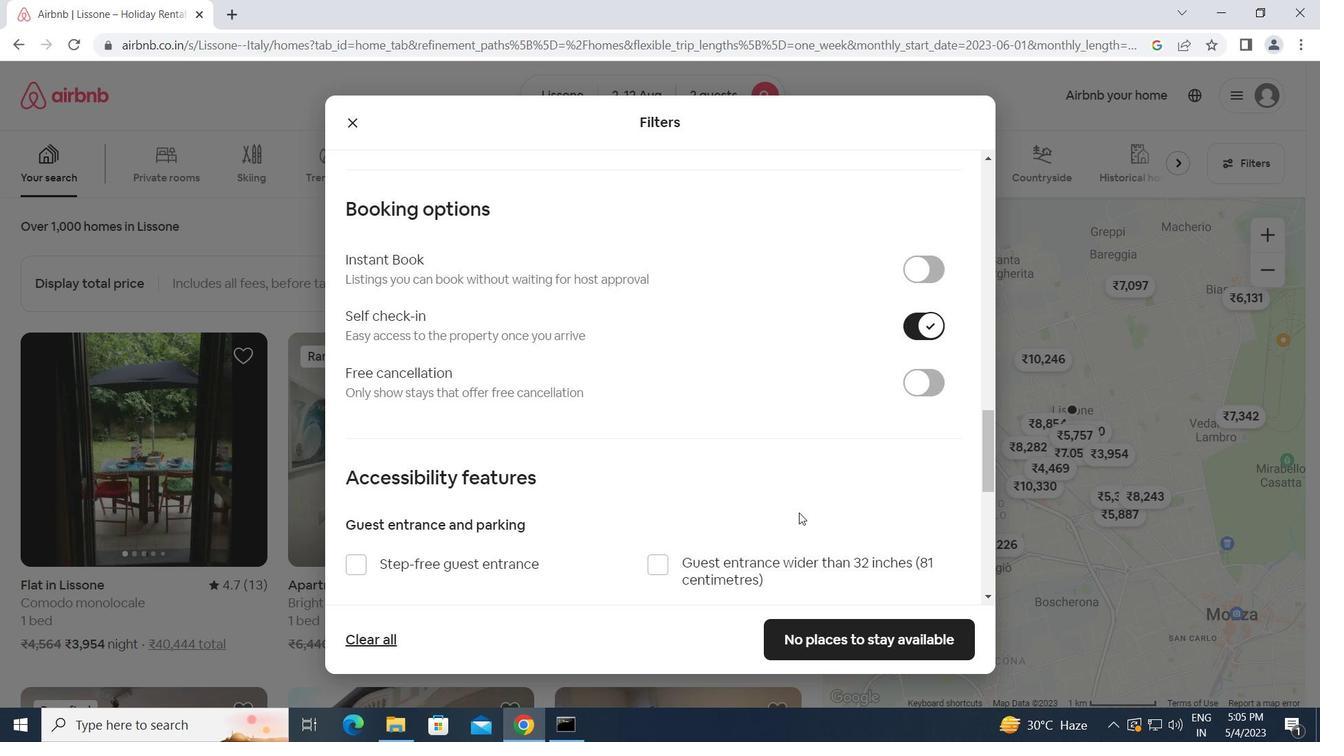 
Action: Mouse scrolled (799, 512) with delta (0, 0)
Screenshot: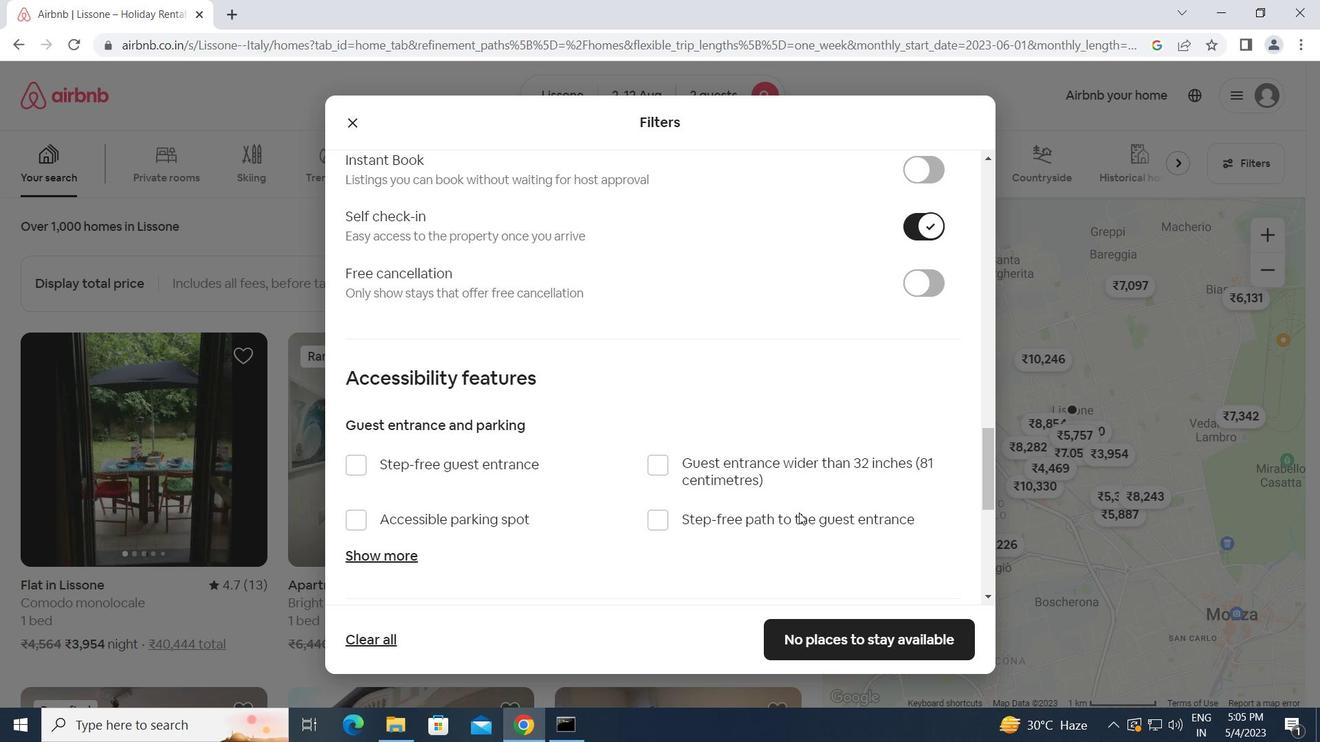 
Action: Mouse scrolled (799, 512) with delta (0, 0)
Screenshot: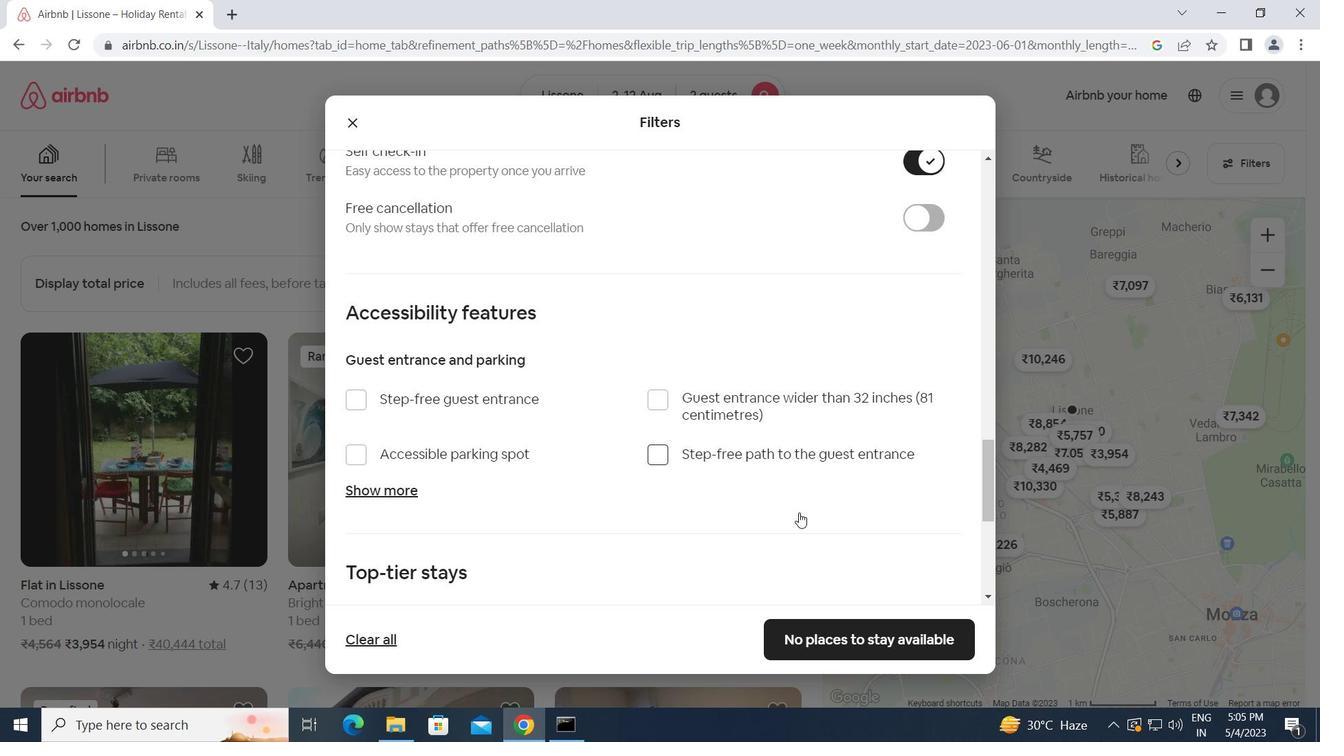 
Action: Mouse scrolled (799, 512) with delta (0, 0)
Screenshot: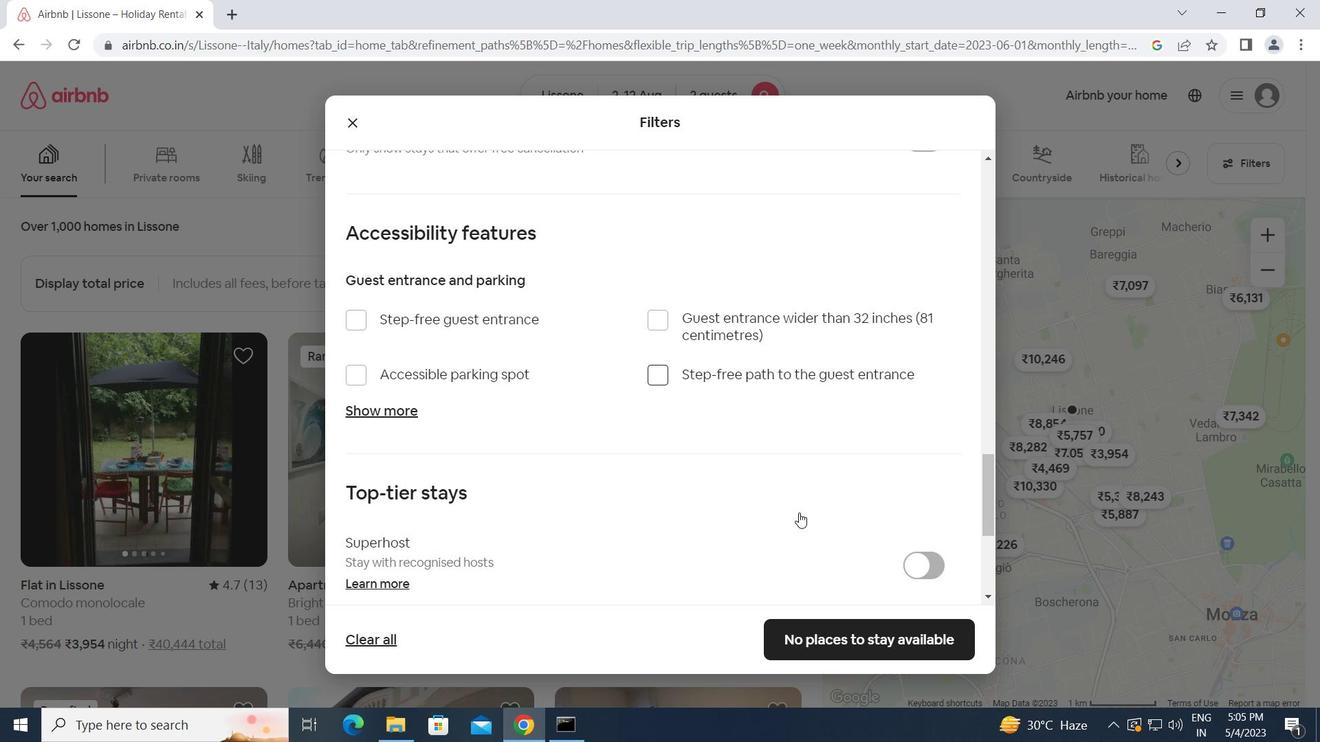 
Action: Mouse scrolled (799, 512) with delta (0, 0)
Screenshot: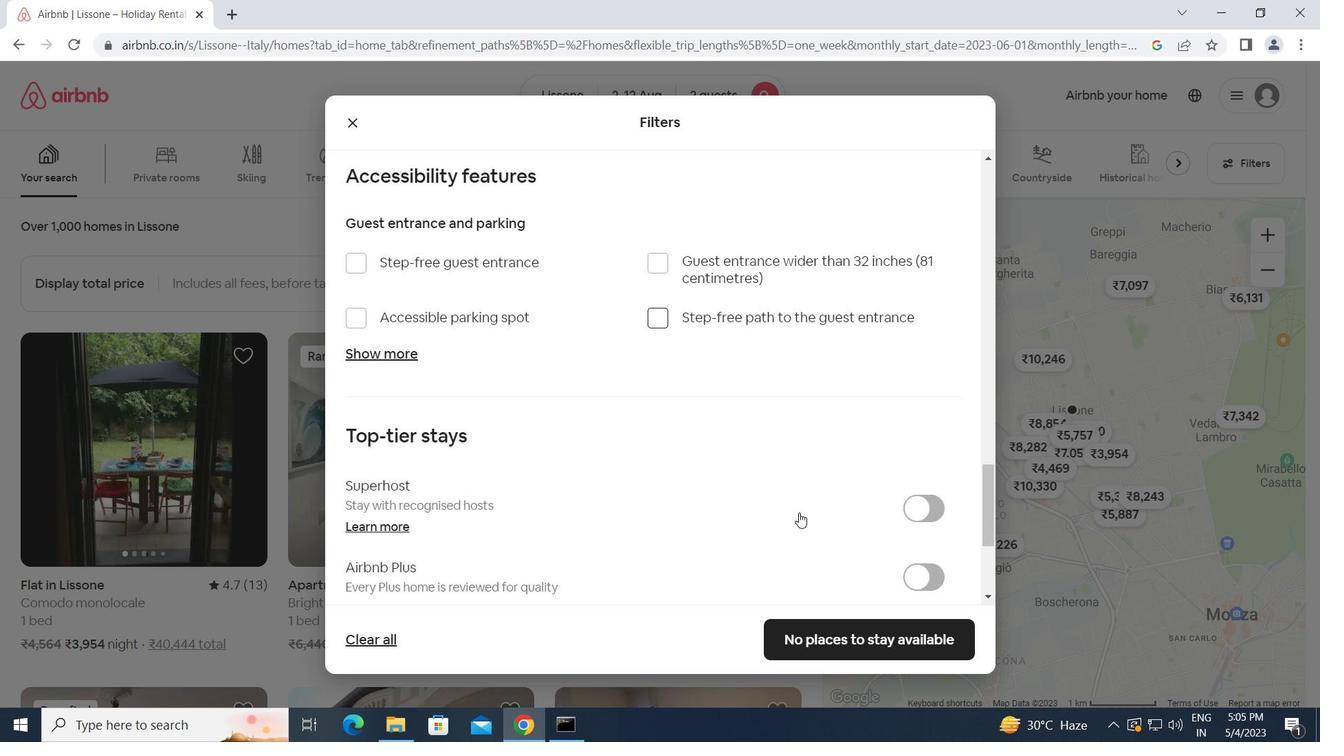 
Action: Mouse scrolled (799, 512) with delta (0, 0)
Screenshot: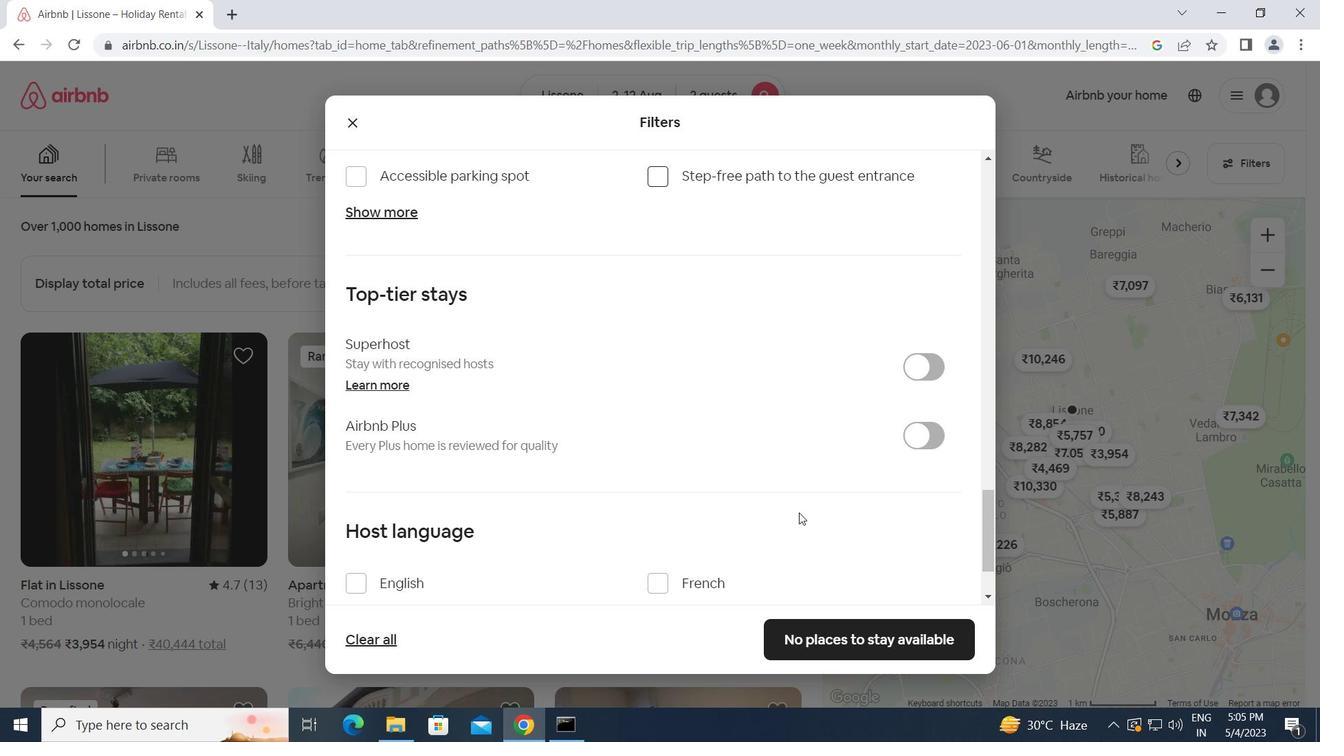 
Action: Mouse scrolled (799, 512) with delta (0, 0)
Screenshot: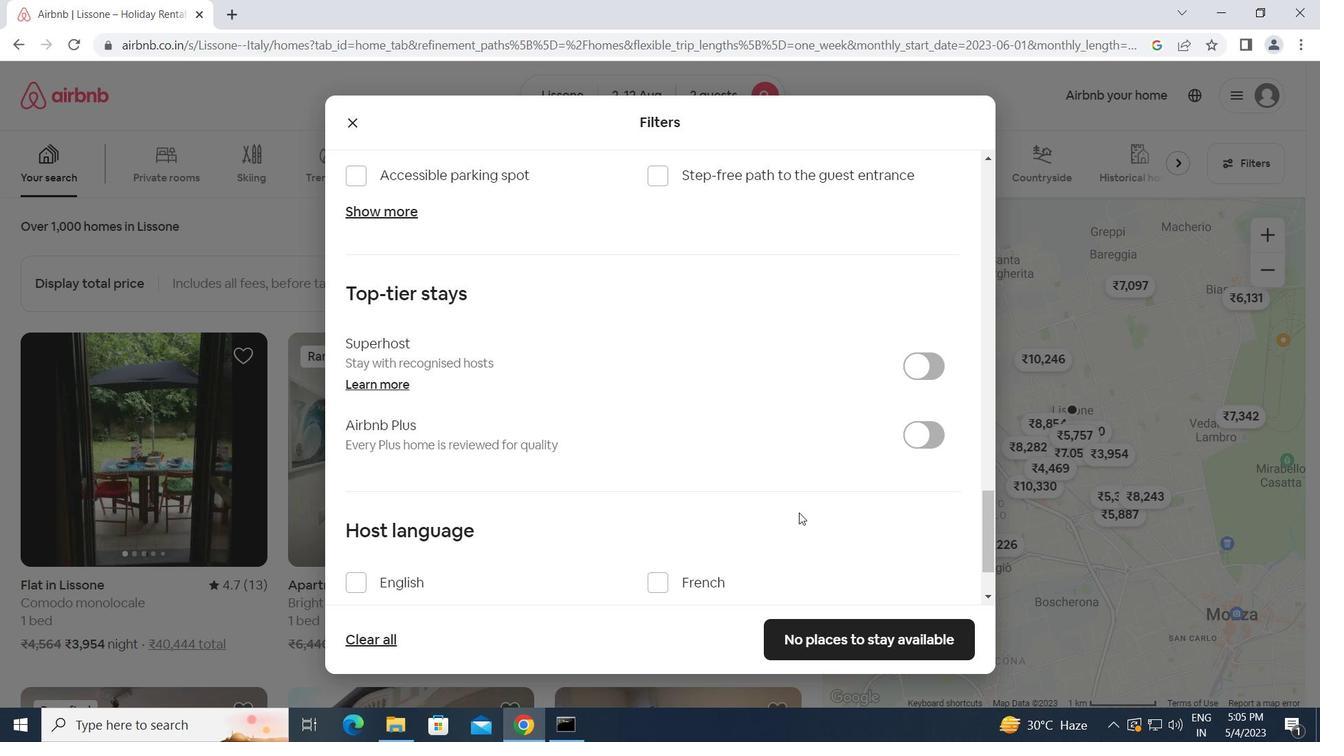 
Action: Mouse moved to (355, 485)
Screenshot: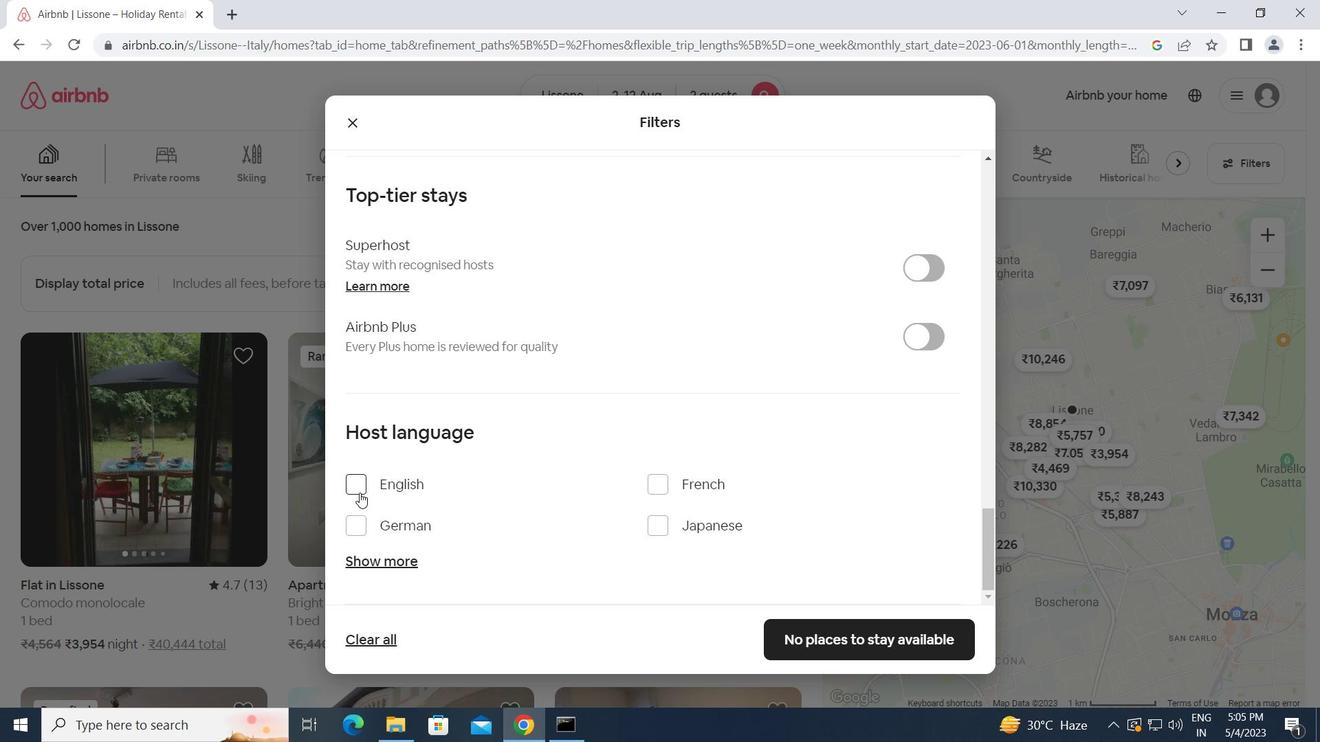 
Action: Mouse pressed left at (355, 485)
Screenshot: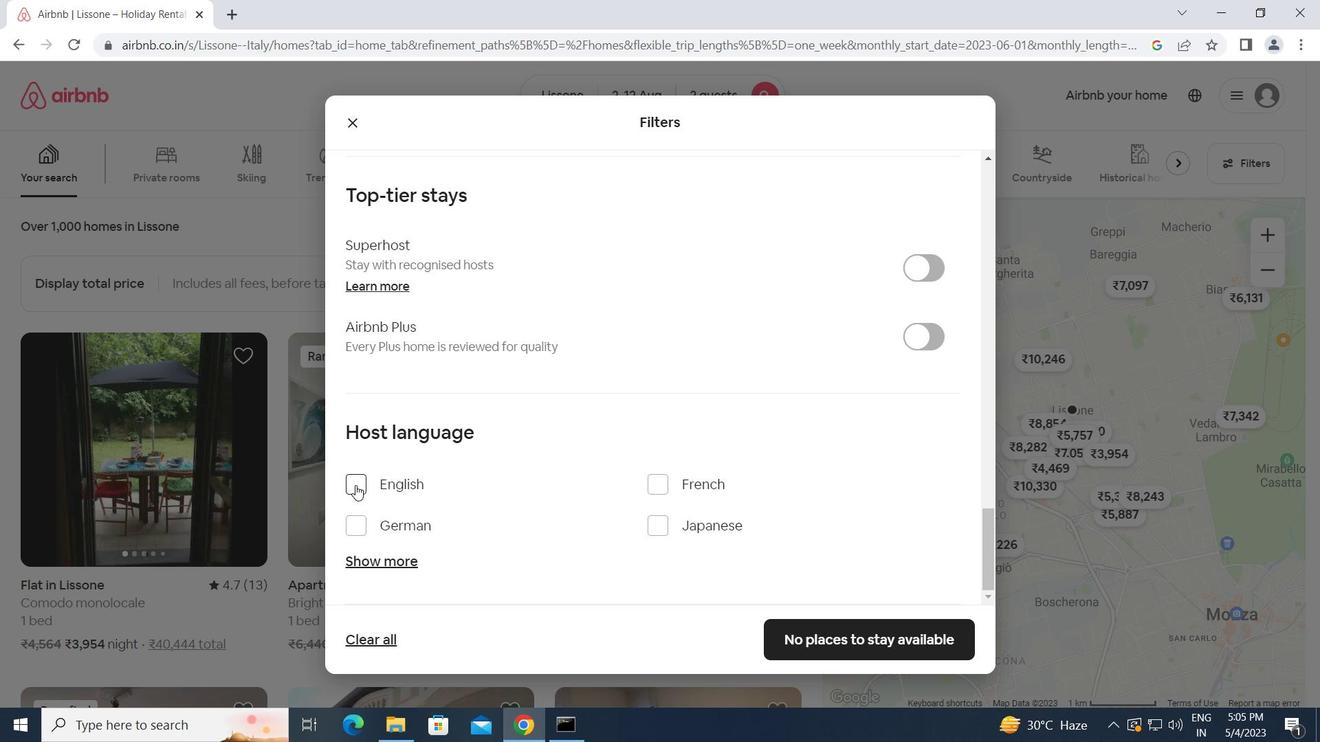 
Action: Mouse moved to (815, 634)
Screenshot: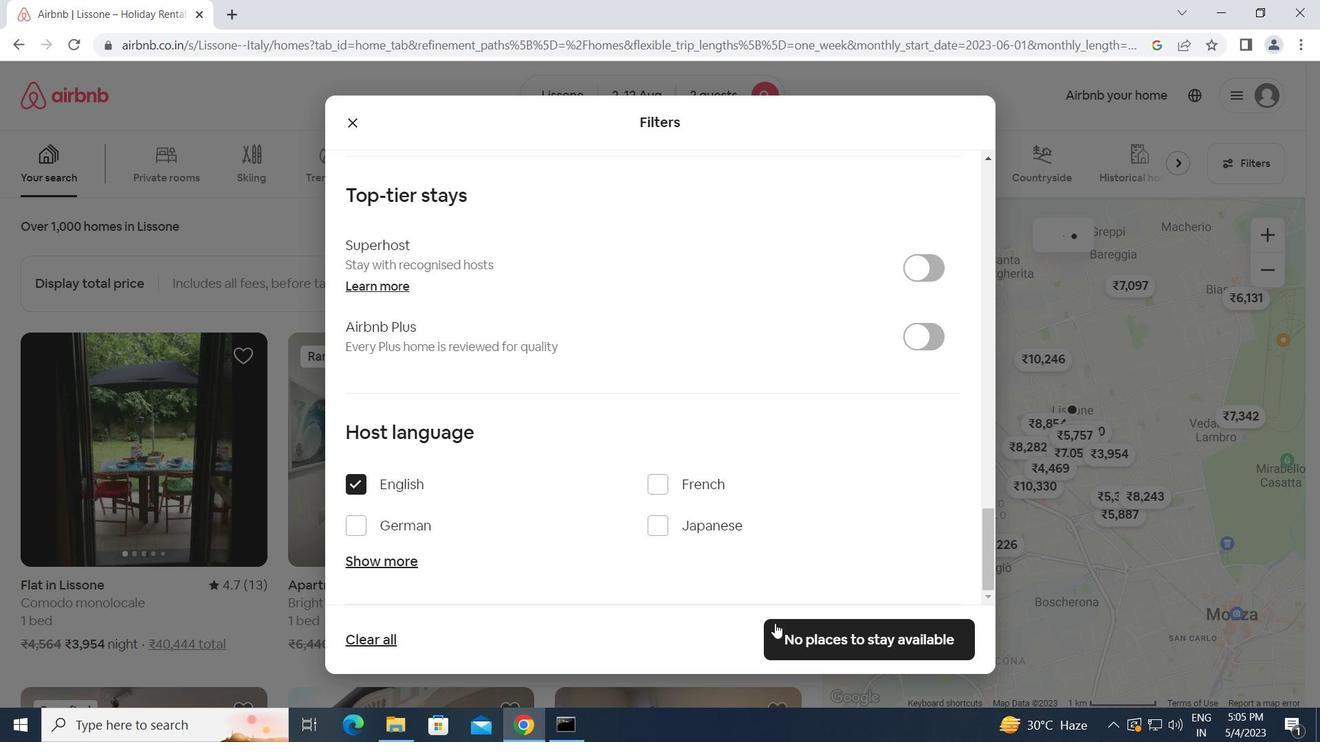
Action: Mouse pressed left at (815, 634)
Screenshot: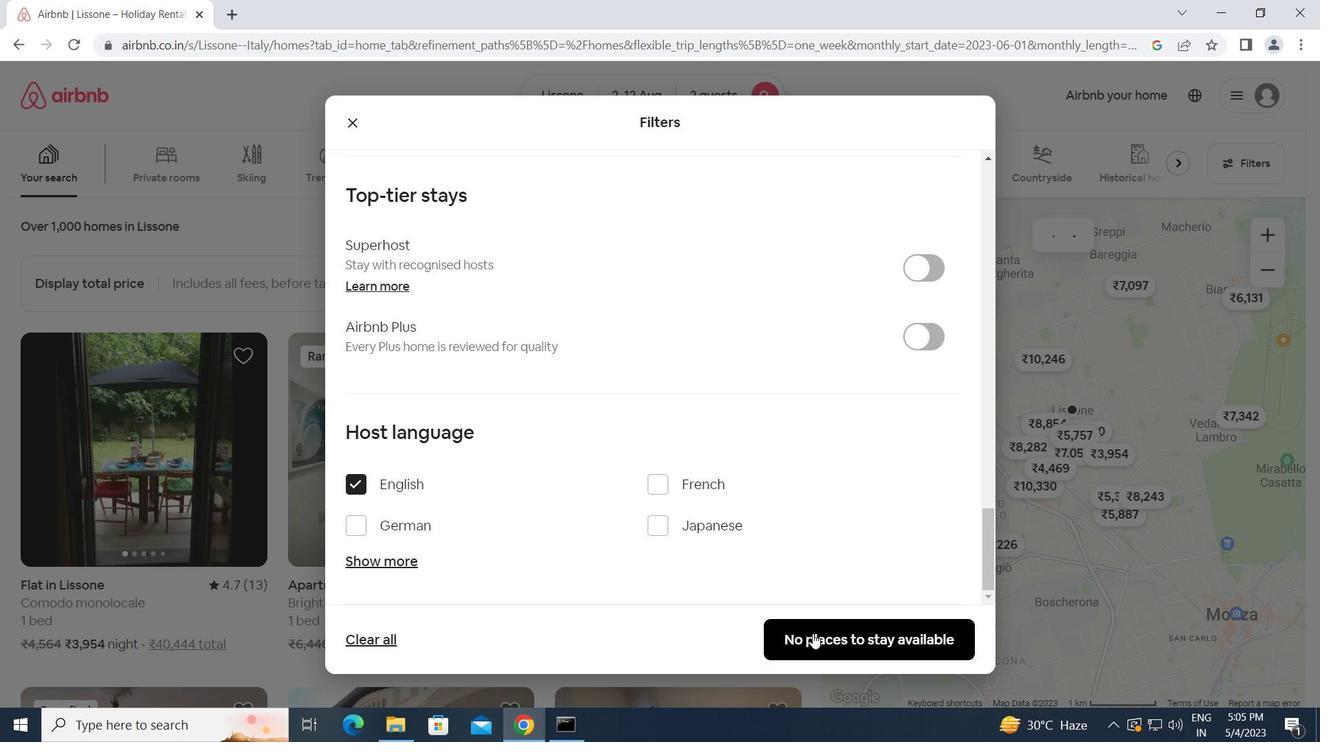 
Action: Mouse moved to (811, 633)
Screenshot: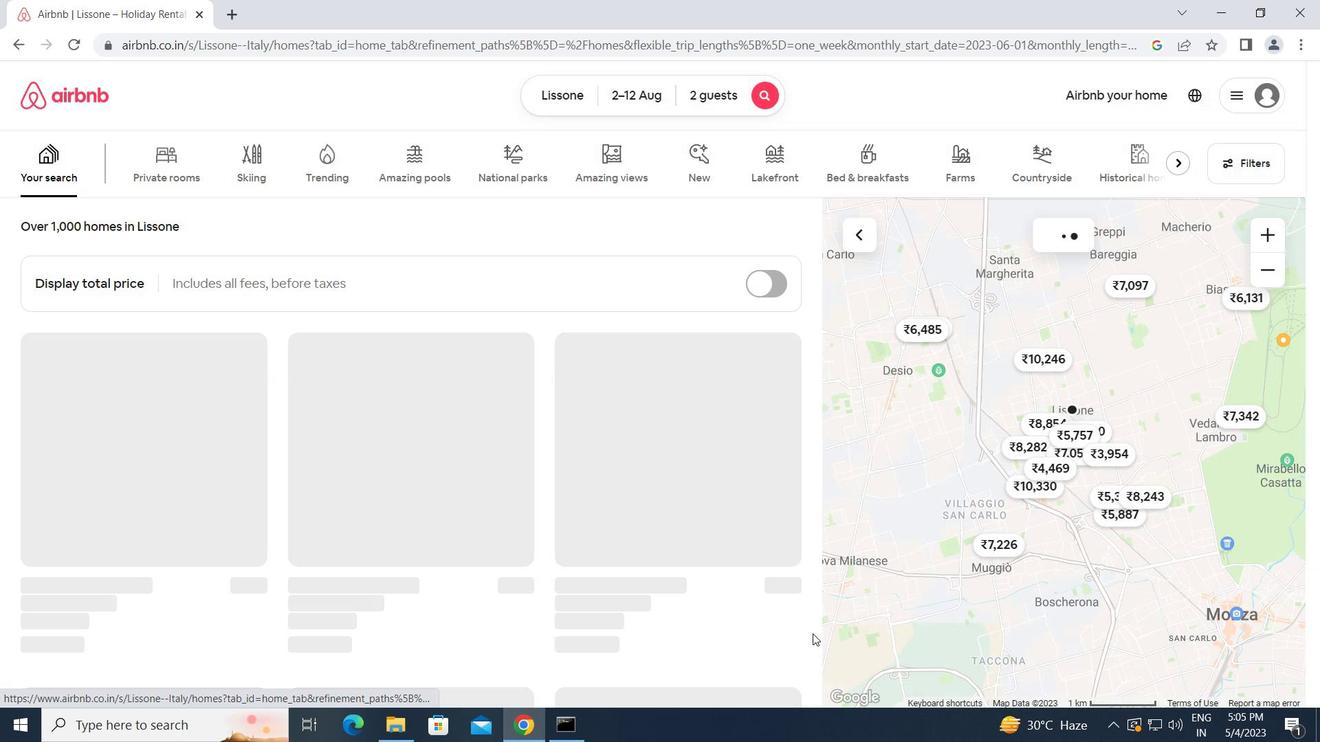 
